 Task: Explore Airbnb accommodation in Dededo Village, Guam from 2nd December, 2023 to 10th December, 2023 for 1 adult.1  bedroom having 1 bed and 1 bathroom. Property type can be hotel. Booking option can be shelf check-in. Look for 3 properties as per requirement.
Action: Mouse moved to (355, 132)
Screenshot: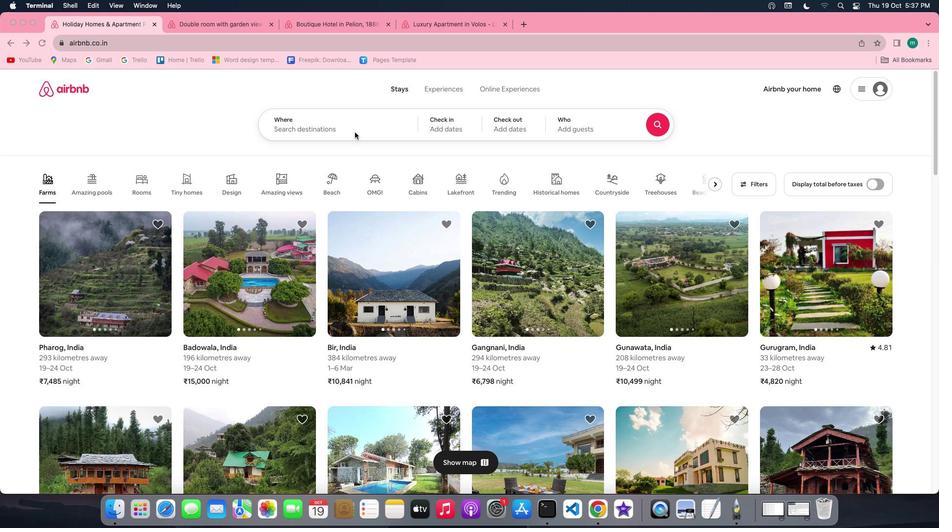 
Action: Mouse pressed left at (355, 132)
Screenshot: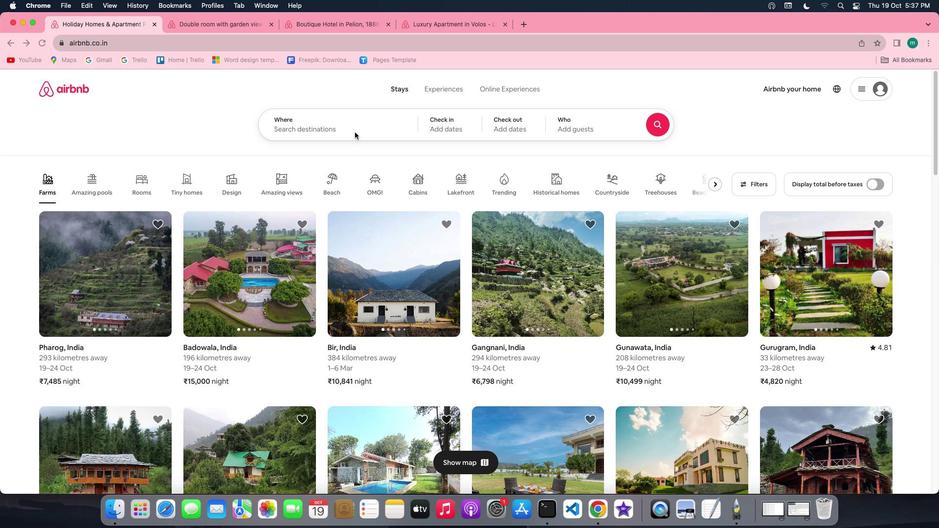 
Action: Mouse moved to (349, 128)
Screenshot: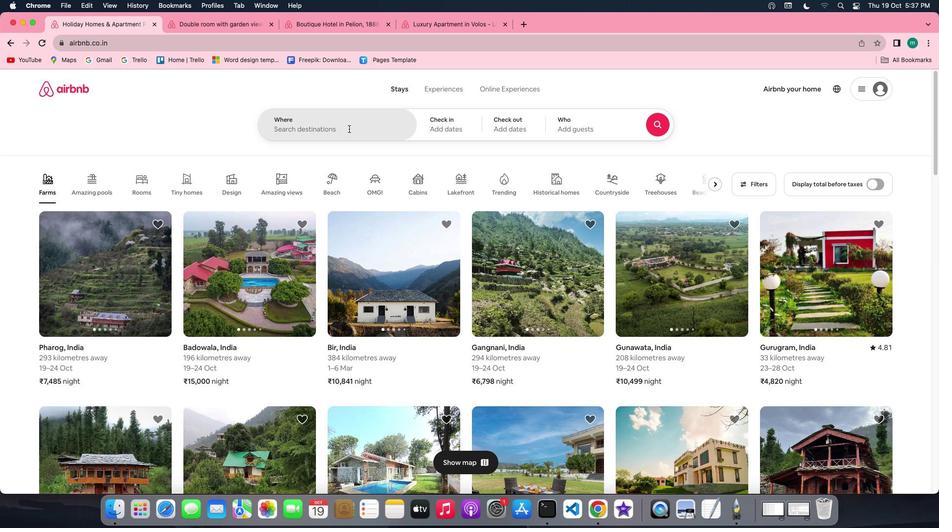 
Action: Mouse pressed left at (349, 128)
Screenshot: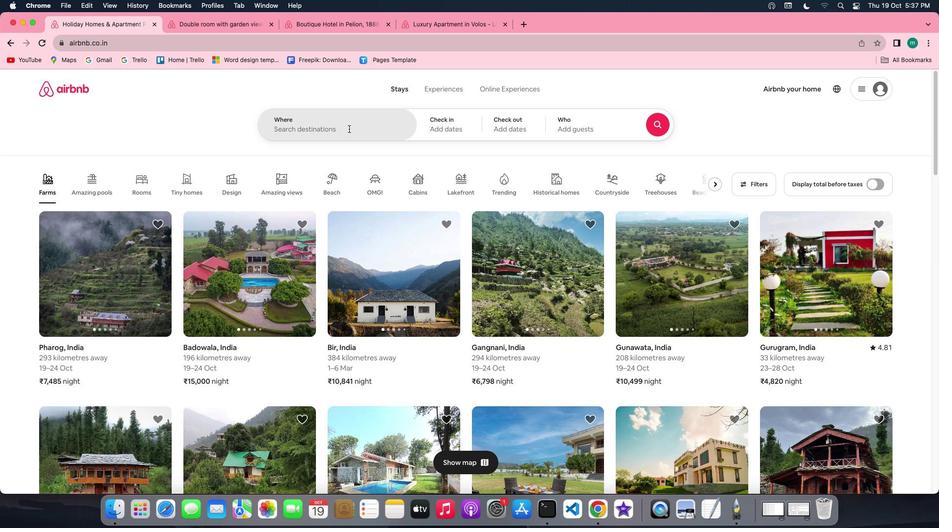
Action: Key pressed Key.shift'D''e''d''e''d''o'Key.spaceKey.shift'V''i''l''l''a''g''e'','Key.shiftKey.space'G''u''a''m'
Screenshot: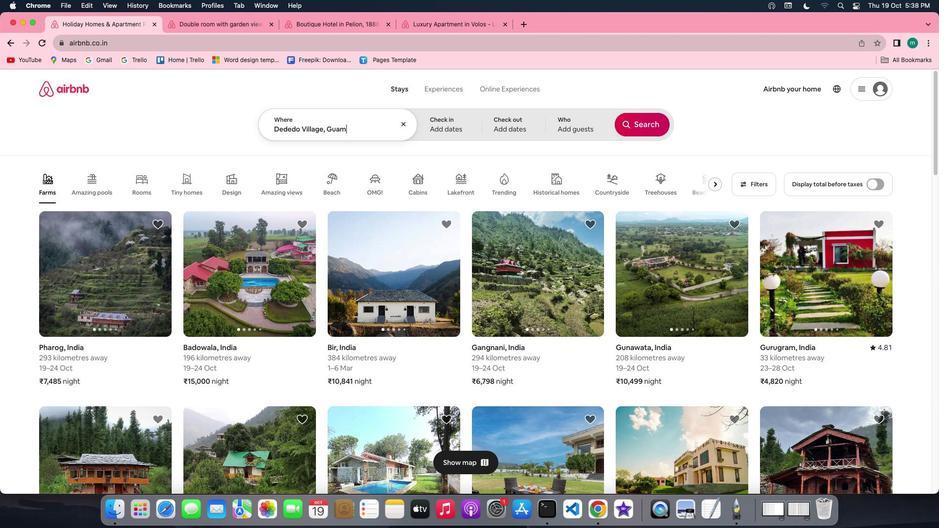 
Action: Mouse moved to (443, 124)
Screenshot: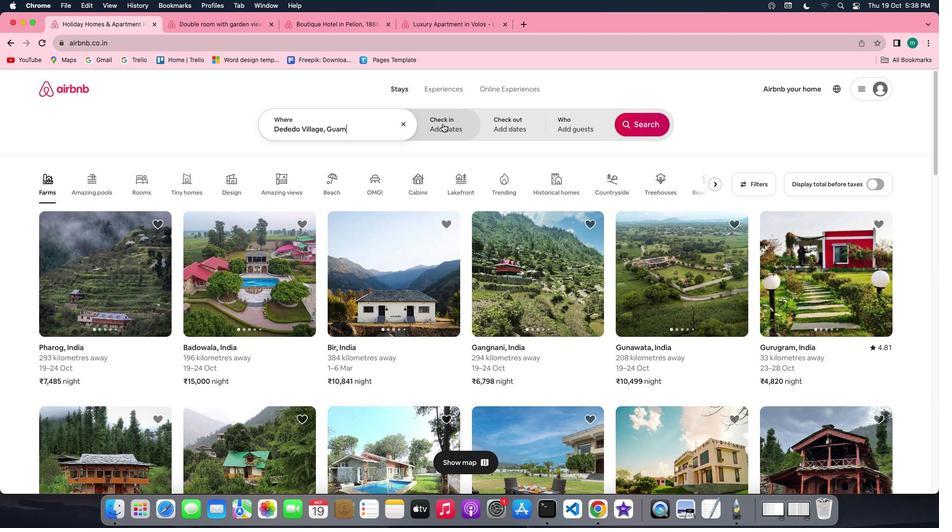 
Action: Mouse pressed left at (443, 124)
Screenshot: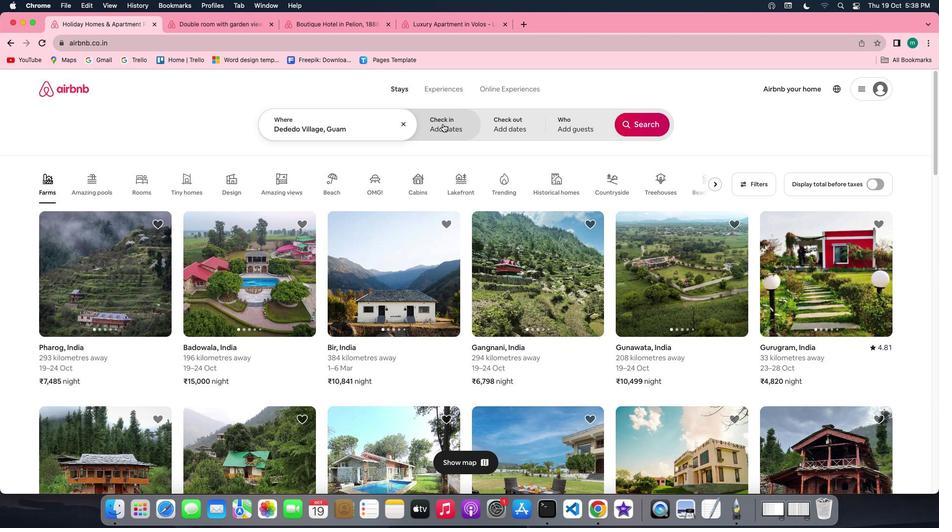 
Action: Mouse moved to (641, 208)
Screenshot: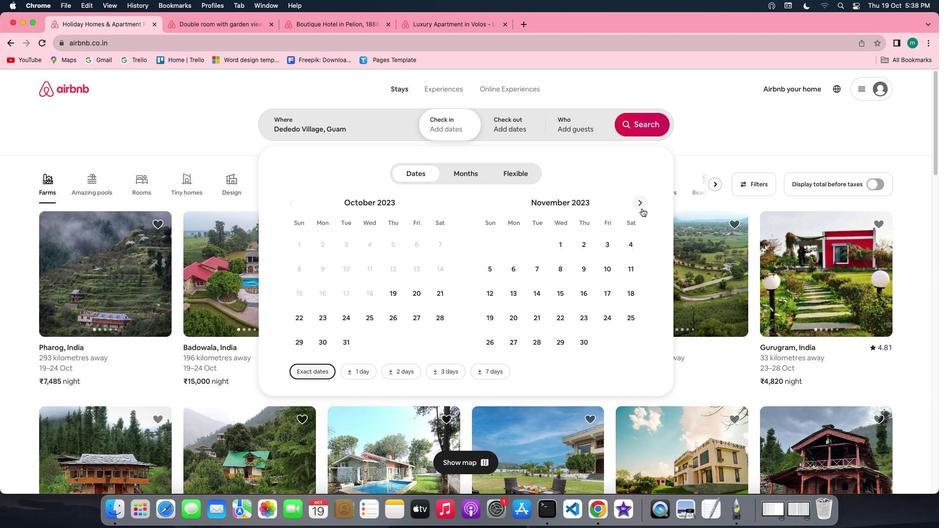 
Action: Mouse pressed left at (641, 208)
Screenshot: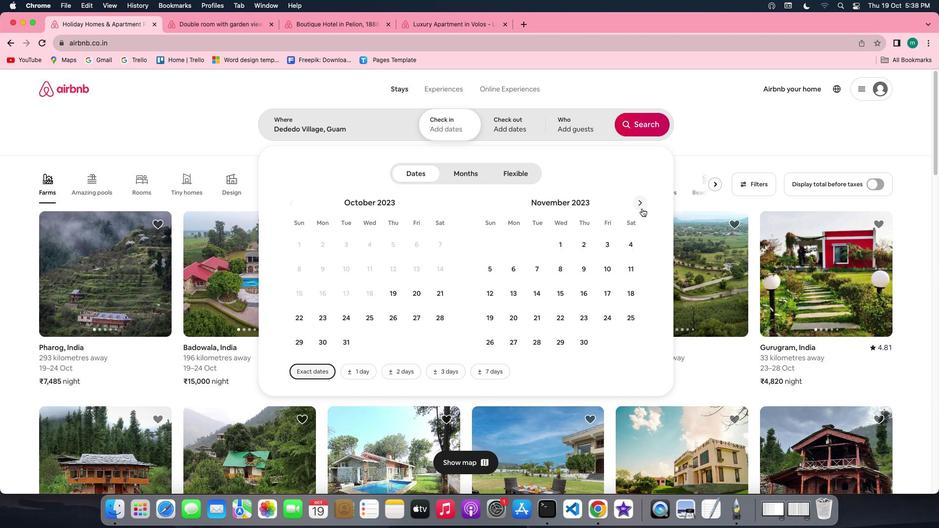 
Action: Mouse moved to (630, 244)
Screenshot: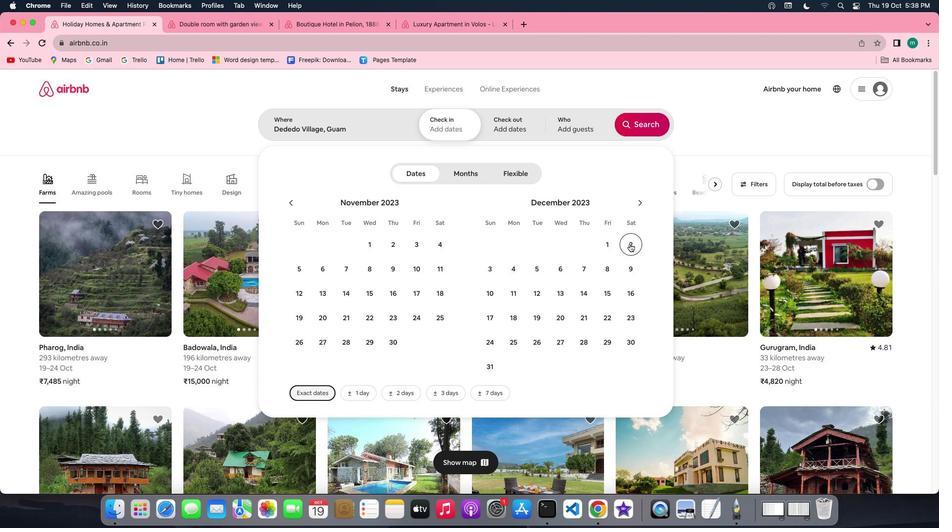
Action: Mouse pressed left at (630, 244)
Screenshot: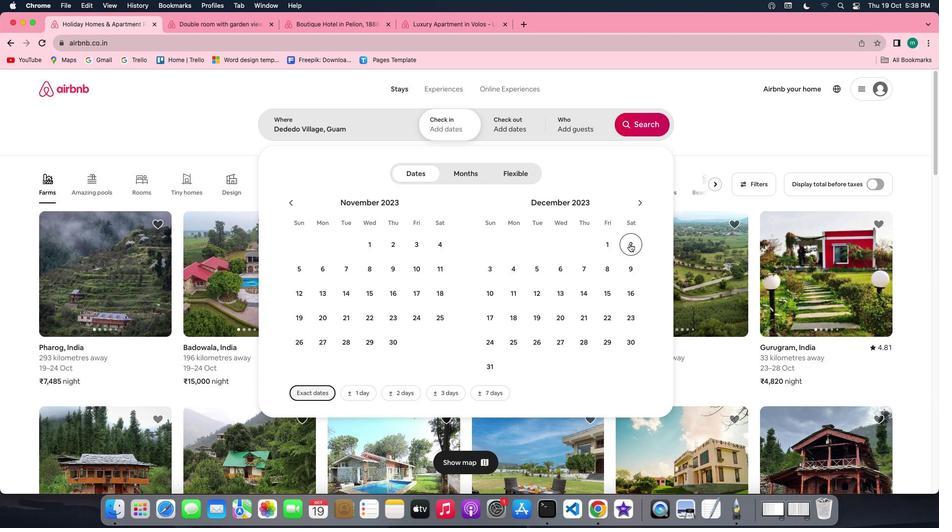 
Action: Mouse moved to (477, 293)
Screenshot: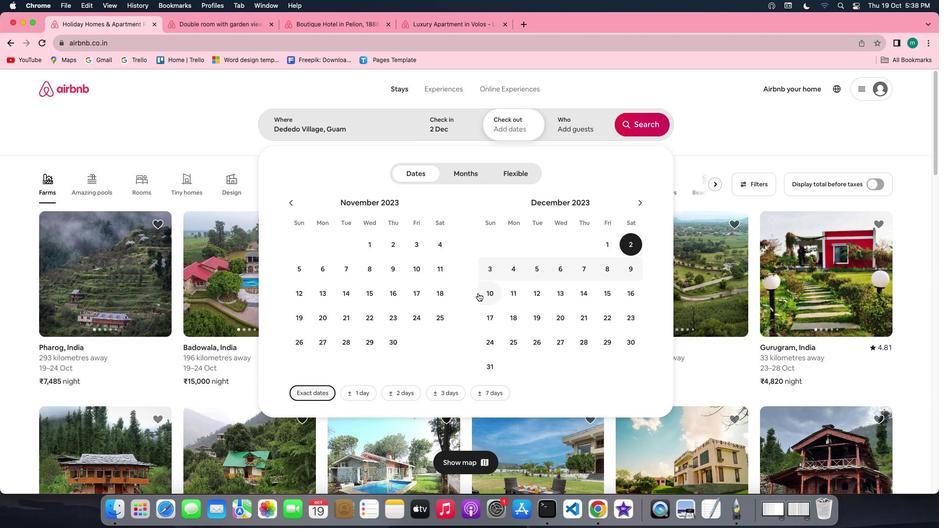
Action: Mouse pressed left at (477, 293)
Screenshot: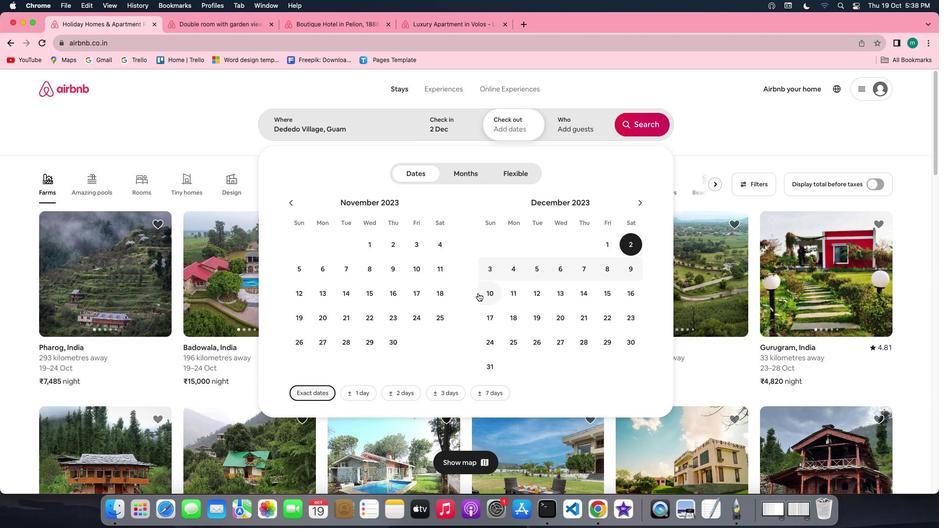 
Action: Mouse moved to (575, 117)
Screenshot: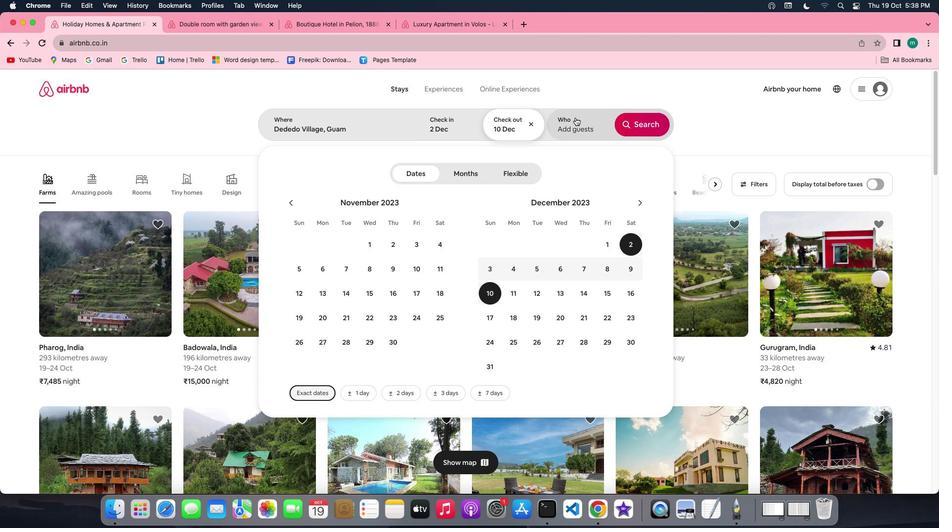 
Action: Mouse pressed left at (575, 117)
Screenshot: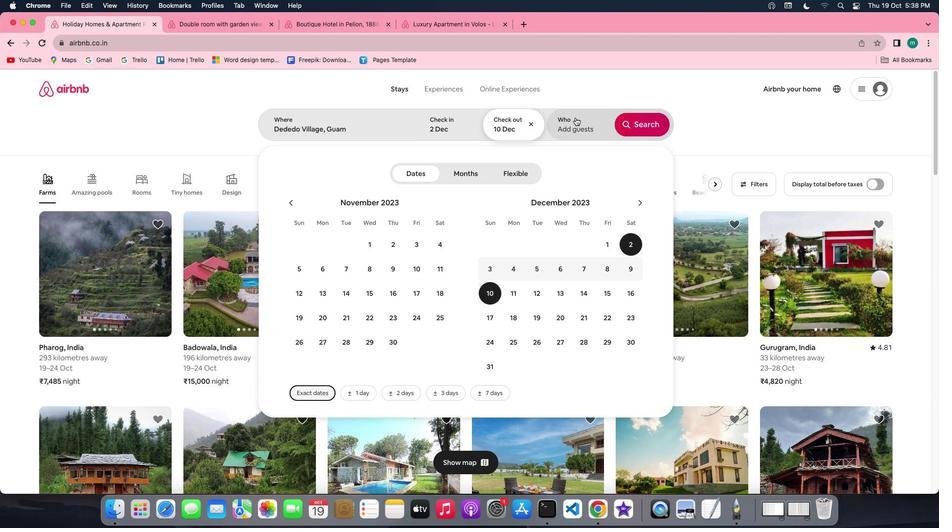 
Action: Mouse moved to (648, 180)
Screenshot: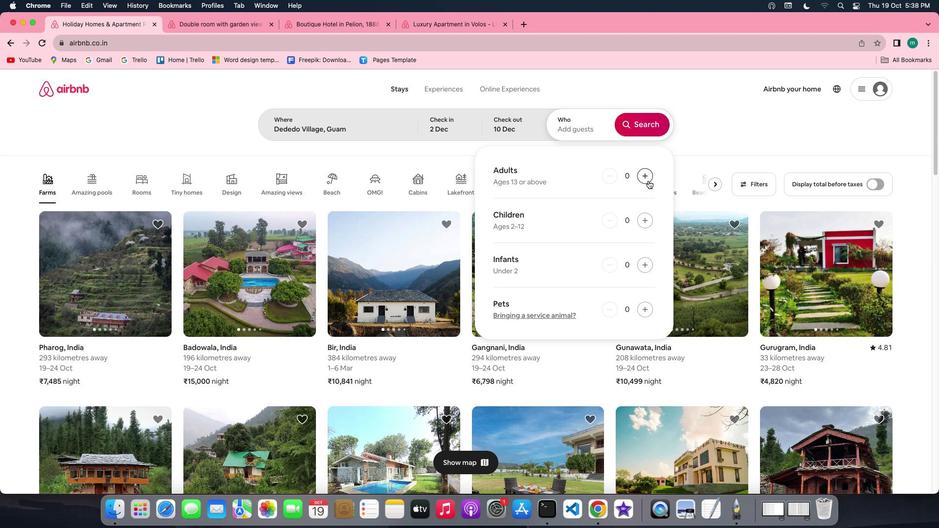
Action: Mouse pressed left at (648, 180)
Screenshot: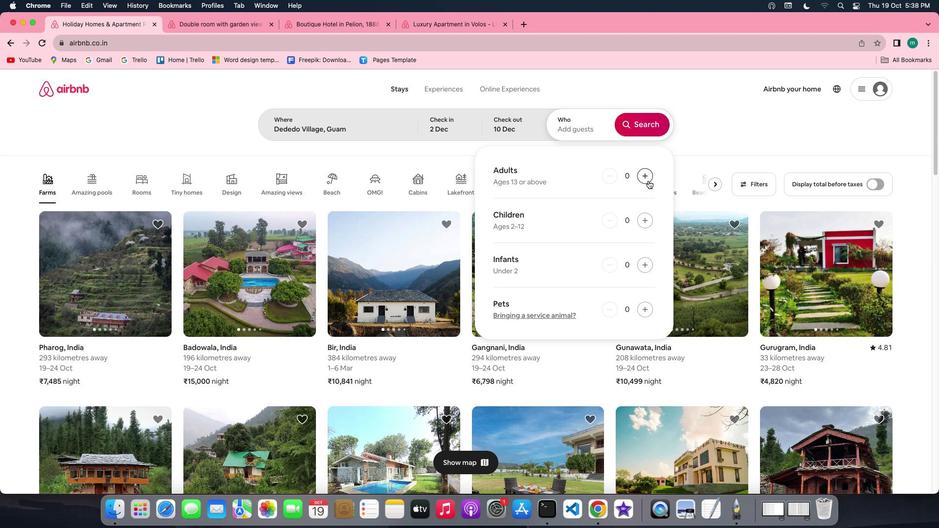 
Action: Mouse moved to (645, 115)
Screenshot: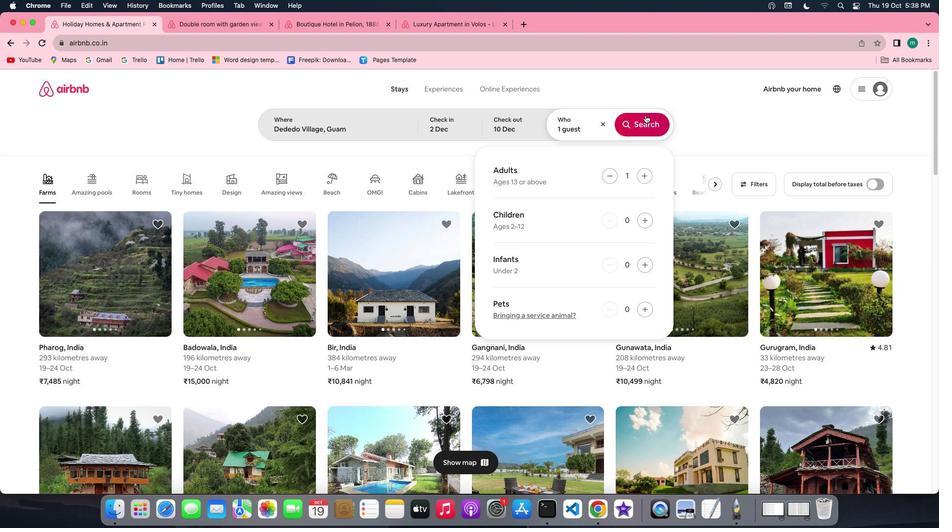 
Action: Mouse pressed left at (645, 115)
Screenshot: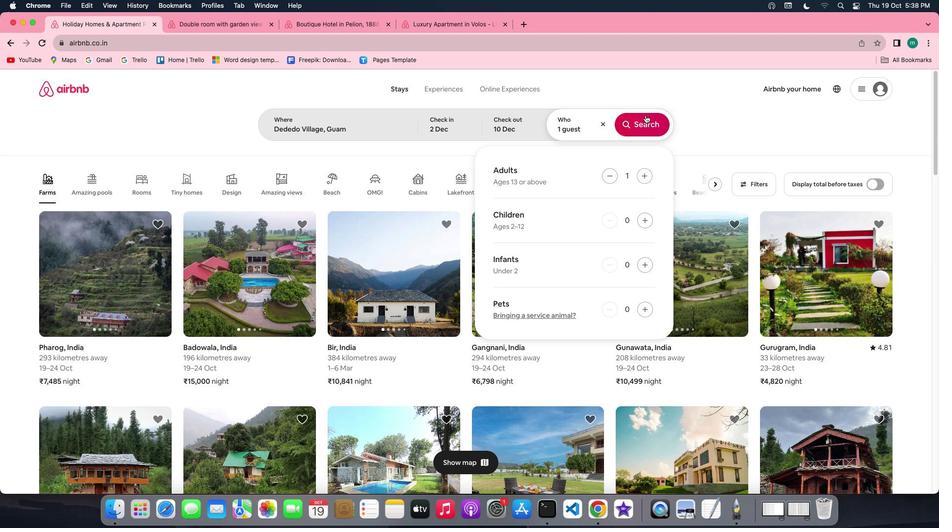 
Action: Mouse moved to (787, 130)
Screenshot: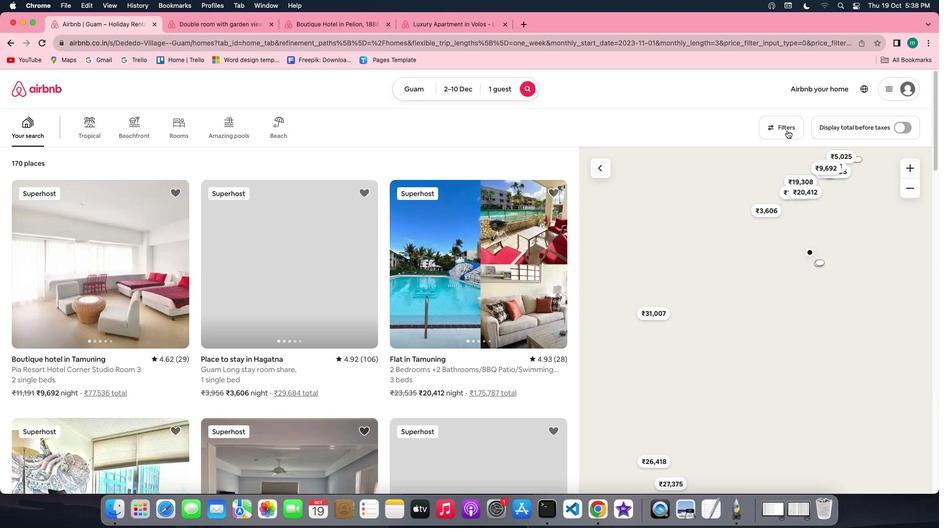 
Action: Mouse pressed left at (787, 130)
Screenshot: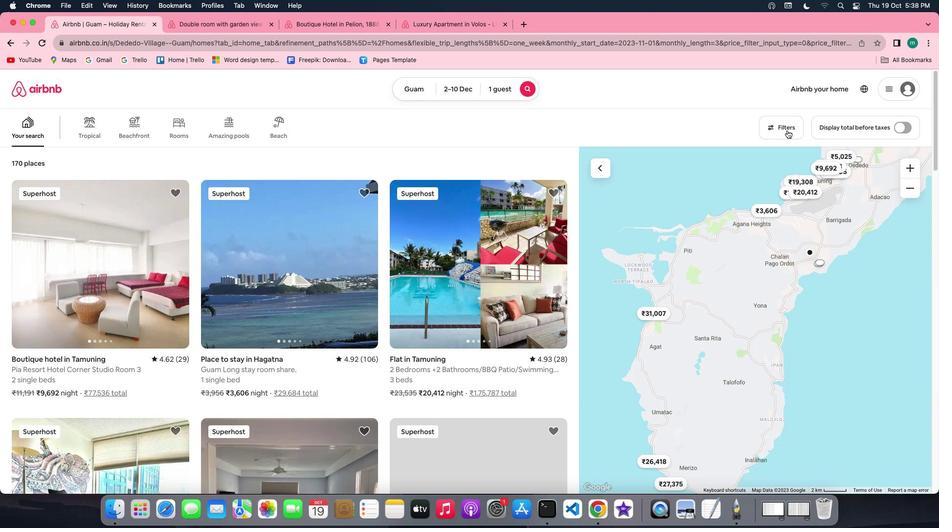 
Action: Mouse moved to (396, 349)
Screenshot: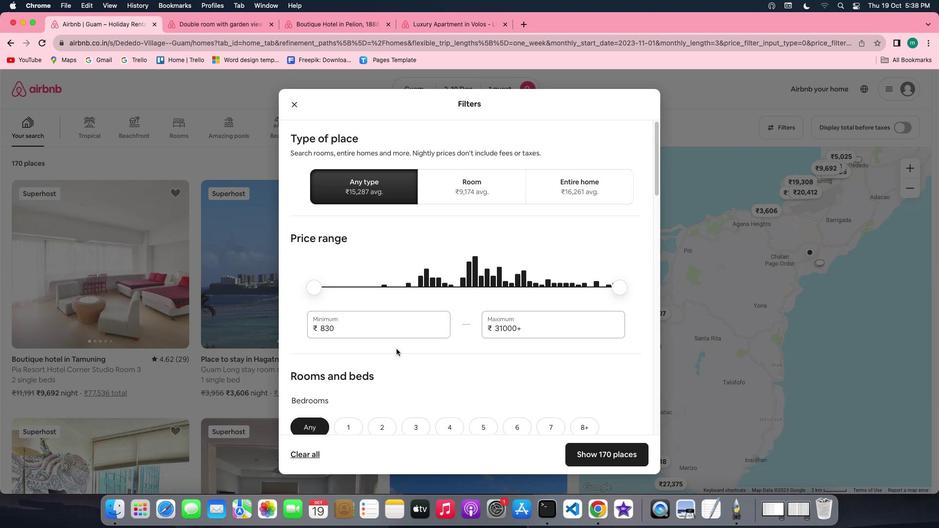
Action: Mouse scrolled (396, 349) with delta (0, 0)
Screenshot: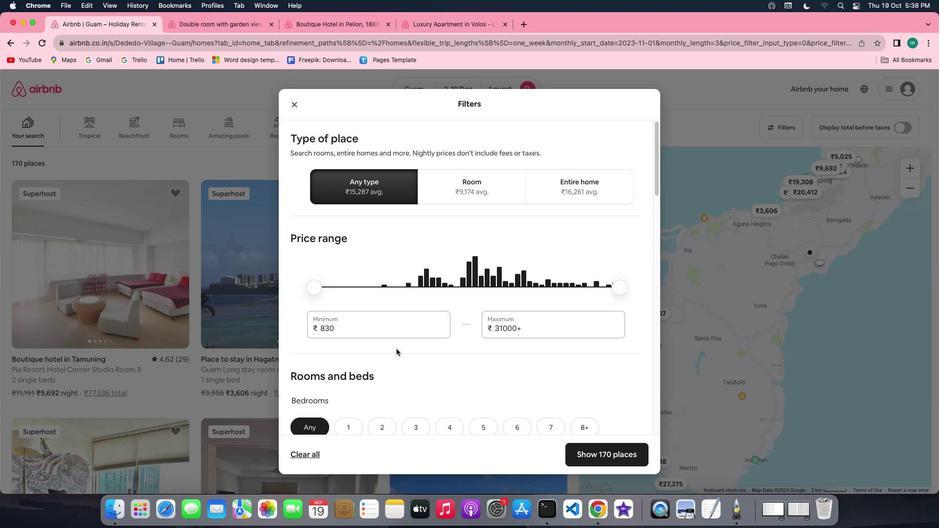 
Action: Mouse scrolled (396, 349) with delta (0, 0)
Screenshot: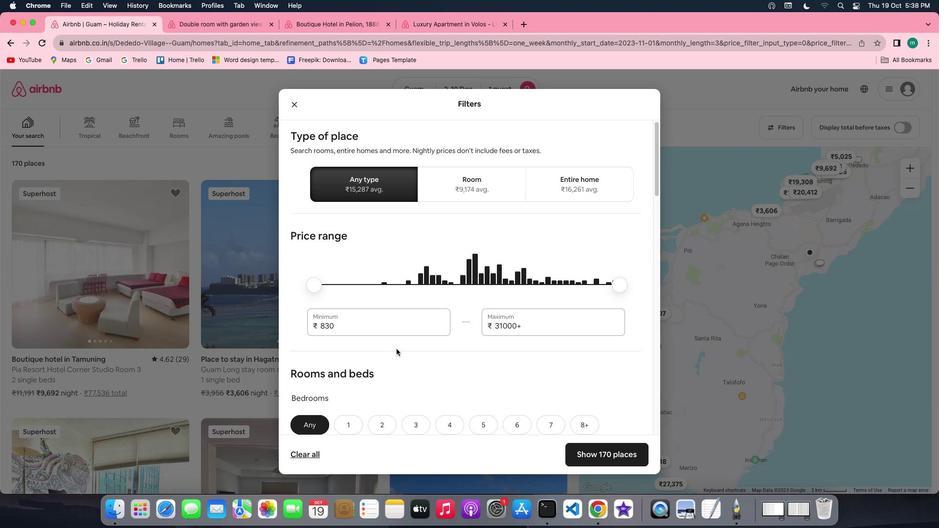 
Action: Mouse scrolled (396, 349) with delta (0, 0)
Screenshot: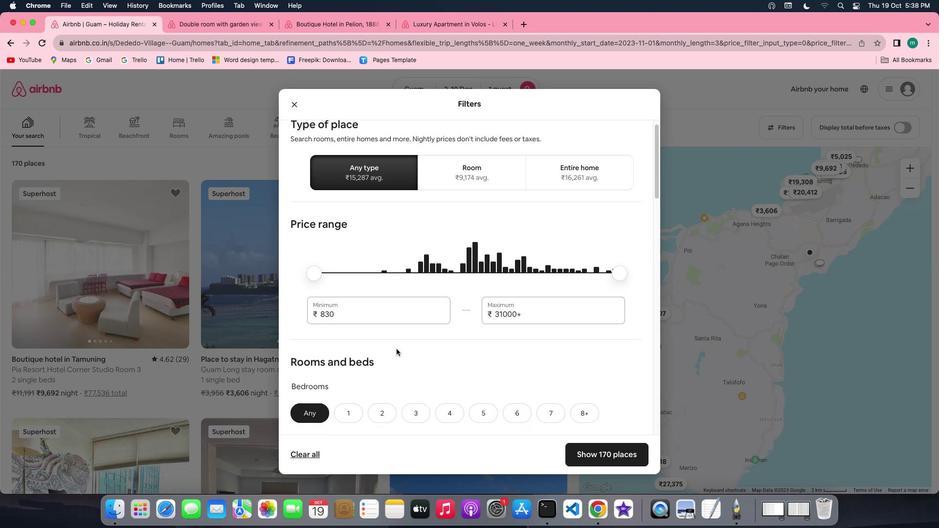 
Action: Mouse moved to (394, 352)
Screenshot: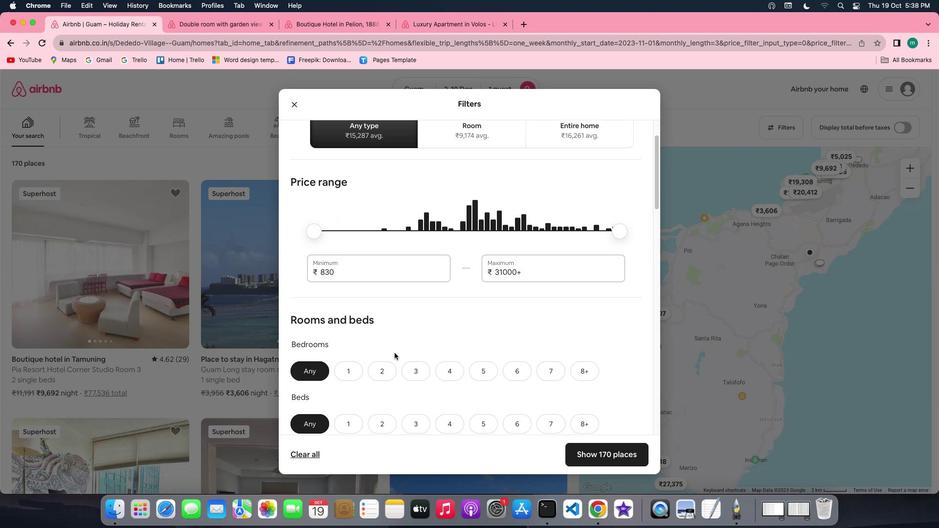 
Action: Mouse scrolled (394, 352) with delta (0, 0)
Screenshot: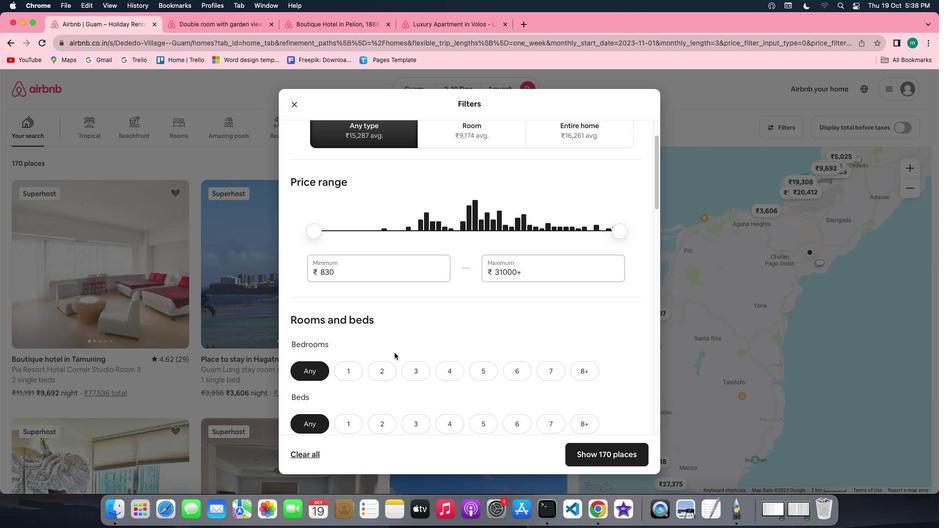 
Action: Mouse scrolled (394, 352) with delta (0, 0)
Screenshot: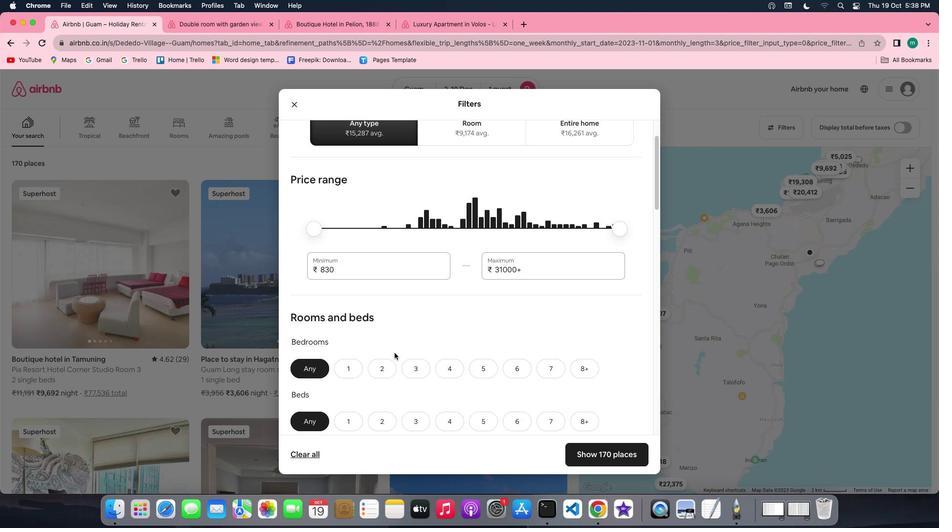 
Action: Mouse scrolled (394, 352) with delta (0, 0)
Screenshot: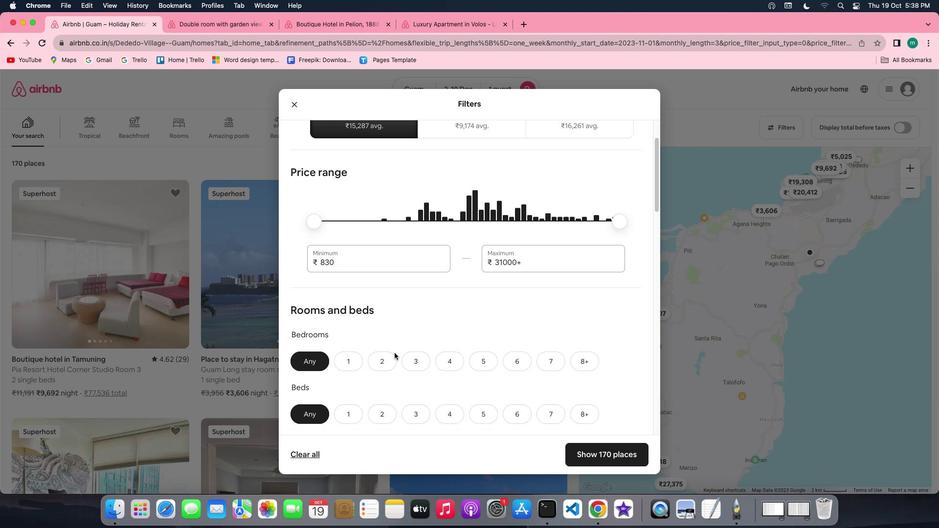 
Action: Mouse moved to (394, 352)
Screenshot: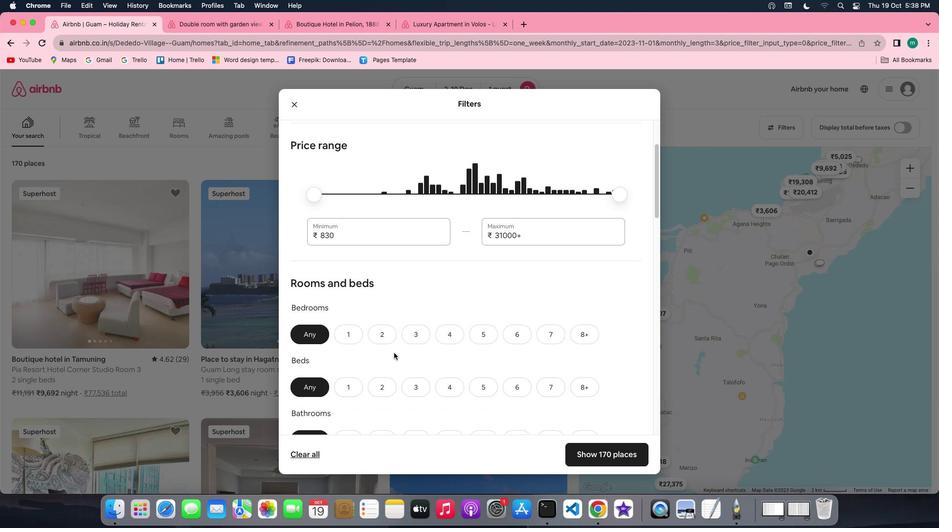 
Action: Mouse scrolled (394, 352) with delta (0, 0)
Screenshot: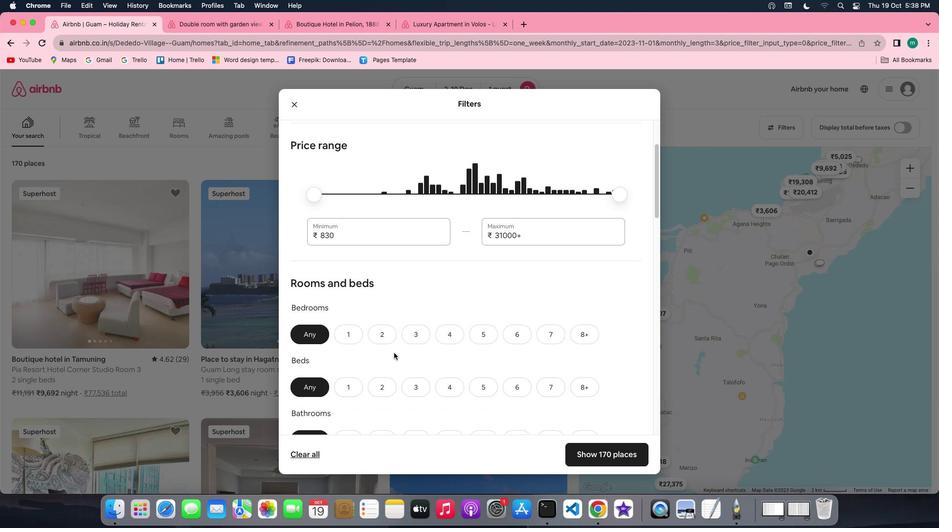 
Action: Mouse moved to (402, 357)
Screenshot: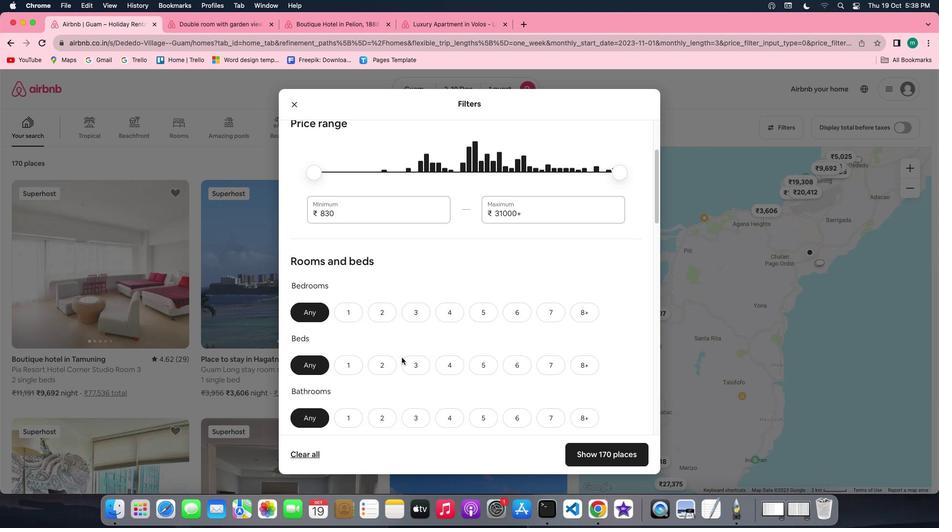 
Action: Mouse scrolled (402, 357) with delta (0, 0)
Screenshot: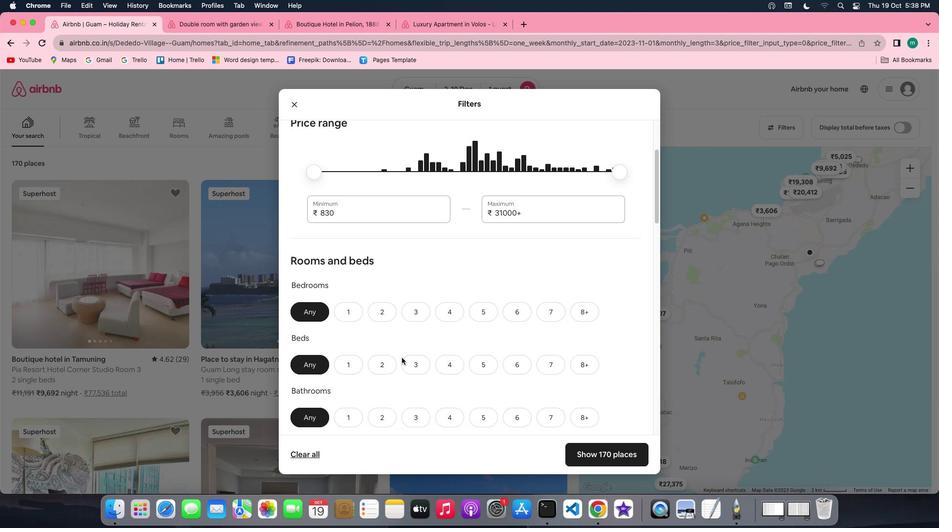 
Action: Mouse scrolled (402, 357) with delta (0, 0)
Screenshot: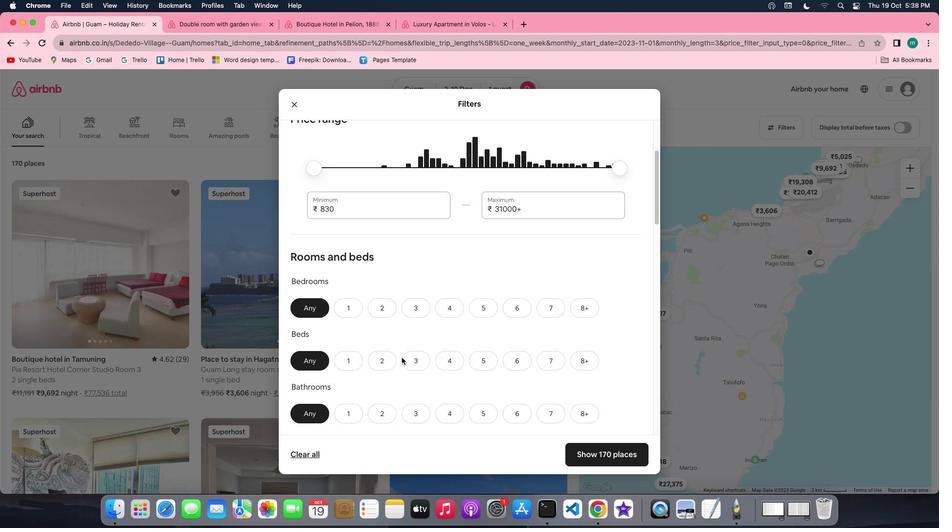 
Action: Mouse scrolled (402, 357) with delta (0, -1)
Screenshot: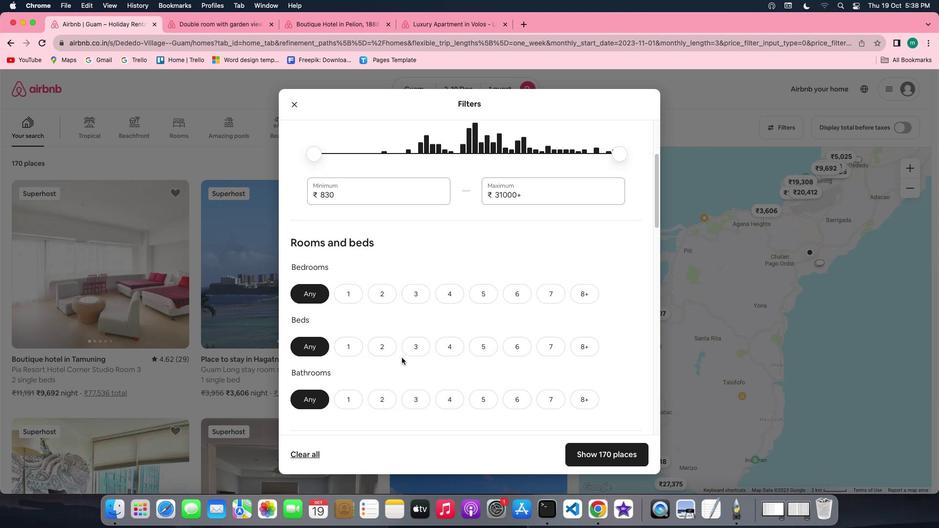 
Action: Mouse scrolled (402, 357) with delta (0, 0)
Screenshot: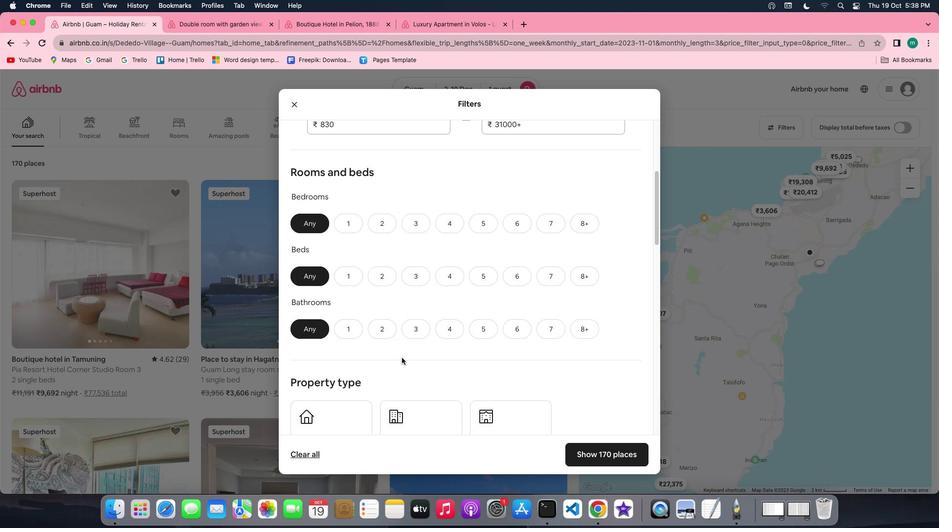 
Action: Mouse moved to (345, 170)
Screenshot: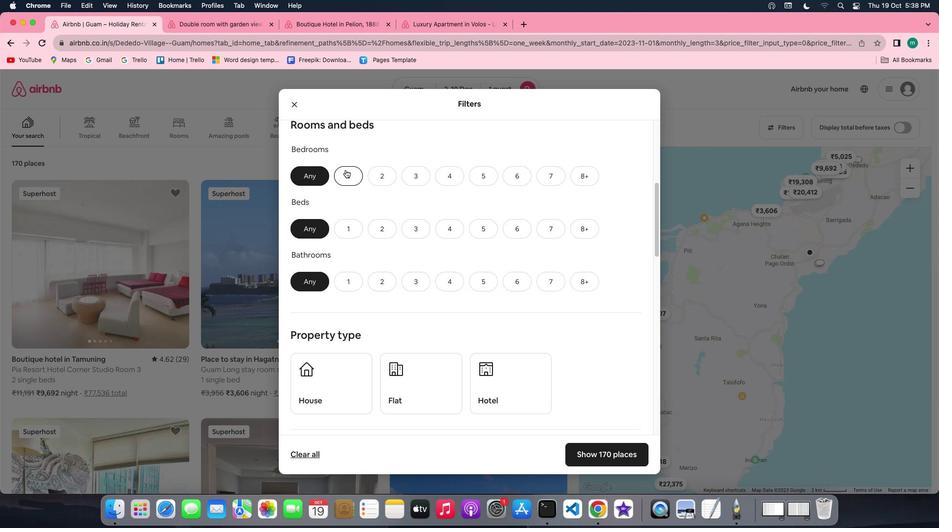 
Action: Mouse pressed left at (345, 170)
Screenshot: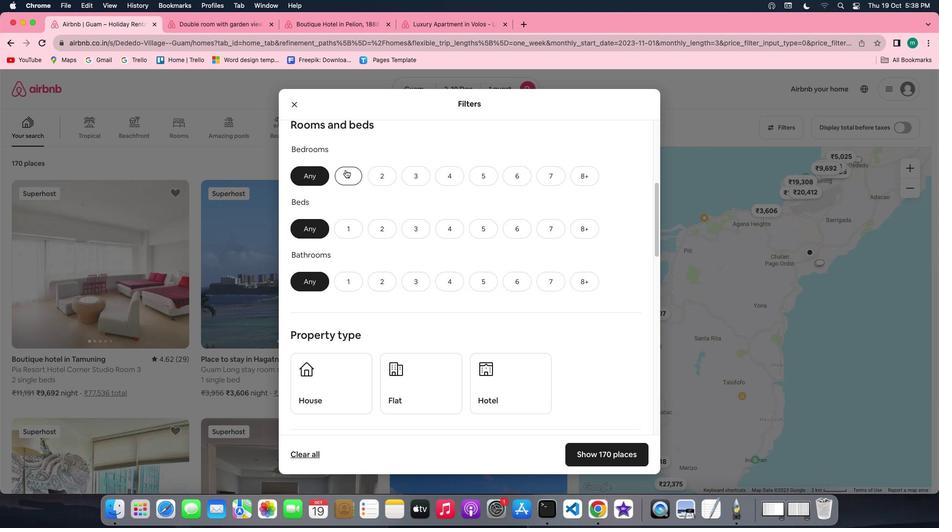 
Action: Mouse moved to (338, 227)
Screenshot: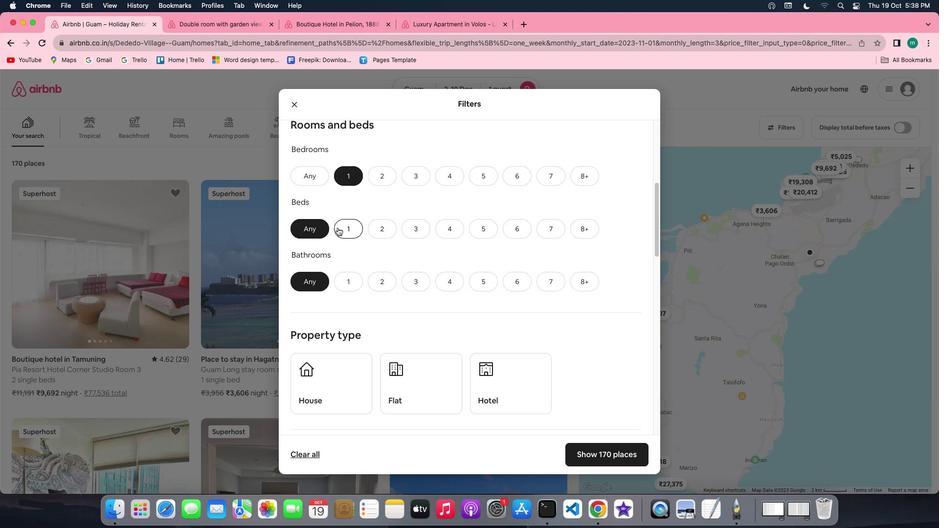 
Action: Mouse pressed left at (338, 227)
Screenshot: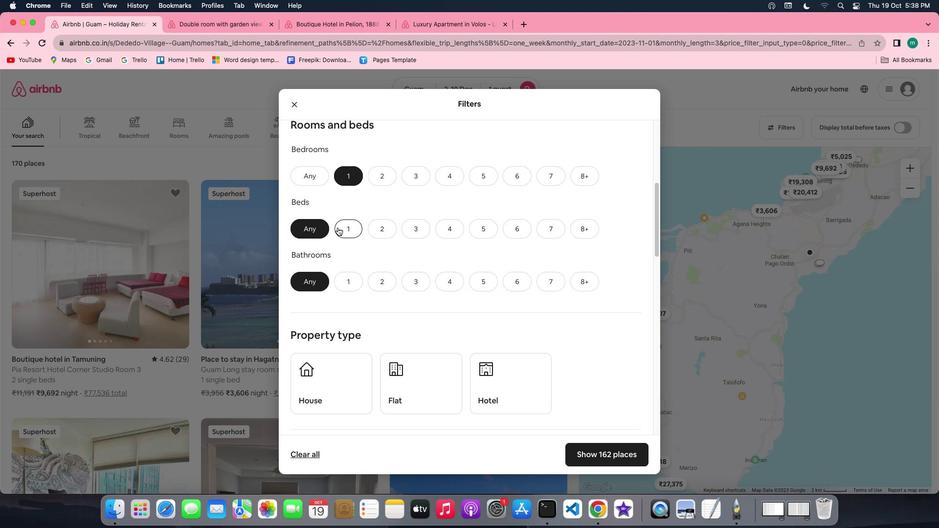 
Action: Mouse moved to (346, 277)
Screenshot: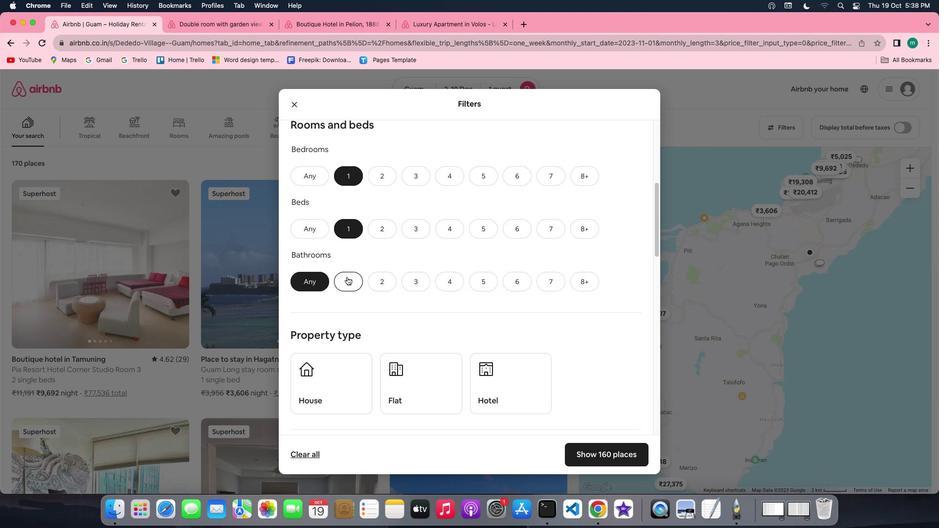 
Action: Mouse pressed left at (346, 277)
Screenshot: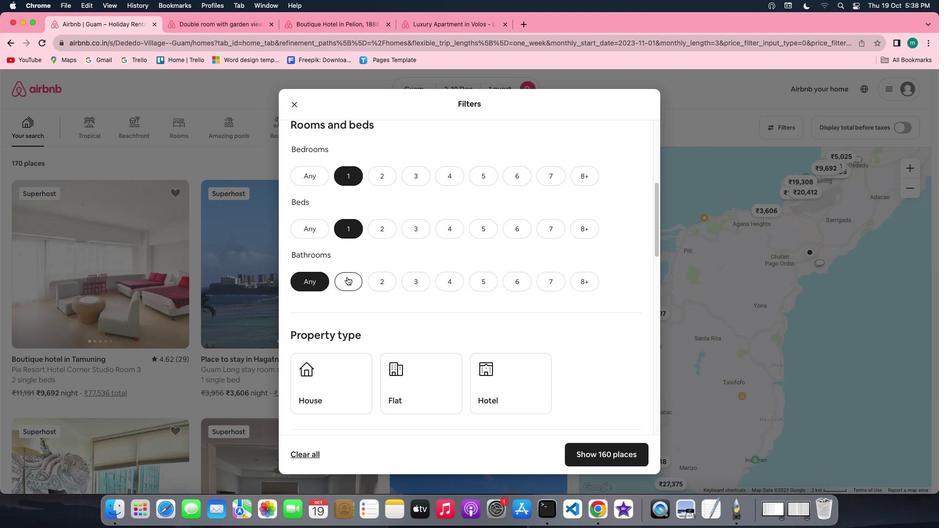 
Action: Mouse moved to (418, 303)
Screenshot: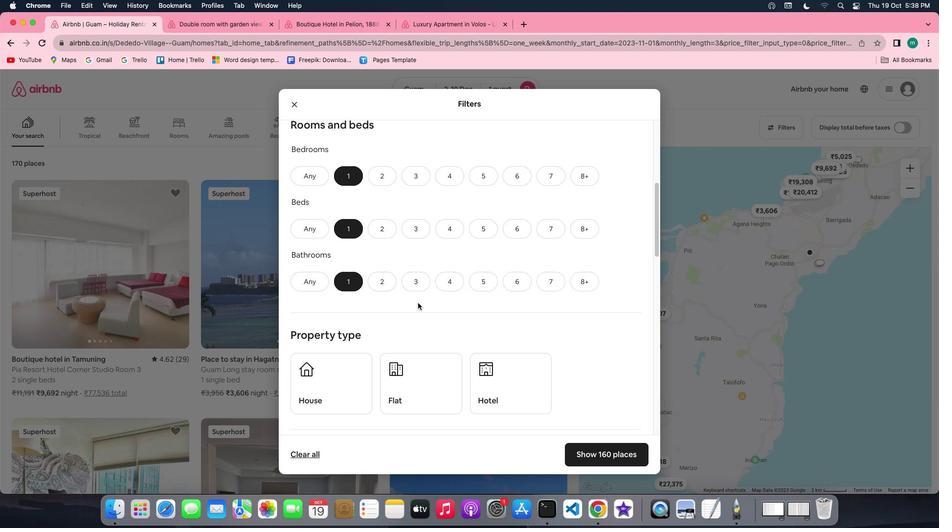 
Action: Mouse scrolled (418, 303) with delta (0, 0)
Screenshot: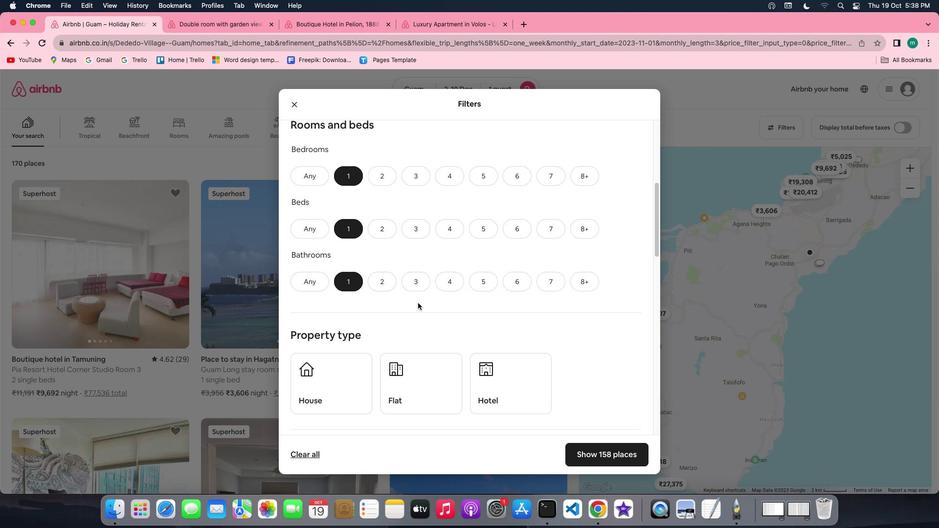 
Action: Mouse scrolled (418, 303) with delta (0, 0)
Screenshot: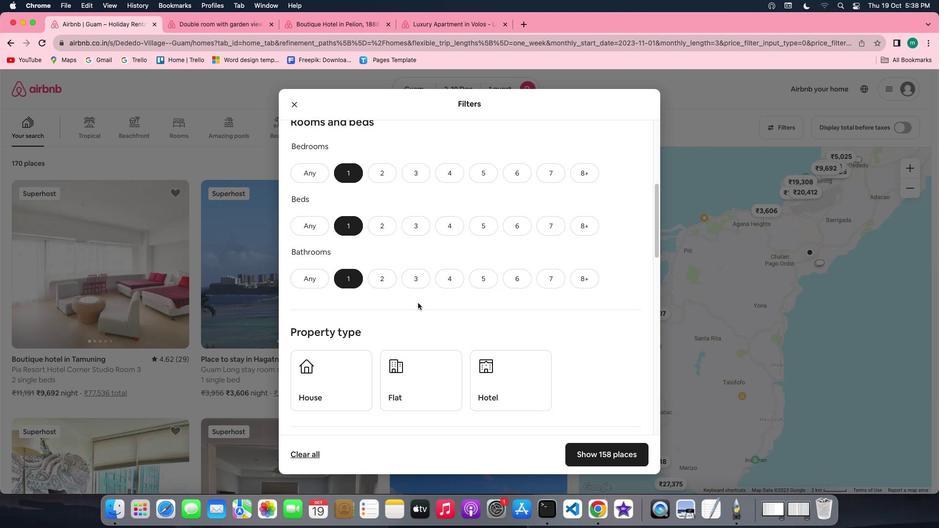 
Action: Mouse scrolled (418, 303) with delta (0, 0)
Screenshot: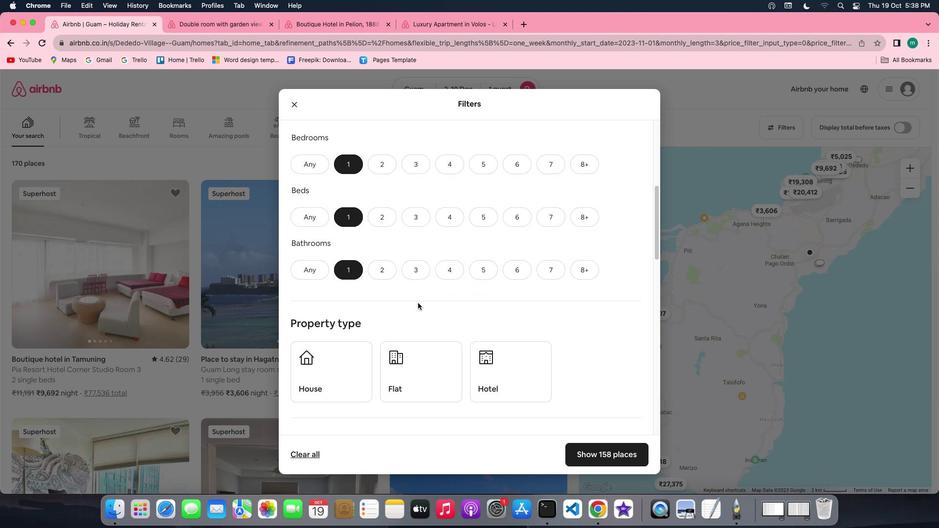 
Action: Mouse scrolled (418, 303) with delta (0, 0)
Screenshot: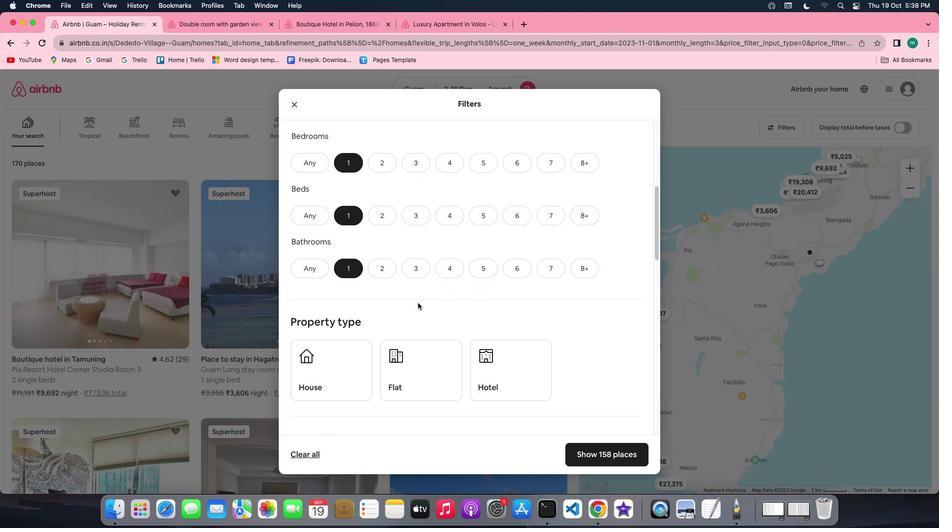 
Action: Mouse scrolled (418, 303) with delta (0, 0)
Screenshot: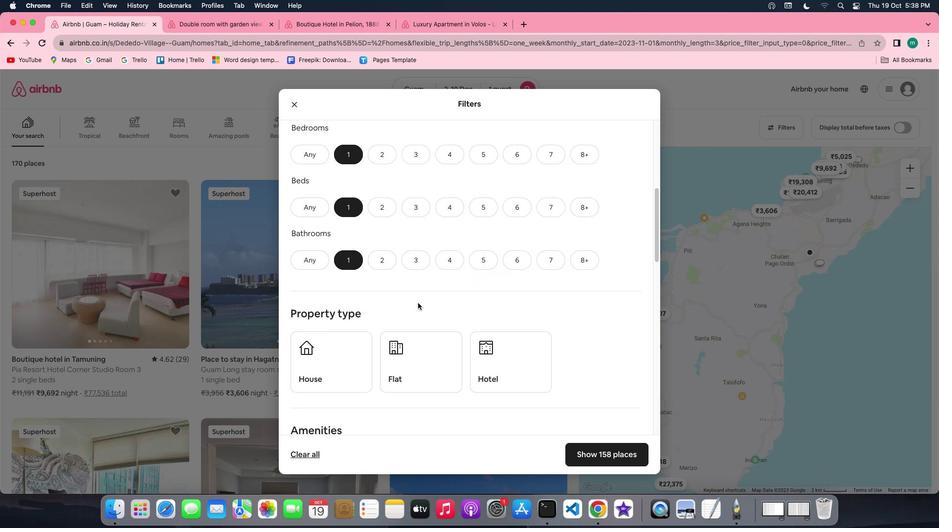 
Action: Mouse scrolled (418, 303) with delta (0, 0)
Screenshot: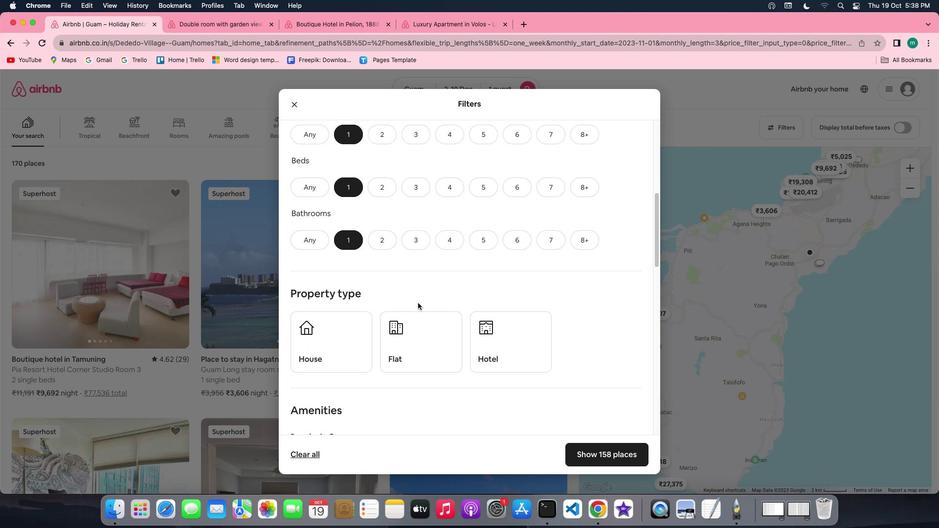
Action: Mouse scrolled (418, 303) with delta (0, 0)
Screenshot: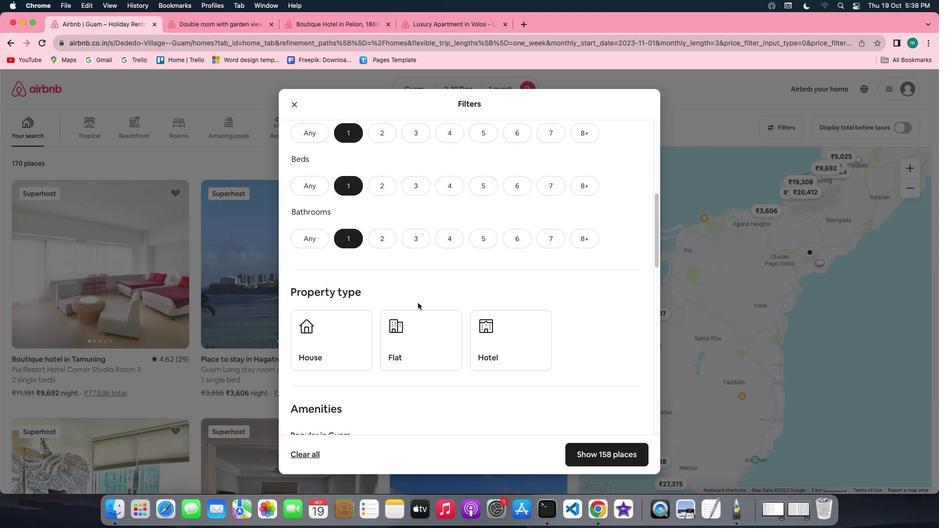 
Action: Mouse scrolled (418, 303) with delta (0, 0)
Screenshot: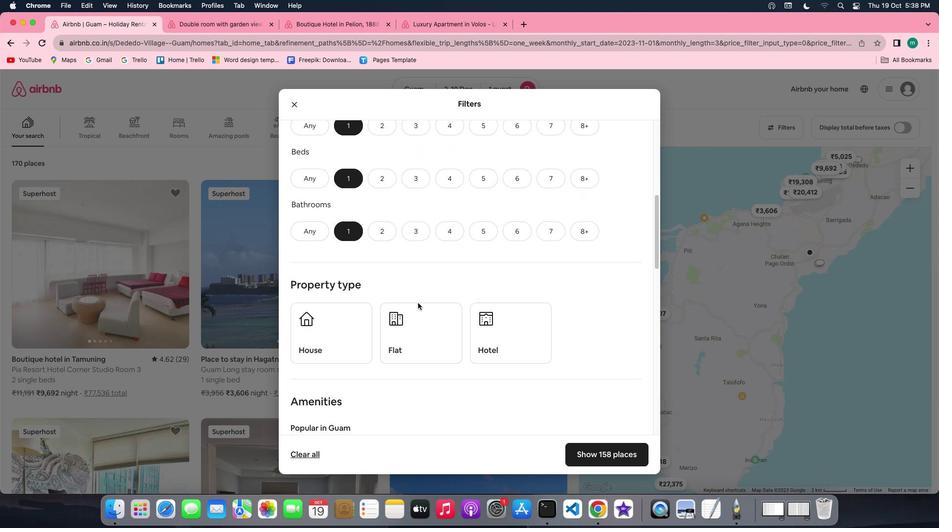 
Action: Mouse scrolled (418, 303) with delta (0, 0)
Screenshot: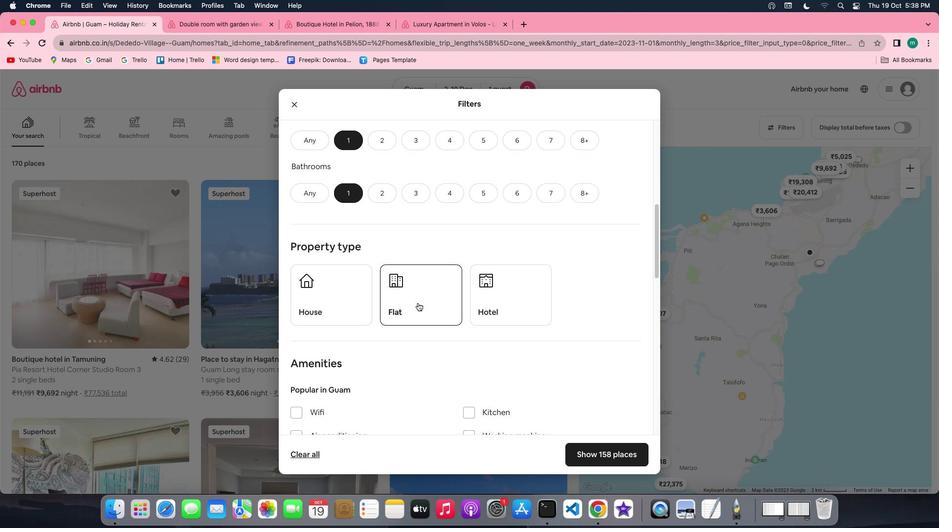 
Action: Mouse scrolled (418, 303) with delta (0, 0)
Screenshot: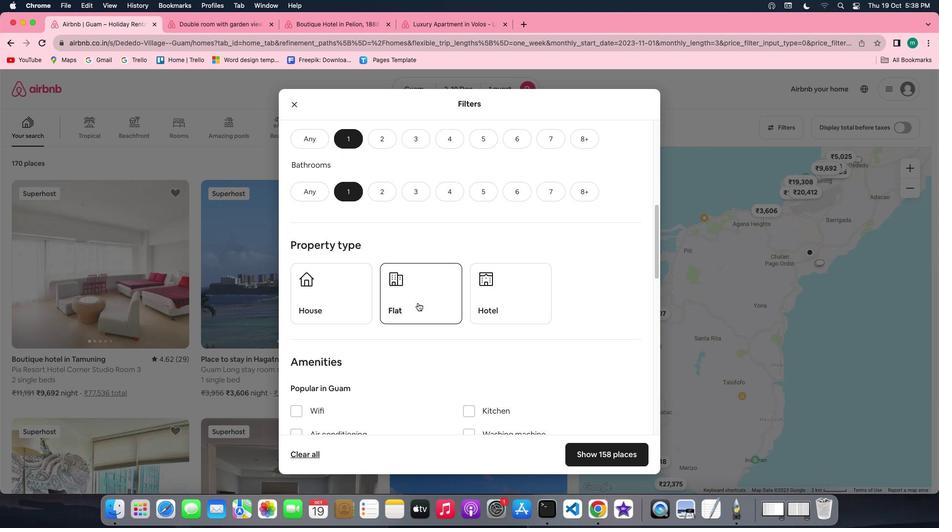 
Action: Mouse scrolled (418, 303) with delta (0, 0)
Screenshot: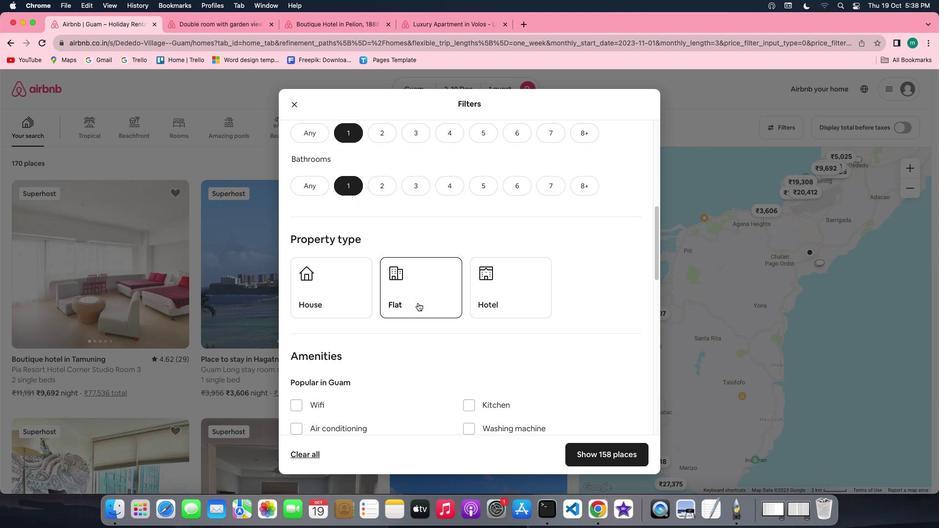 
Action: Mouse scrolled (418, 303) with delta (0, 0)
Screenshot: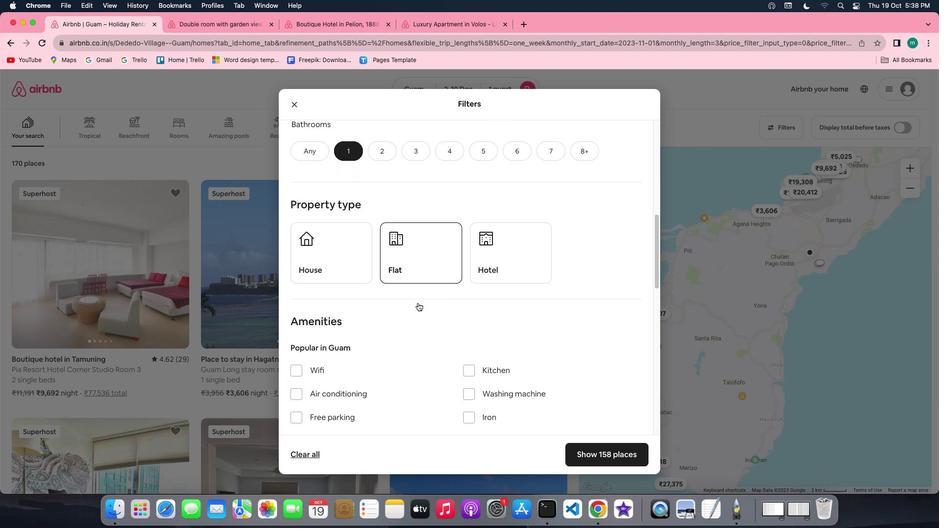 
Action: Mouse moved to (489, 251)
Screenshot: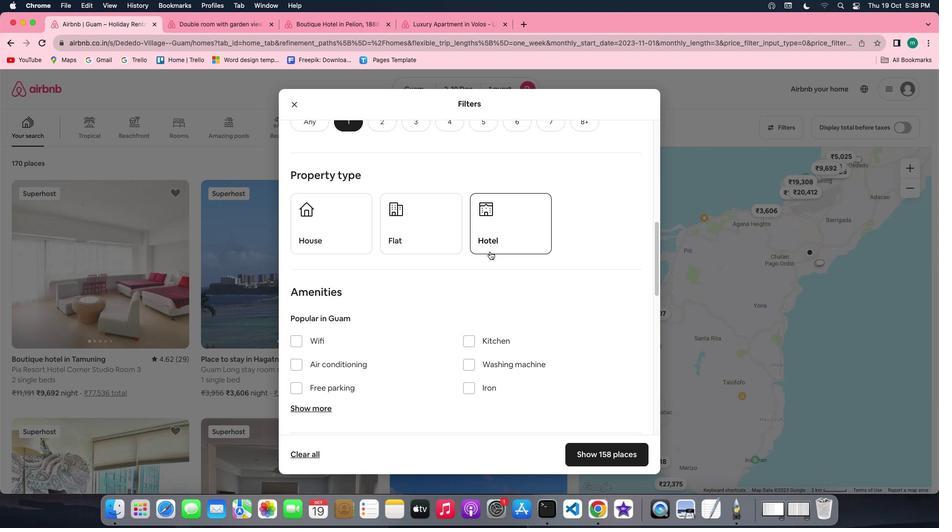 
Action: Mouse pressed left at (489, 251)
Screenshot: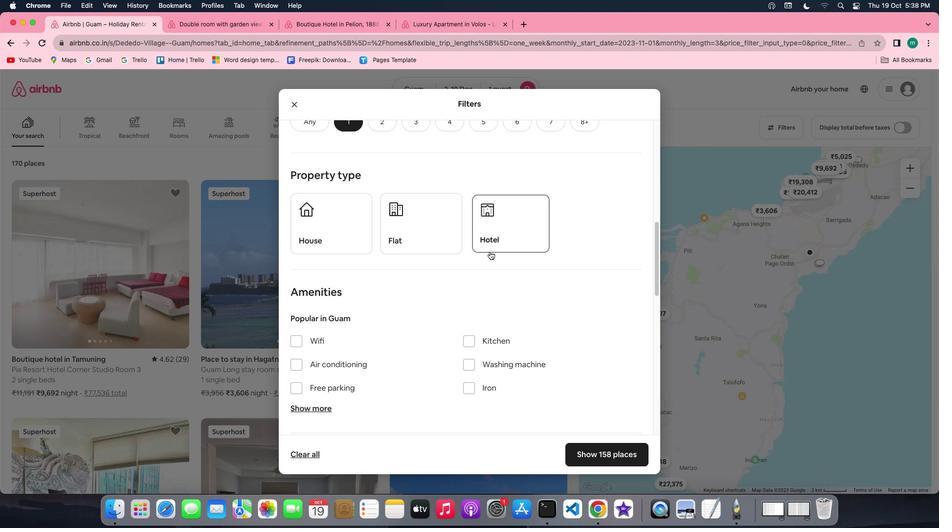 
Action: Mouse moved to (459, 332)
Screenshot: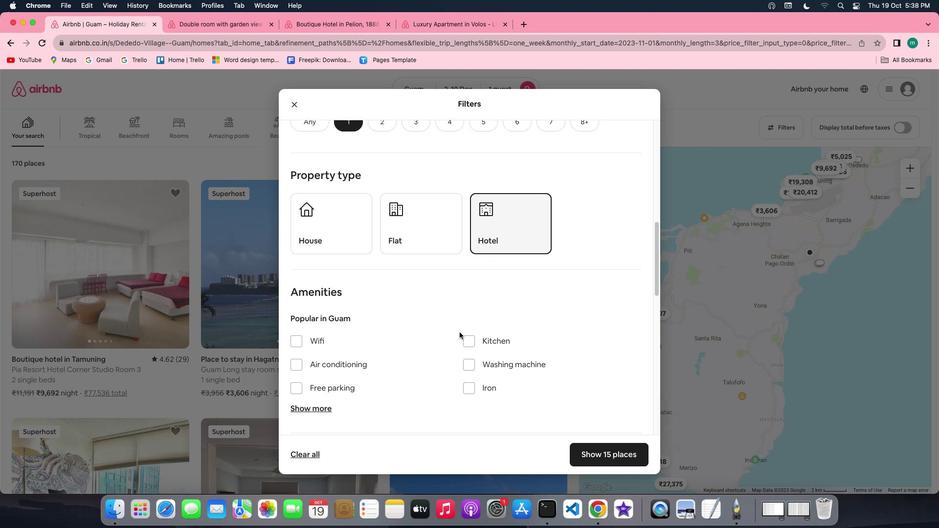 
Action: Mouse scrolled (459, 332) with delta (0, 0)
Screenshot: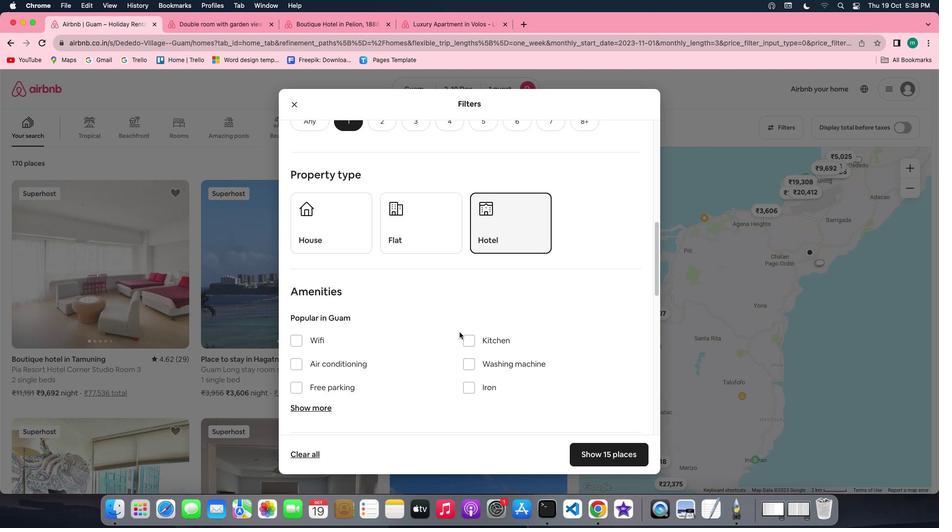 
Action: Mouse scrolled (459, 332) with delta (0, 0)
Screenshot: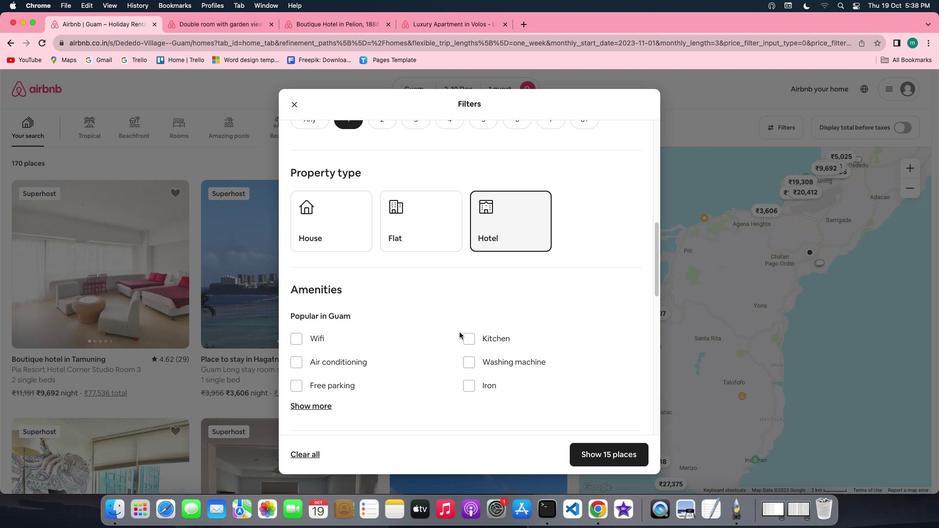 
Action: Mouse scrolled (459, 332) with delta (0, 0)
Screenshot: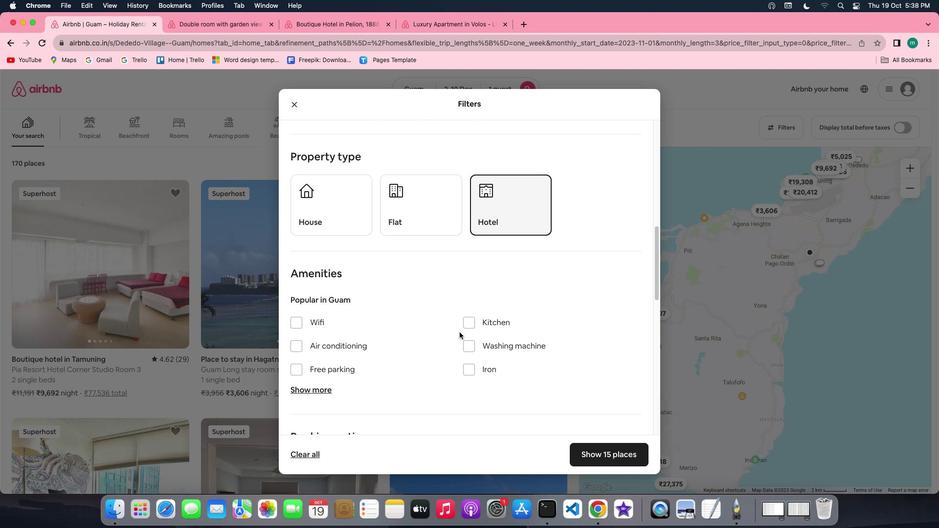 
Action: Mouse scrolled (459, 332) with delta (0, 0)
Screenshot: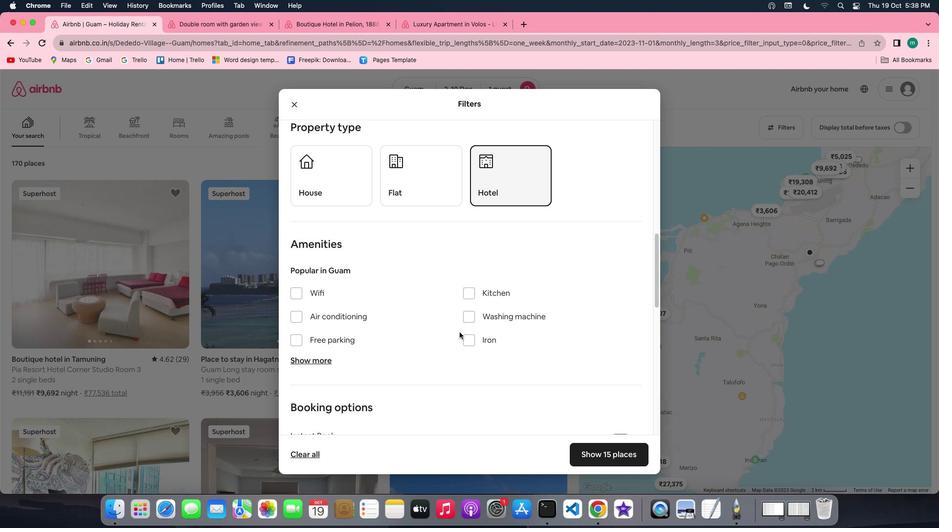 
Action: Mouse scrolled (459, 332) with delta (0, 0)
Screenshot: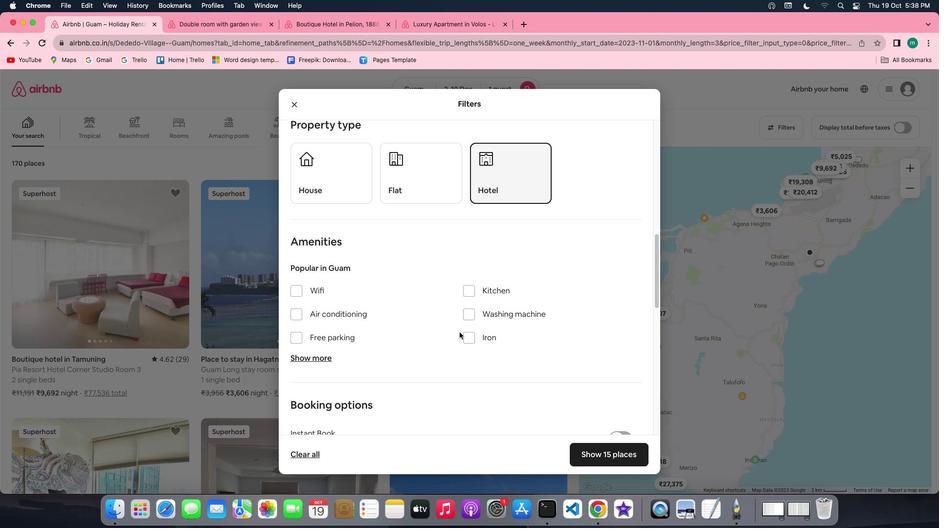 
Action: Mouse scrolled (459, 332) with delta (0, 0)
Screenshot: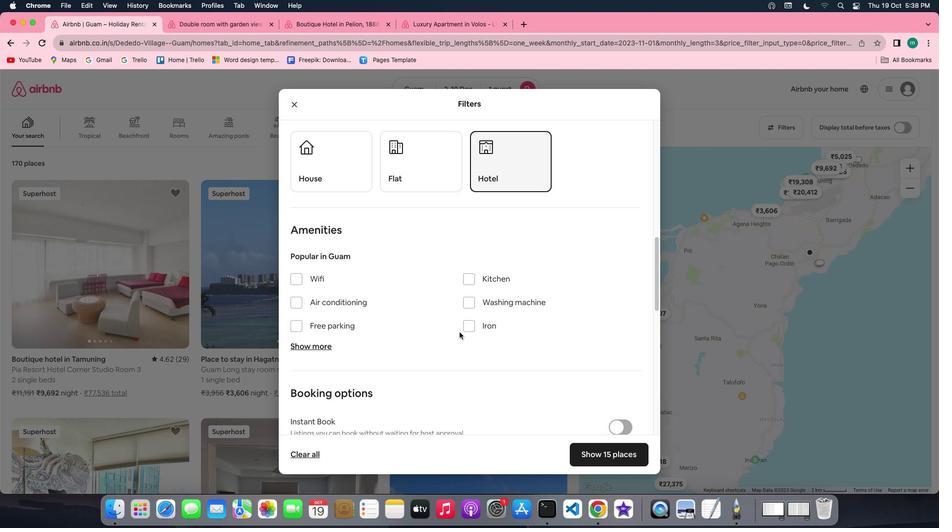 
Action: Mouse scrolled (459, 332) with delta (0, 0)
Screenshot: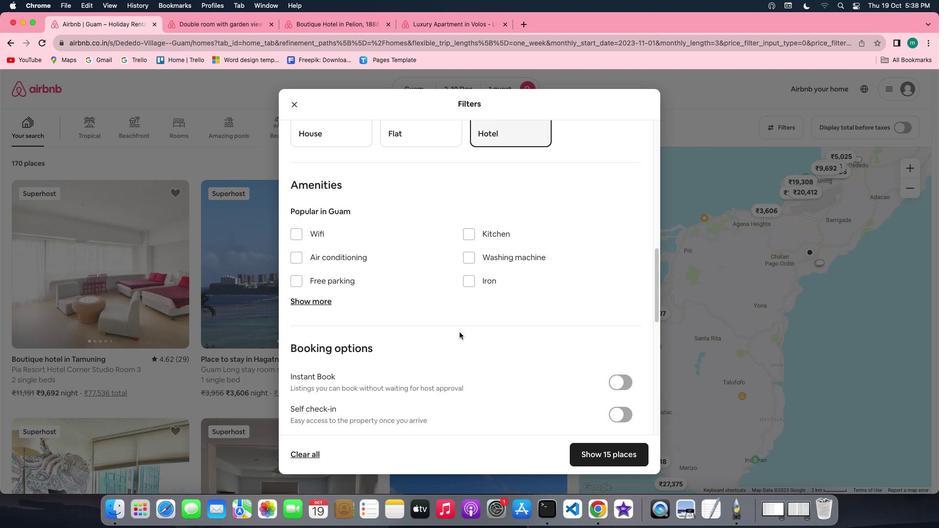 
Action: Mouse scrolled (459, 332) with delta (0, 0)
Screenshot: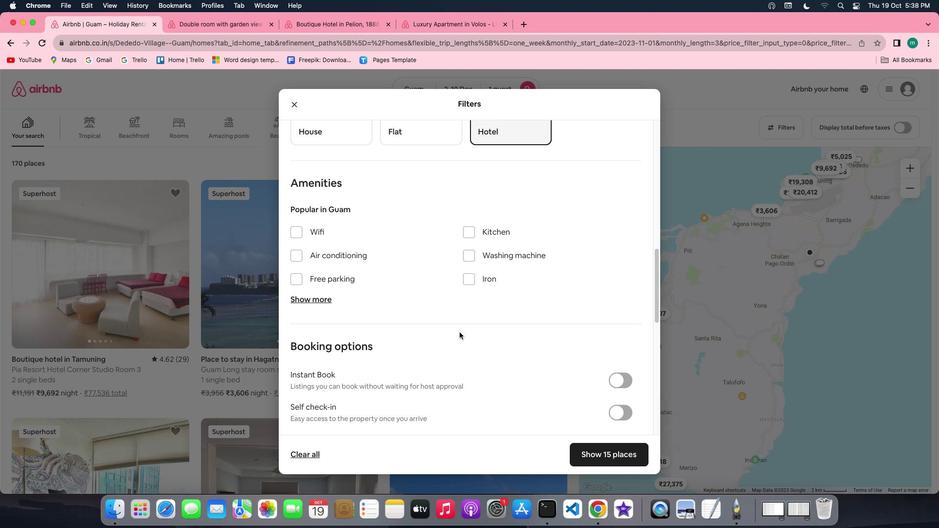 
Action: Mouse scrolled (459, 332) with delta (0, 0)
Screenshot: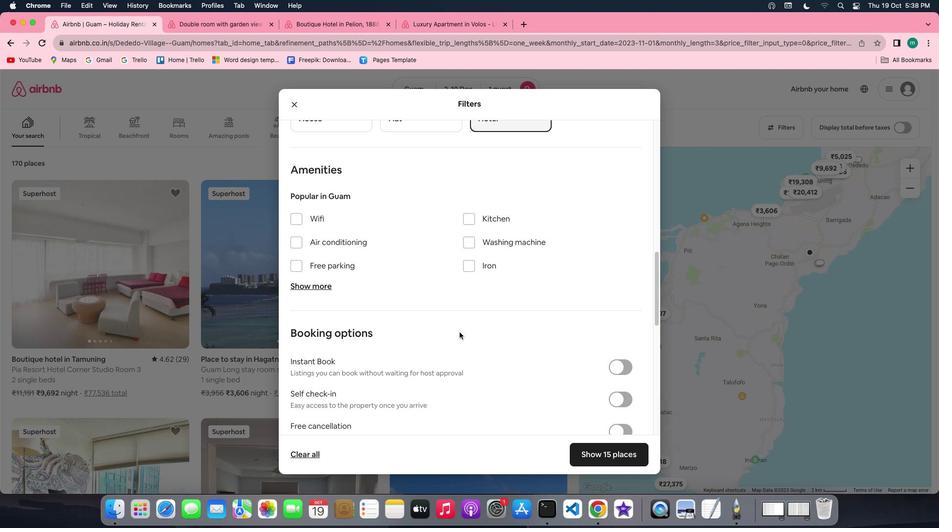 
Action: Mouse moved to (611, 359)
Screenshot: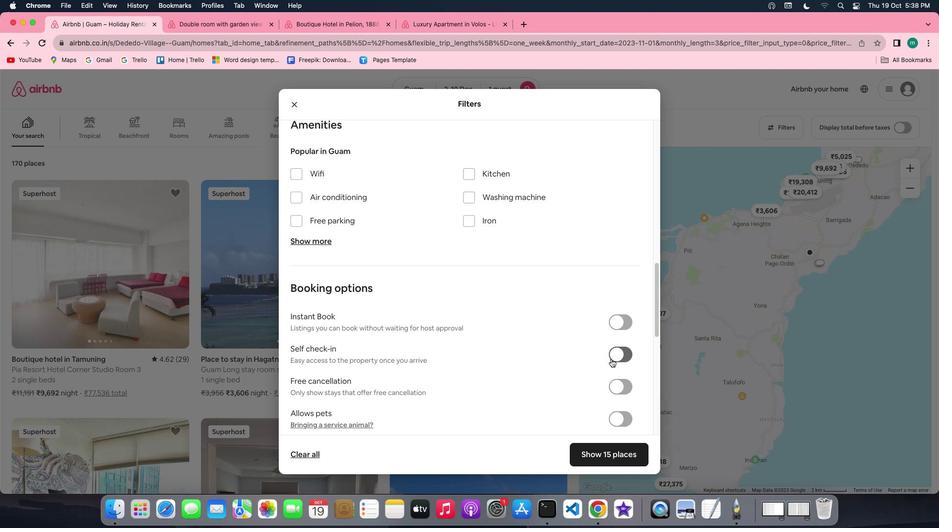 
Action: Mouse pressed left at (611, 359)
Screenshot: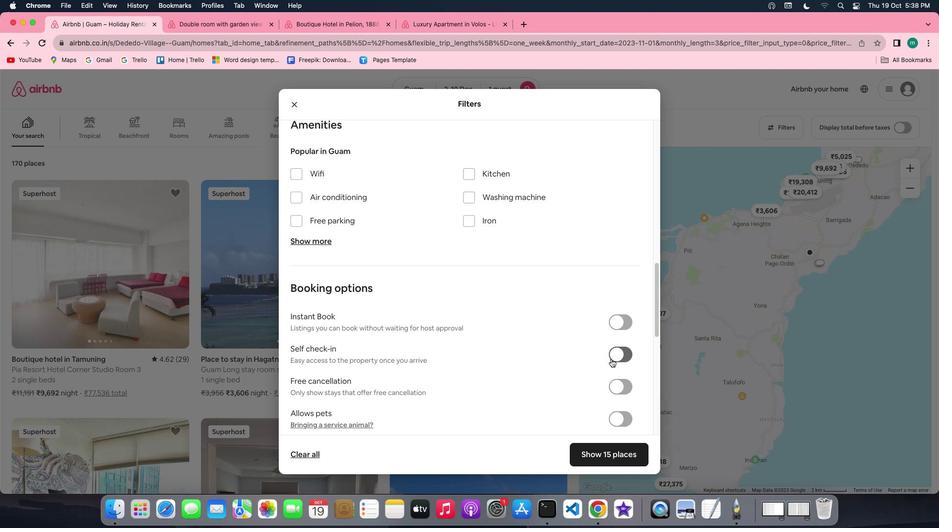 
Action: Mouse moved to (499, 366)
Screenshot: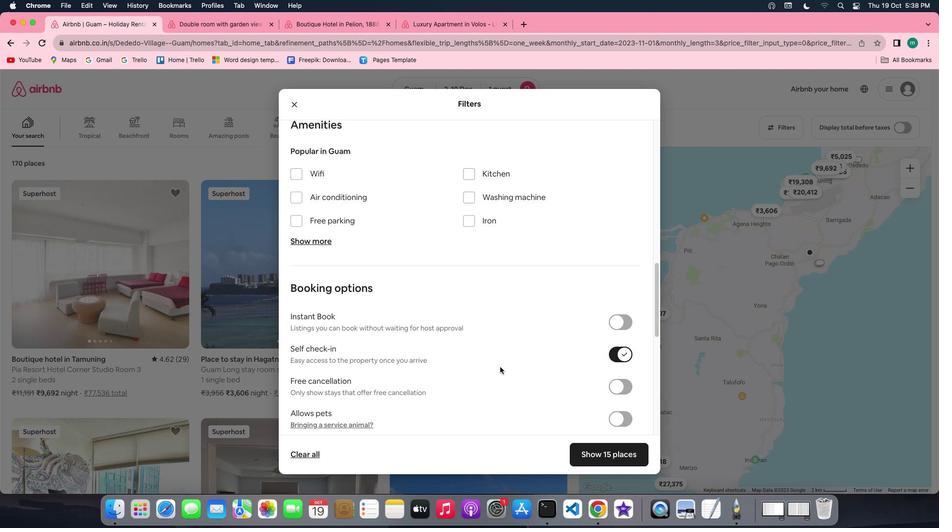 
Action: Mouse scrolled (499, 366) with delta (0, 0)
Screenshot: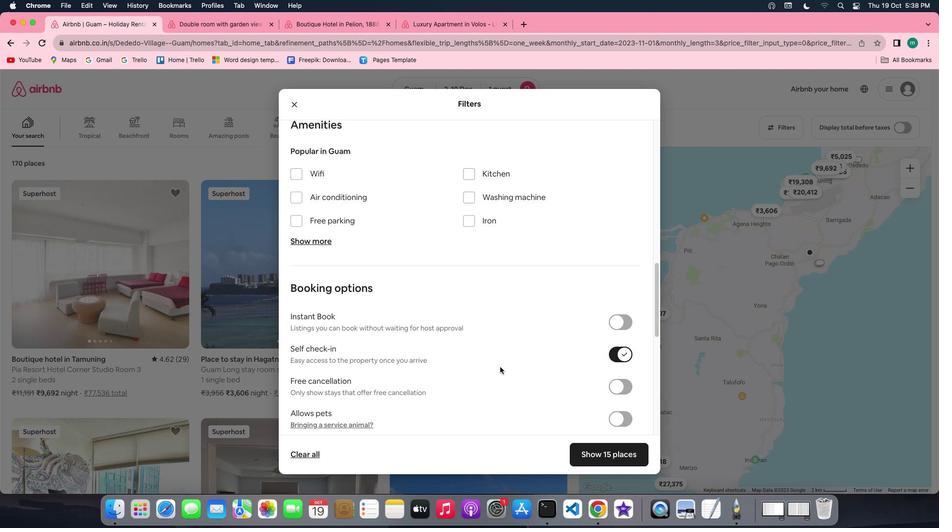 
Action: Mouse scrolled (499, 366) with delta (0, 0)
Screenshot: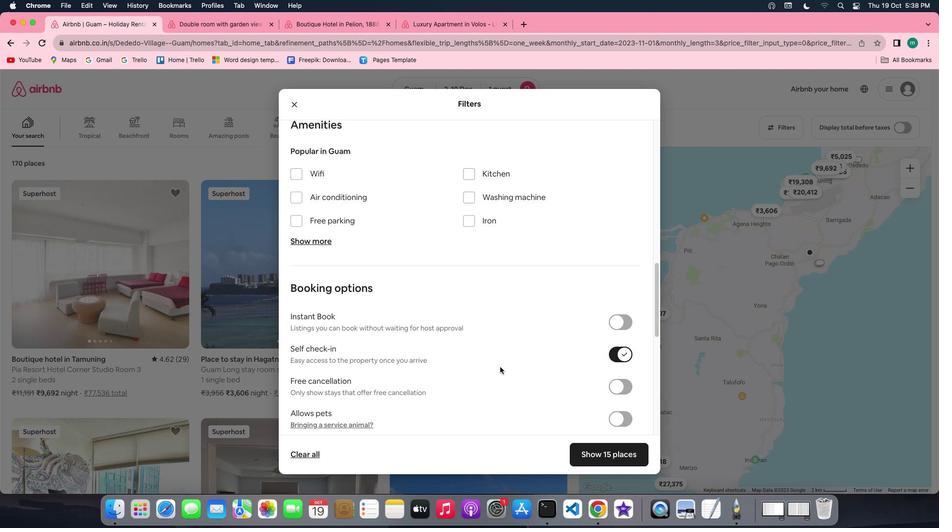 
Action: Mouse scrolled (499, 366) with delta (0, 0)
Screenshot: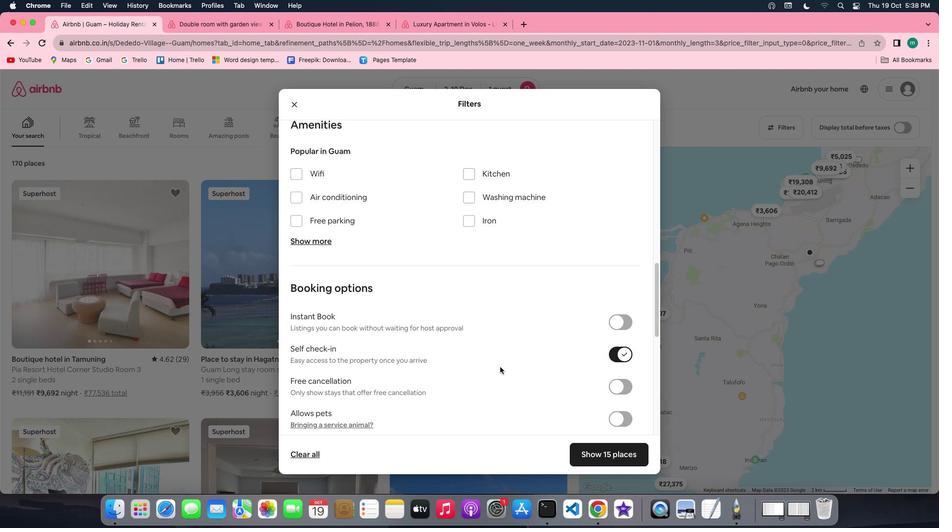 
Action: Mouse scrolled (499, 366) with delta (0, 0)
Screenshot: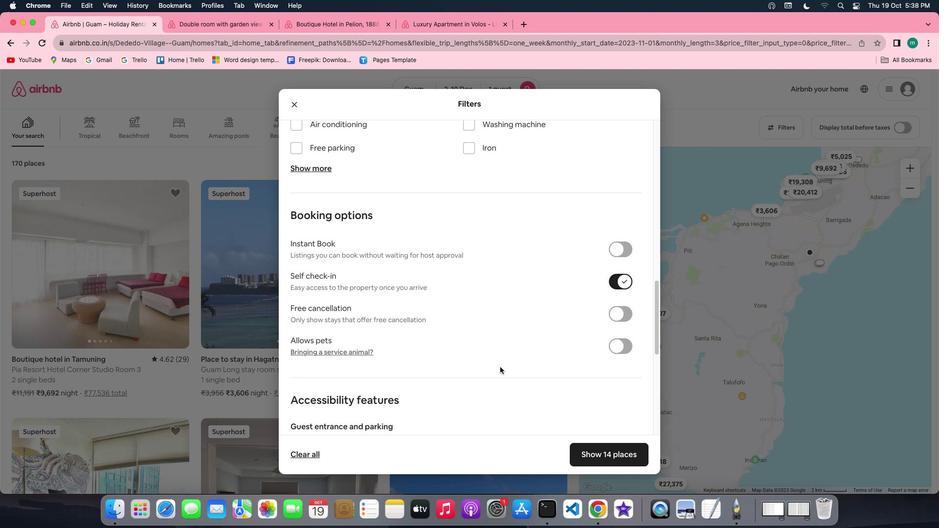 
Action: Mouse scrolled (499, 366) with delta (0, 0)
Screenshot: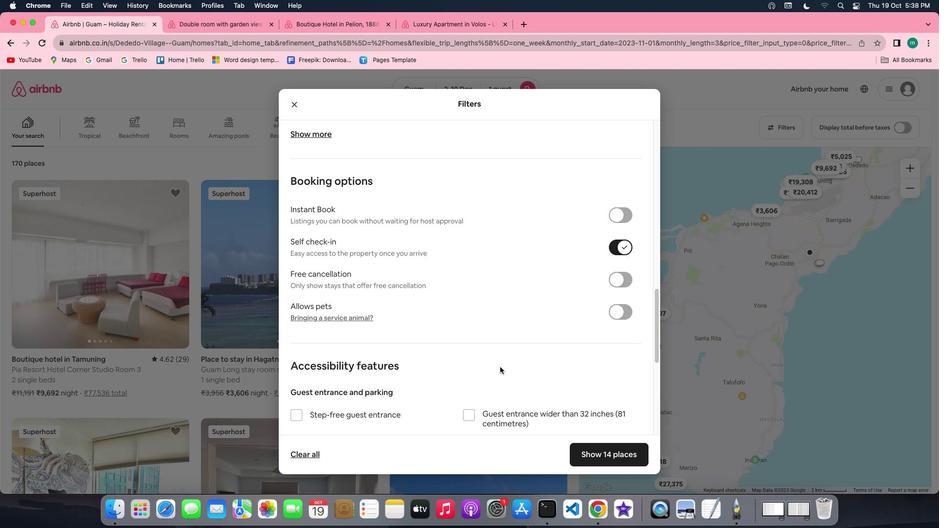 
Action: Mouse scrolled (499, 366) with delta (0, 0)
Screenshot: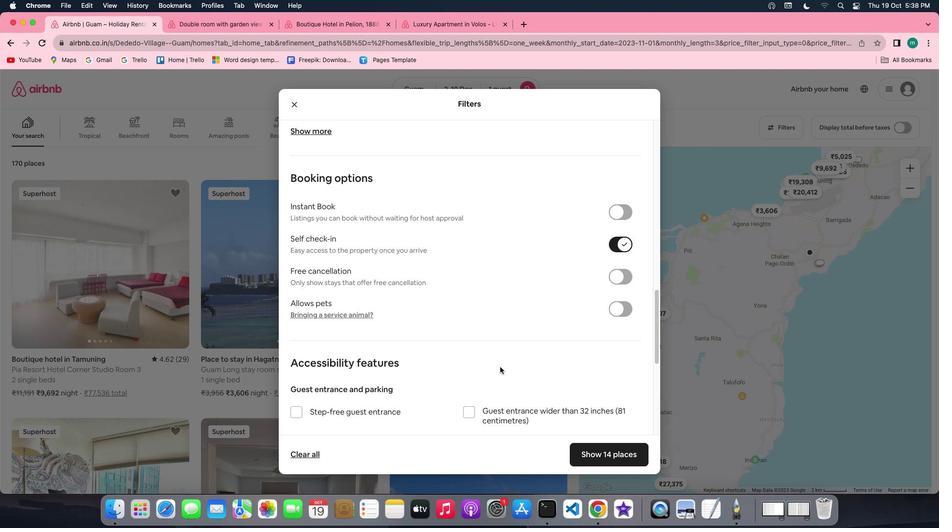 
Action: Mouse scrolled (499, 366) with delta (0, 0)
Screenshot: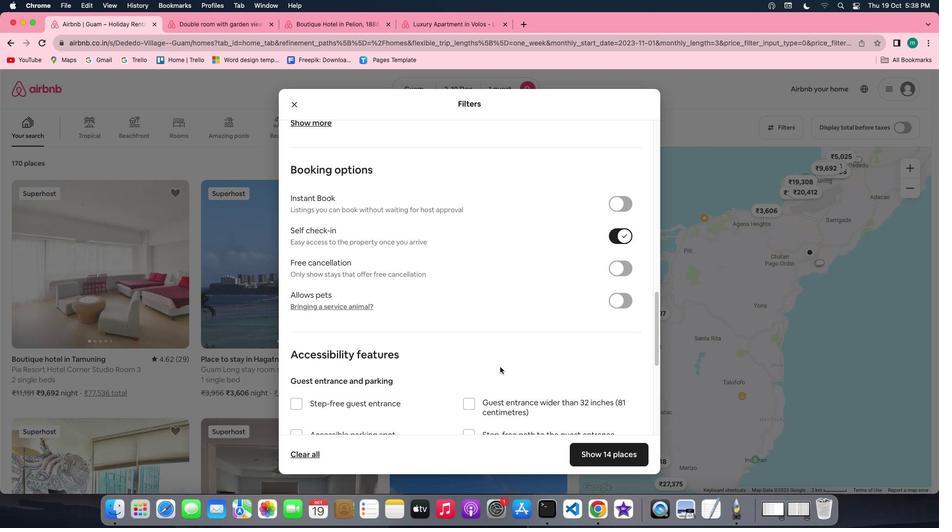 
Action: Mouse scrolled (499, 366) with delta (0, 0)
Screenshot: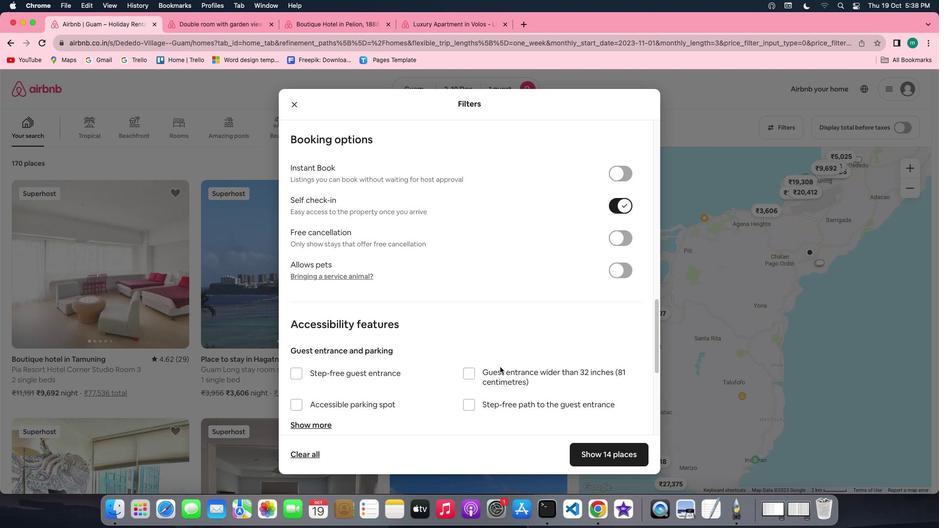 
Action: Mouse scrolled (499, 366) with delta (0, 0)
Screenshot: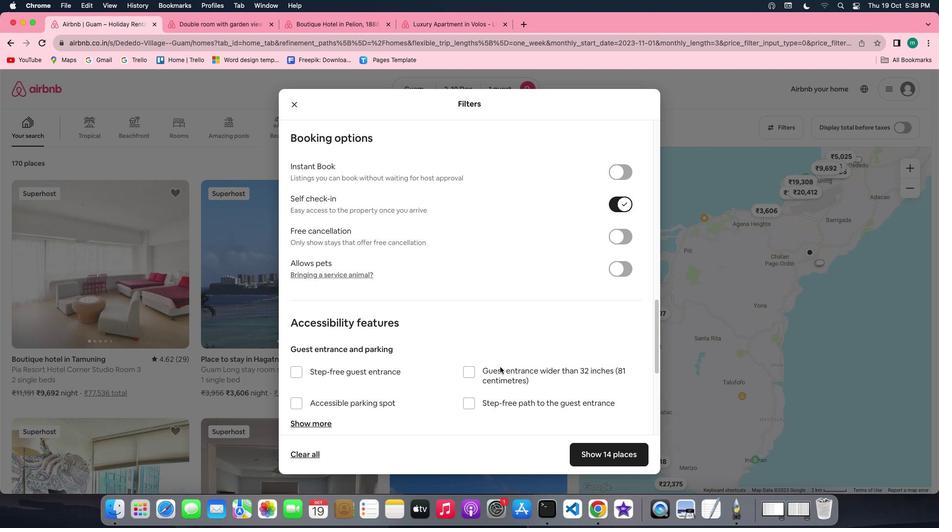 
Action: Mouse scrolled (499, 366) with delta (0, 0)
Screenshot: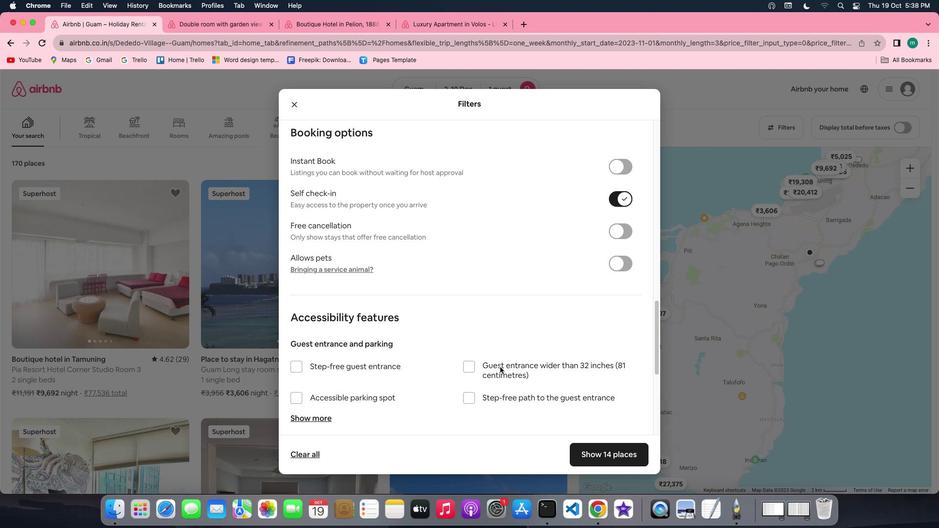 
Action: Mouse scrolled (499, 366) with delta (0, 0)
Screenshot: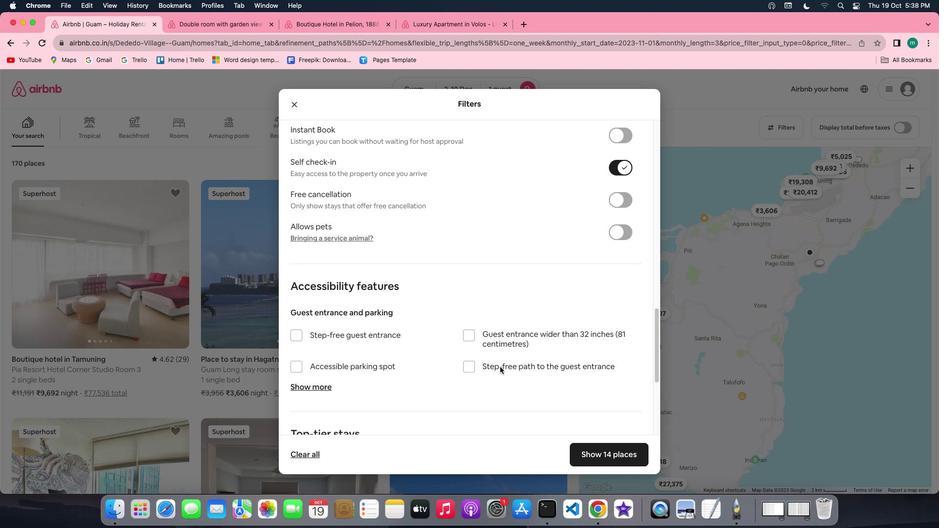 
Action: Mouse moved to (500, 366)
Screenshot: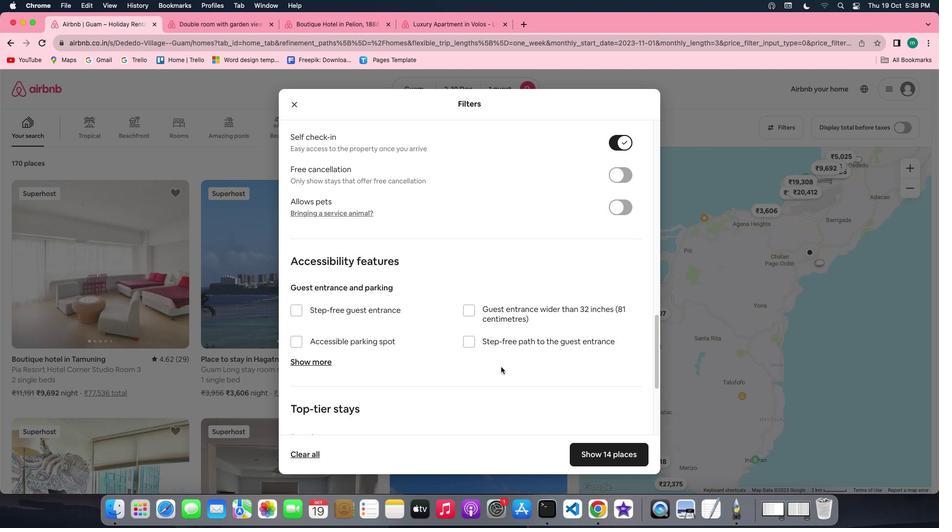 
Action: Mouse scrolled (500, 366) with delta (0, 0)
Screenshot: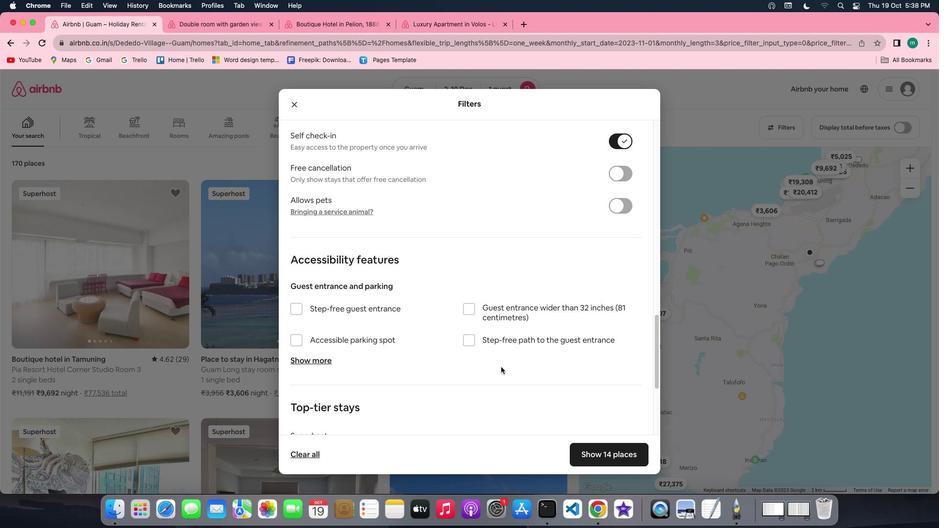 
Action: Mouse scrolled (500, 366) with delta (0, 0)
Screenshot: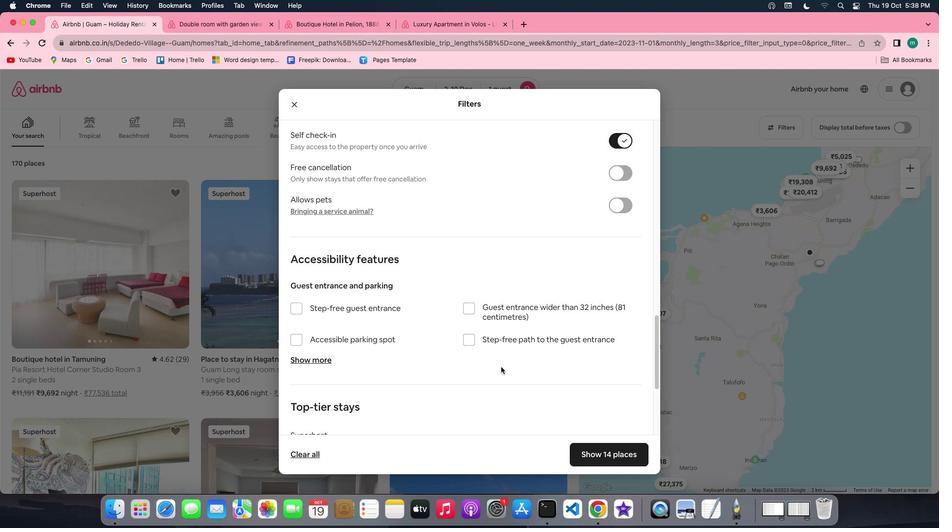 
Action: Mouse scrolled (500, 366) with delta (0, 0)
Screenshot: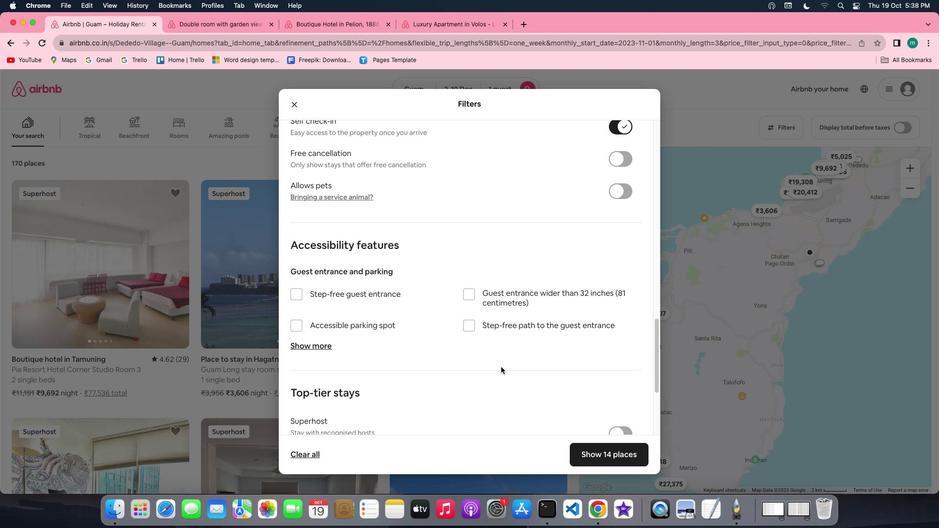 
Action: Mouse scrolled (500, 366) with delta (0, 0)
Screenshot: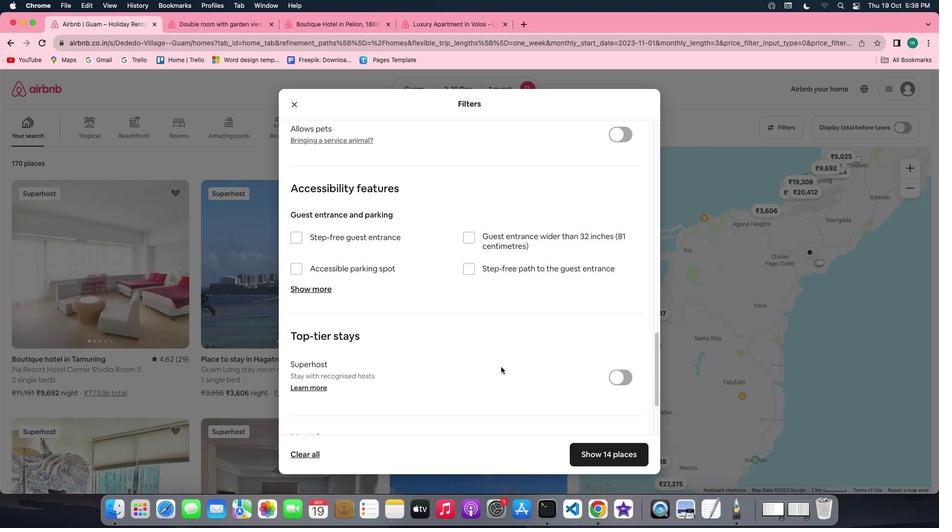 
Action: Mouse moved to (537, 381)
Screenshot: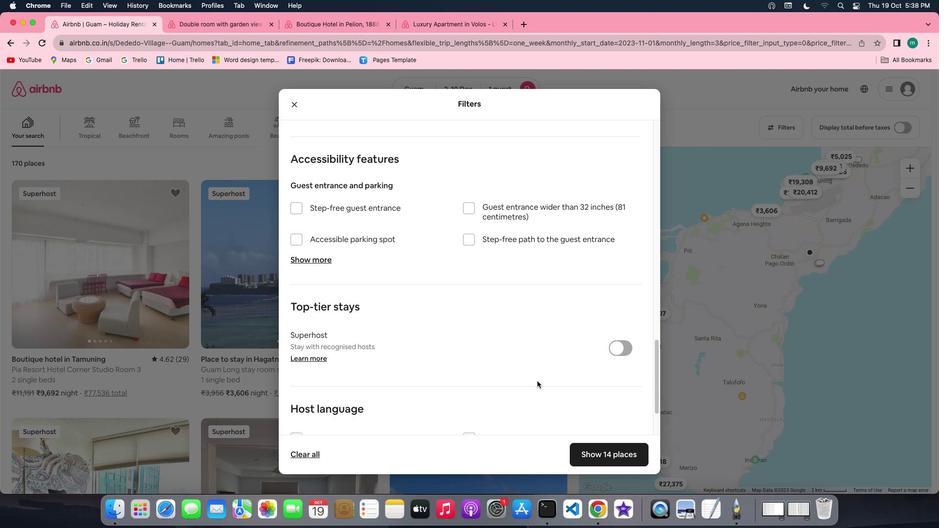 
Action: Mouse scrolled (537, 381) with delta (0, 0)
Screenshot: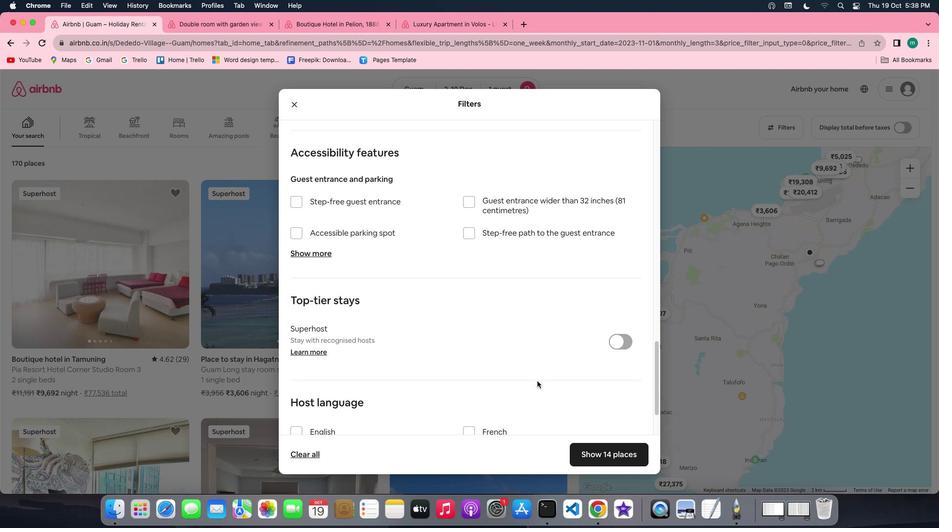 
Action: Mouse scrolled (537, 381) with delta (0, 0)
Screenshot: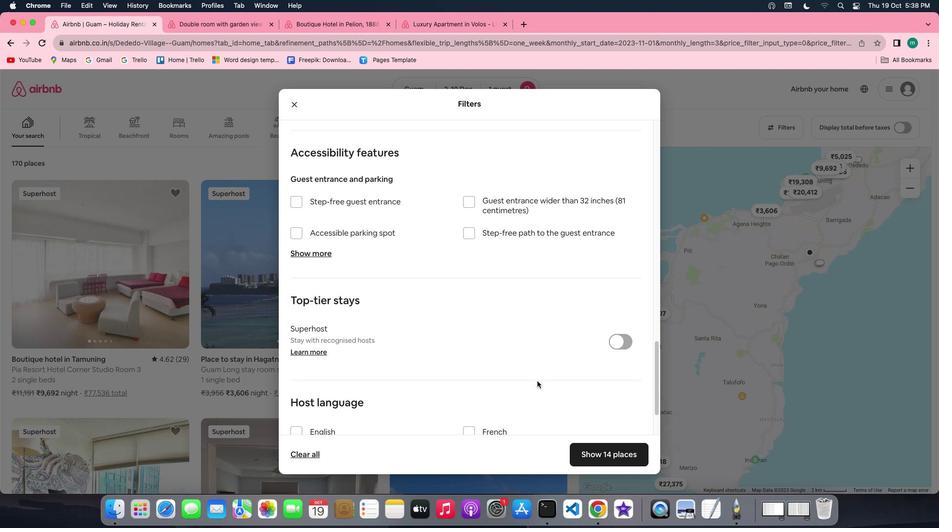 
Action: Mouse scrolled (537, 381) with delta (0, -1)
Screenshot: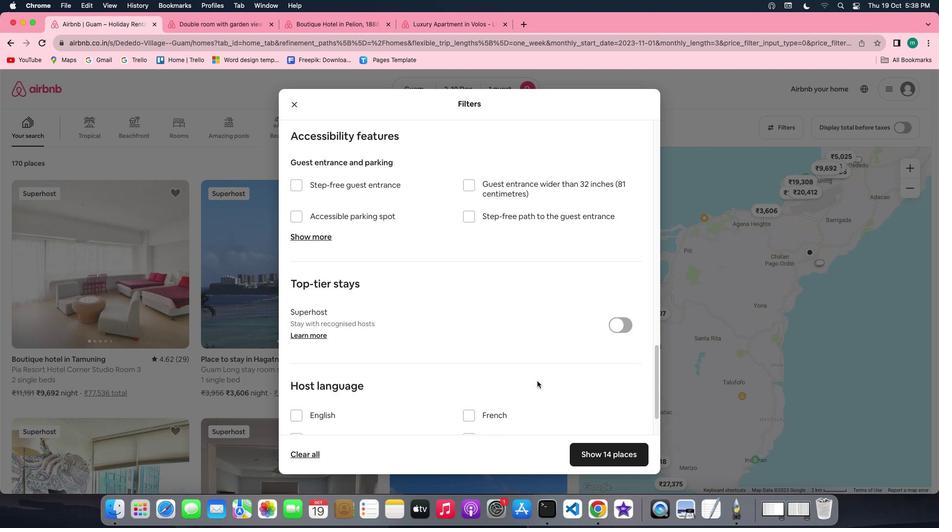 
Action: Mouse scrolled (537, 381) with delta (0, -2)
Screenshot: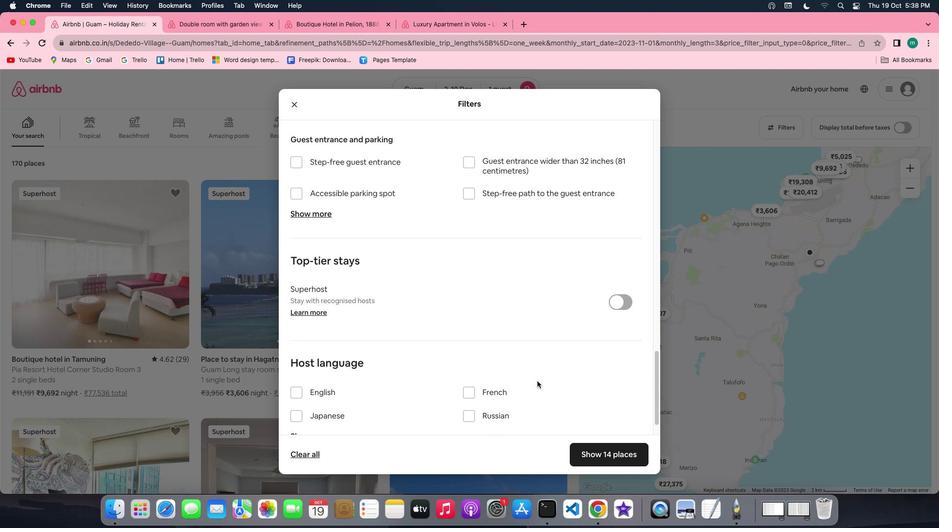 
Action: Mouse scrolled (537, 381) with delta (0, -2)
Screenshot: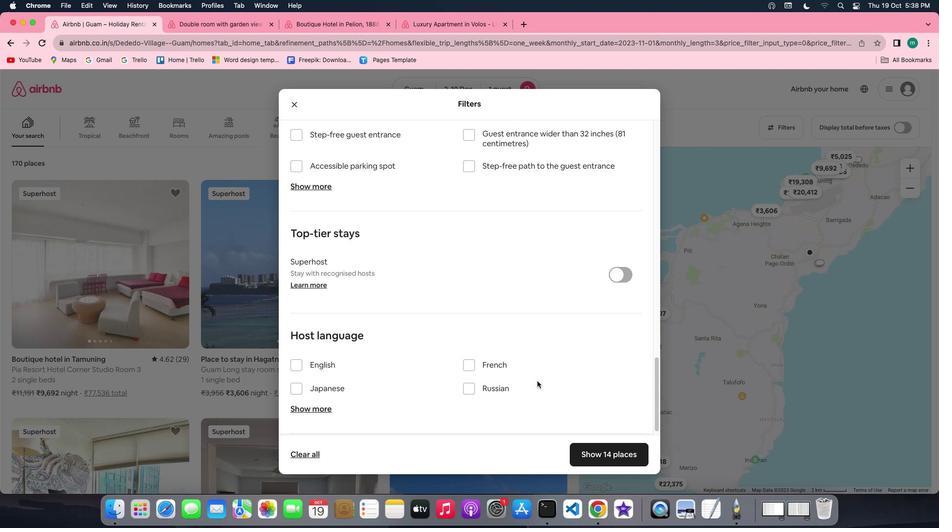 
Action: Mouse scrolled (537, 381) with delta (0, 0)
Screenshot: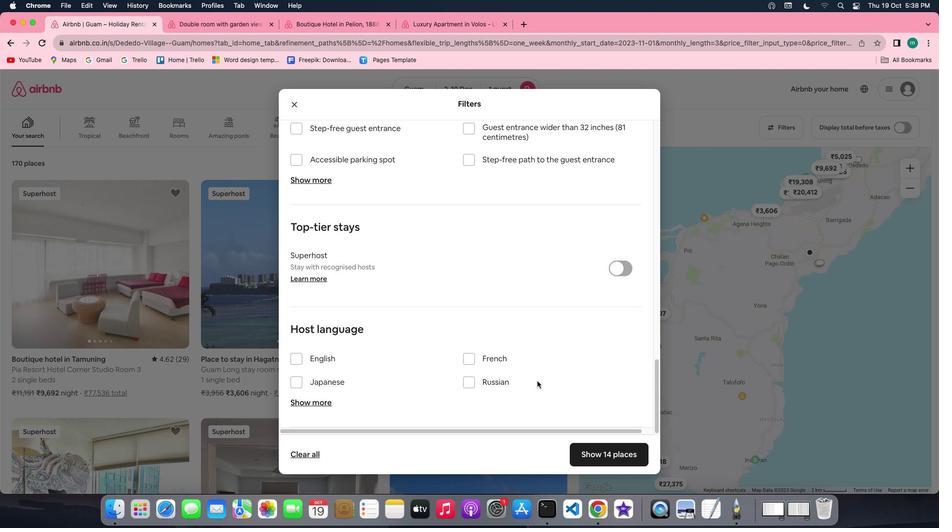 
Action: Mouse scrolled (537, 381) with delta (0, 0)
Screenshot: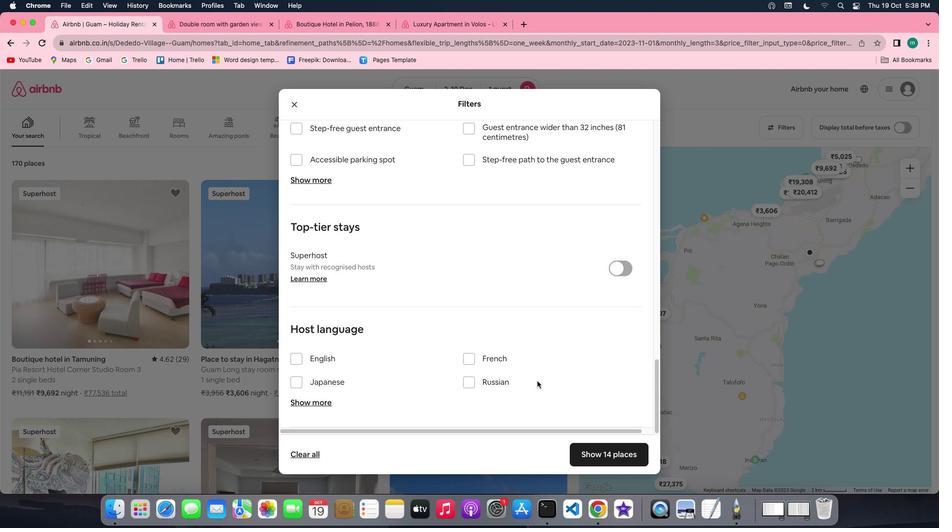 
Action: Mouse scrolled (537, 381) with delta (0, -1)
Screenshot: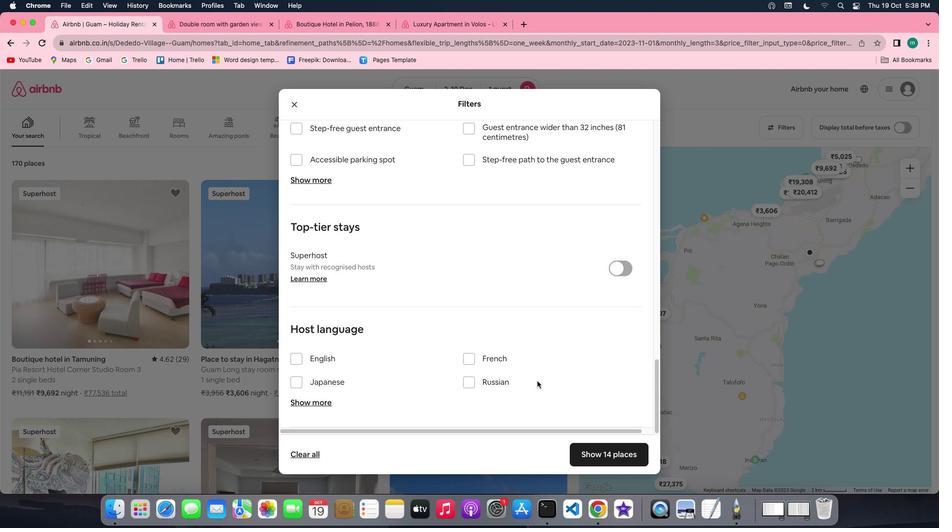 
Action: Mouse scrolled (537, 381) with delta (0, -2)
Screenshot: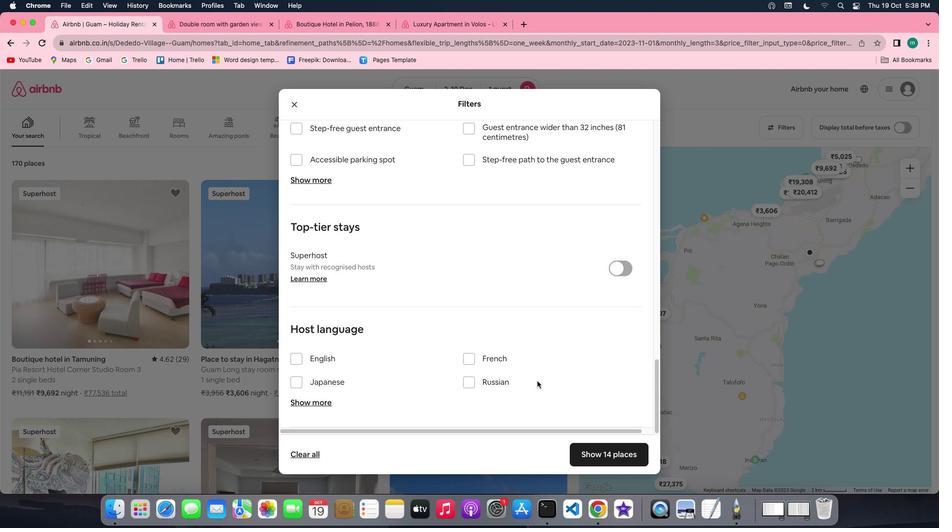 
Action: Mouse moved to (624, 456)
Screenshot: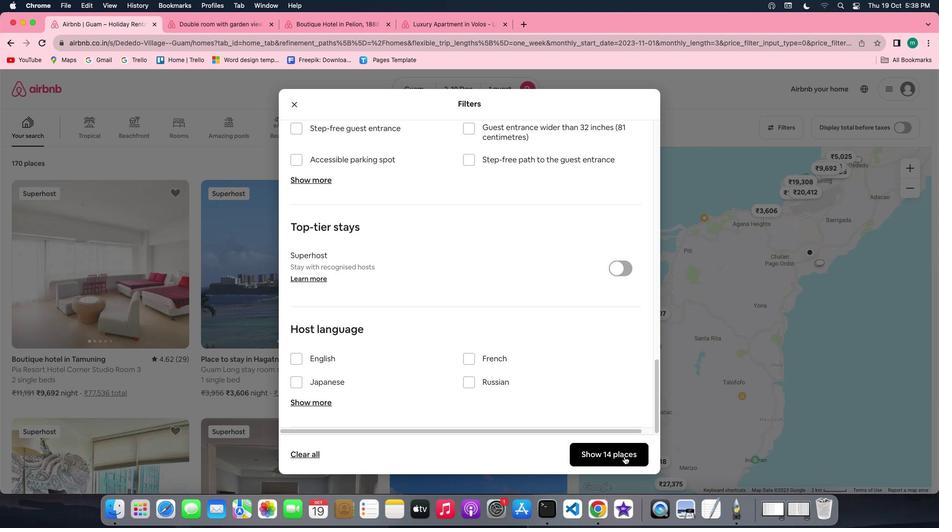 
Action: Mouse pressed left at (624, 456)
Screenshot: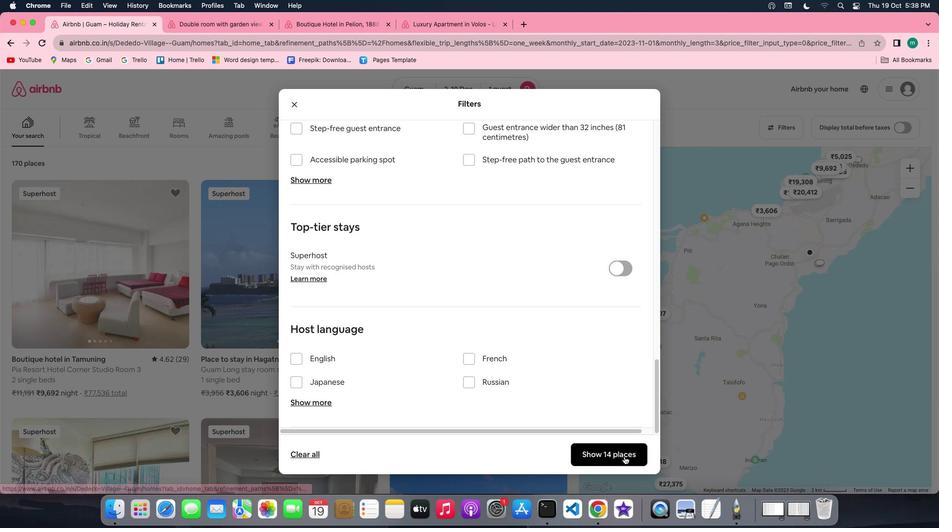 
Action: Mouse moved to (156, 295)
Screenshot: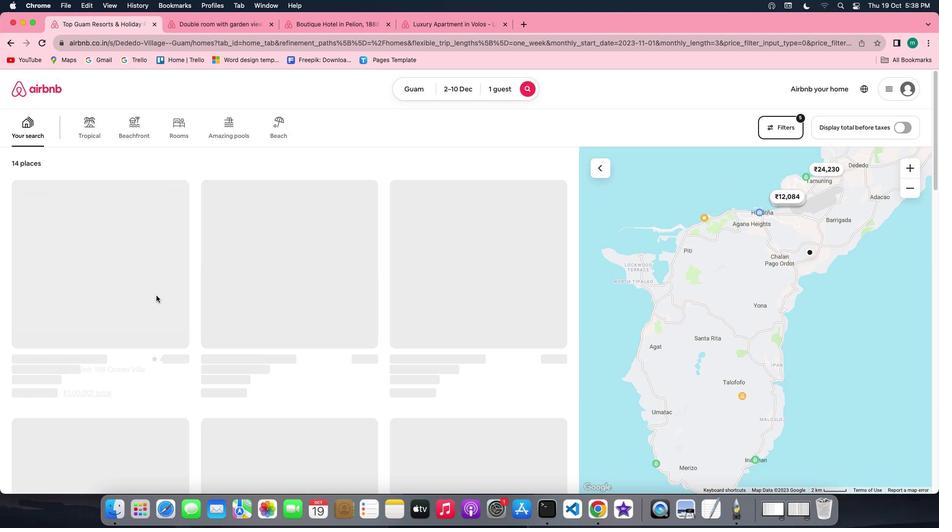 
Action: Mouse pressed left at (156, 295)
Screenshot: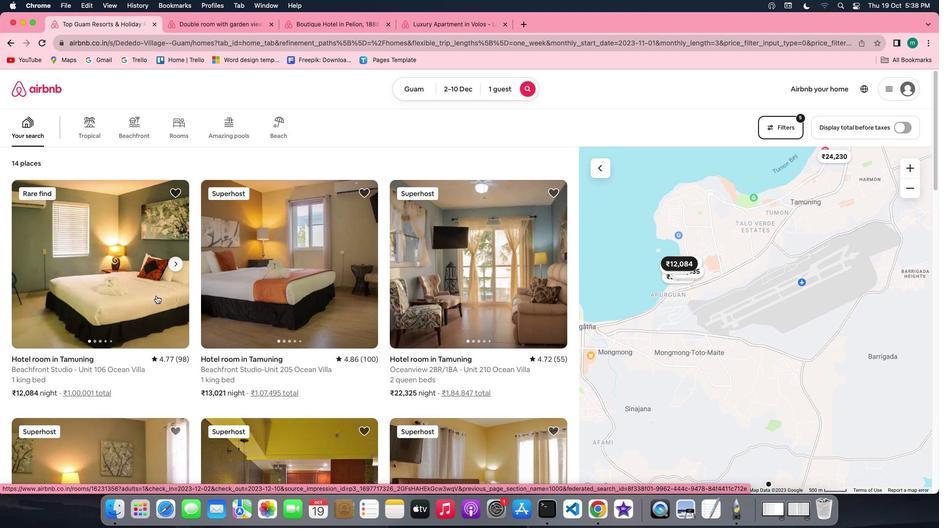 
Action: Mouse moved to (671, 365)
Screenshot: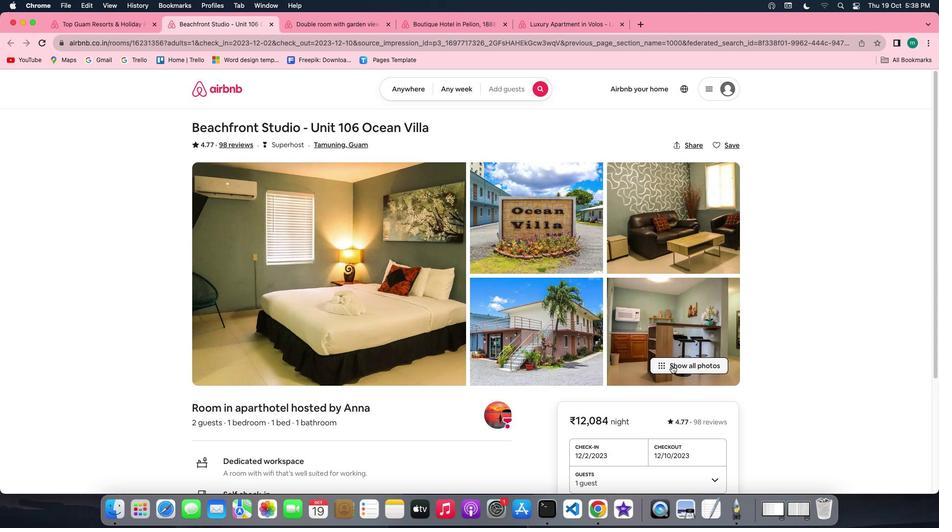 
Action: Mouse pressed left at (671, 365)
Screenshot: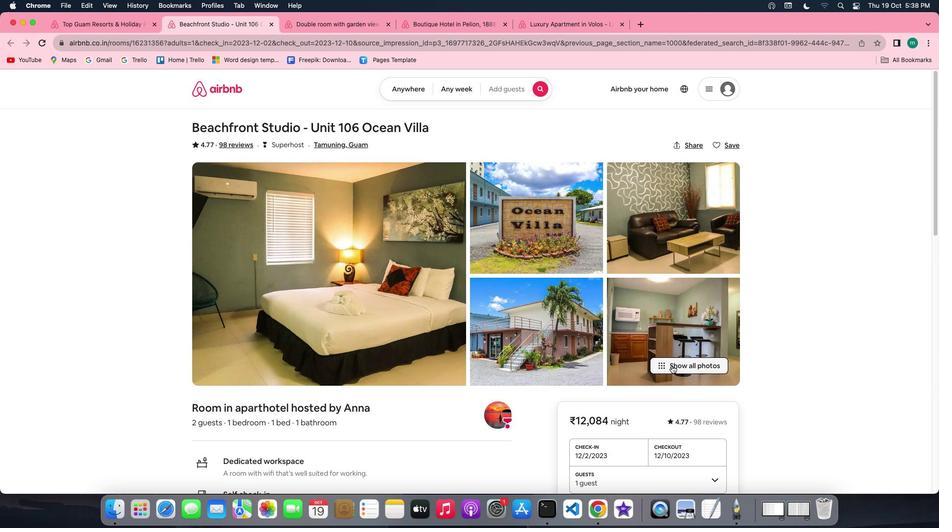 
Action: Mouse moved to (624, 26)
Screenshot: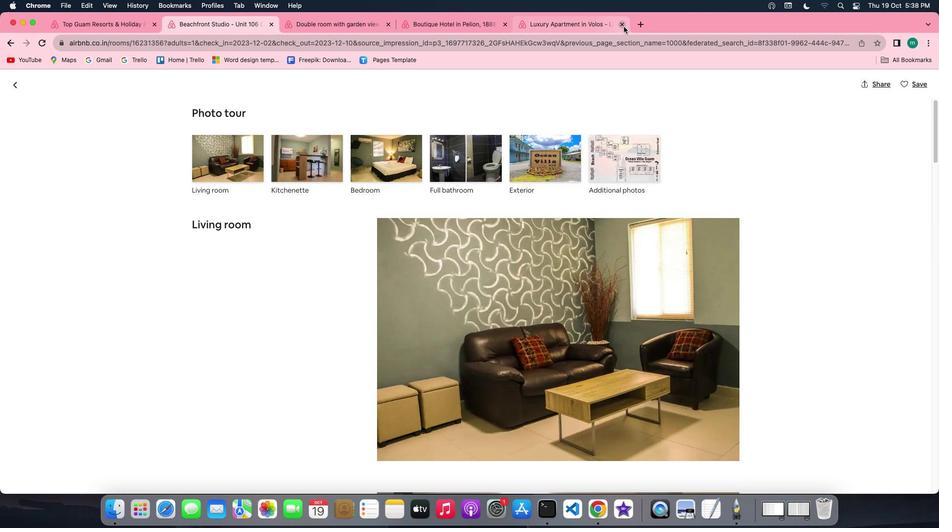 
Action: Mouse pressed left at (624, 26)
Screenshot: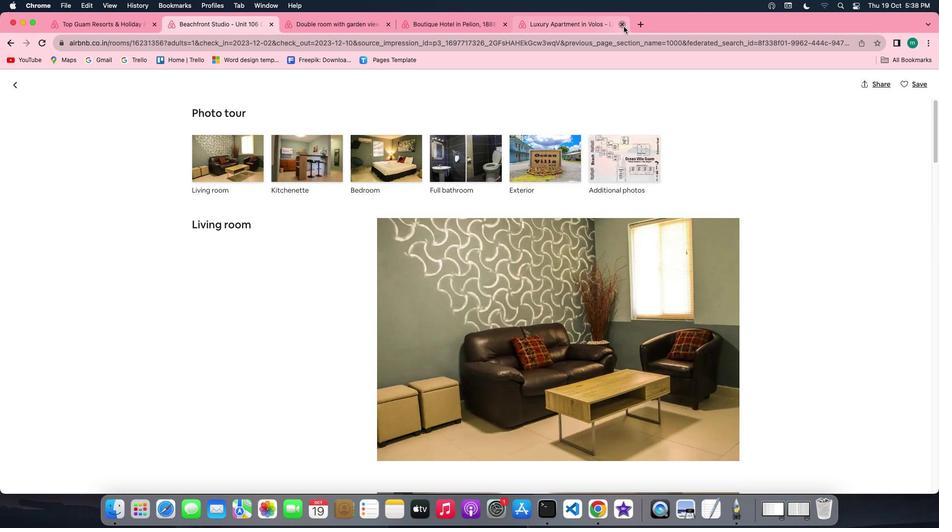 
Action: Mouse moved to (506, 24)
Screenshot: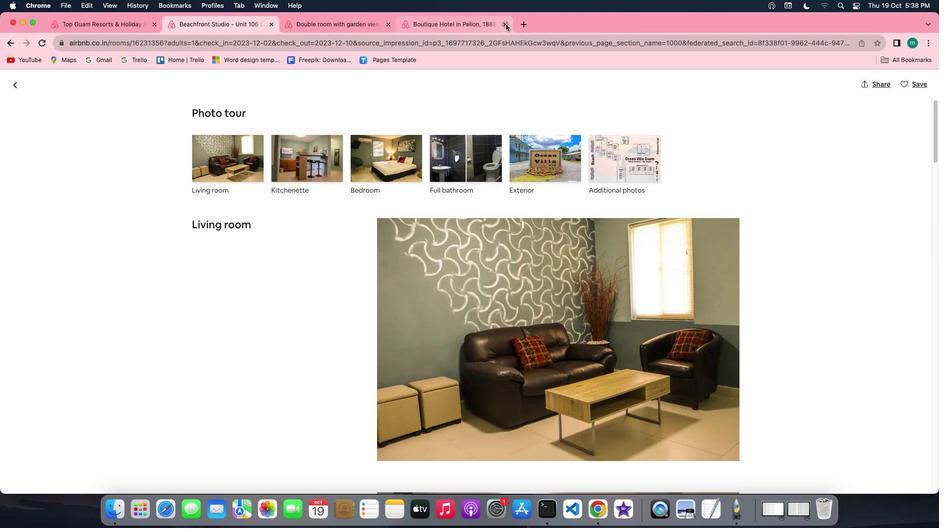 
Action: Mouse pressed left at (506, 24)
Screenshot: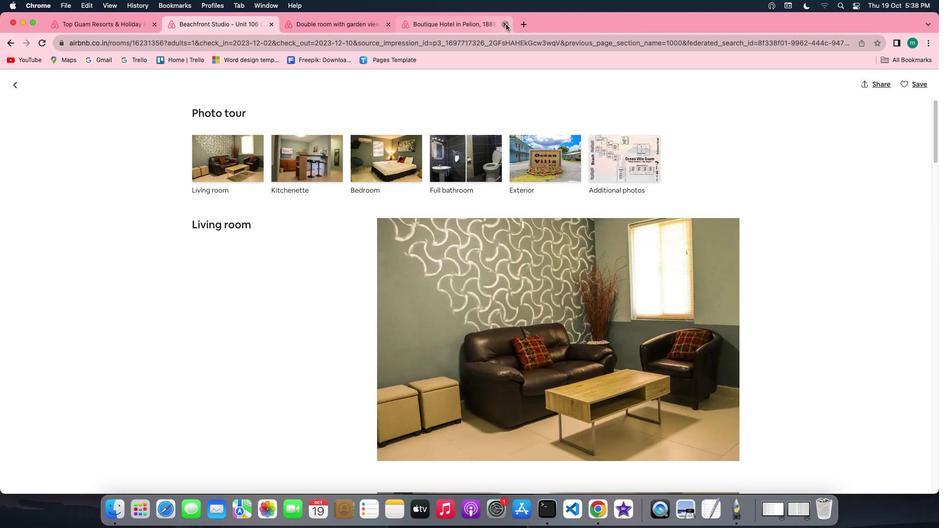 
Action: Mouse moved to (388, 26)
Screenshot: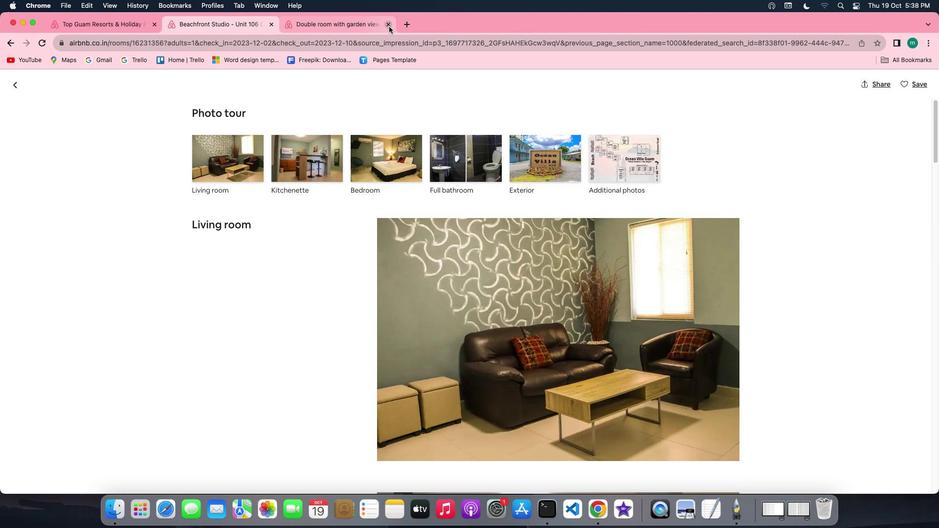 
Action: Mouse pressed left at (388, 26)
Screenshot: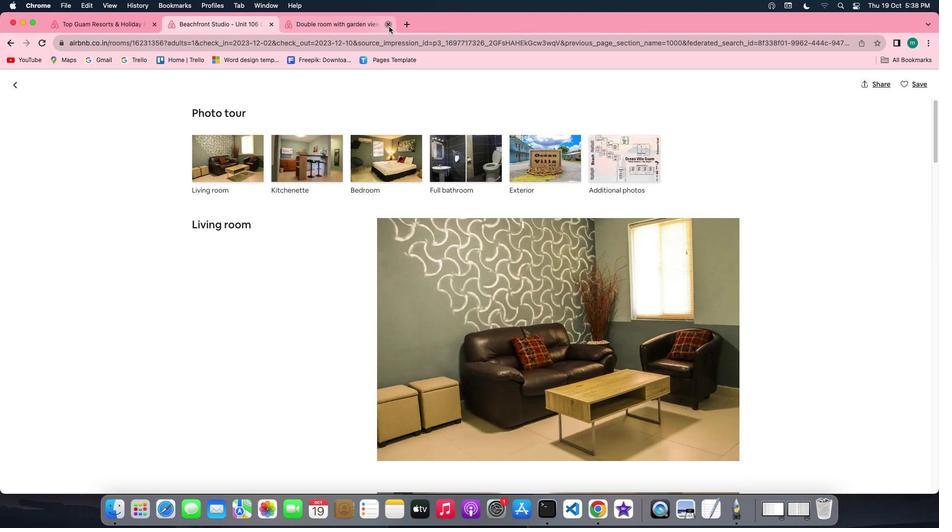 
Action: Mouse moved to (373, 217)
Screenshot: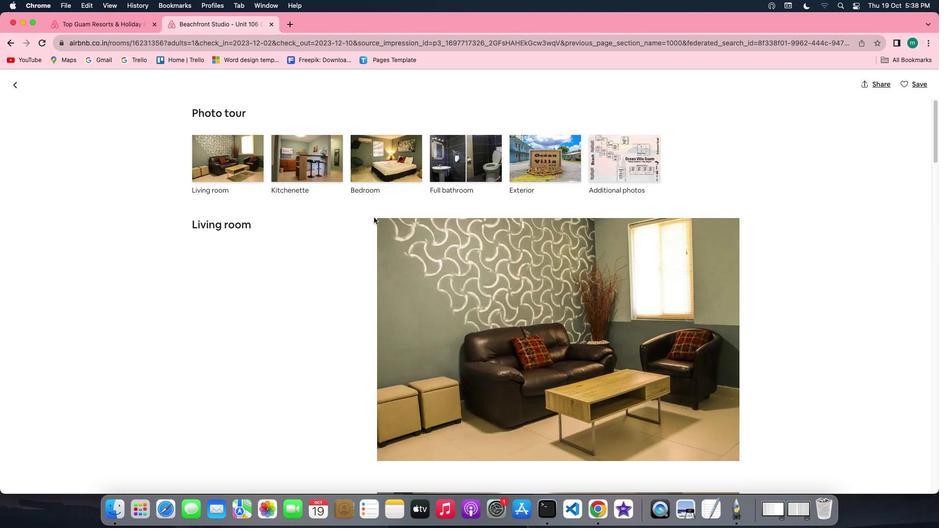 
Action: Mouse scrolled (373, 217) with delta (0, 0)
Screenshot: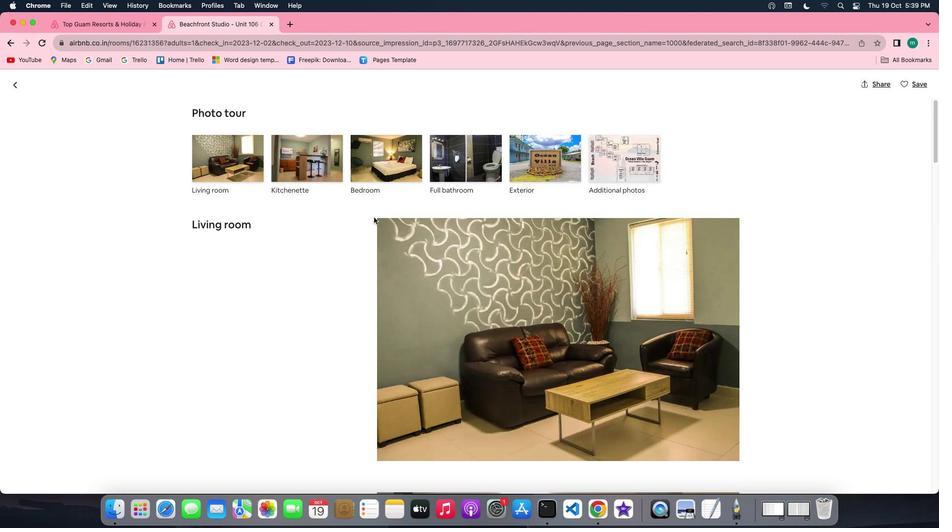 
Action: Mouse scrolled (373, 217) with delta (0, 0)
Screenshot: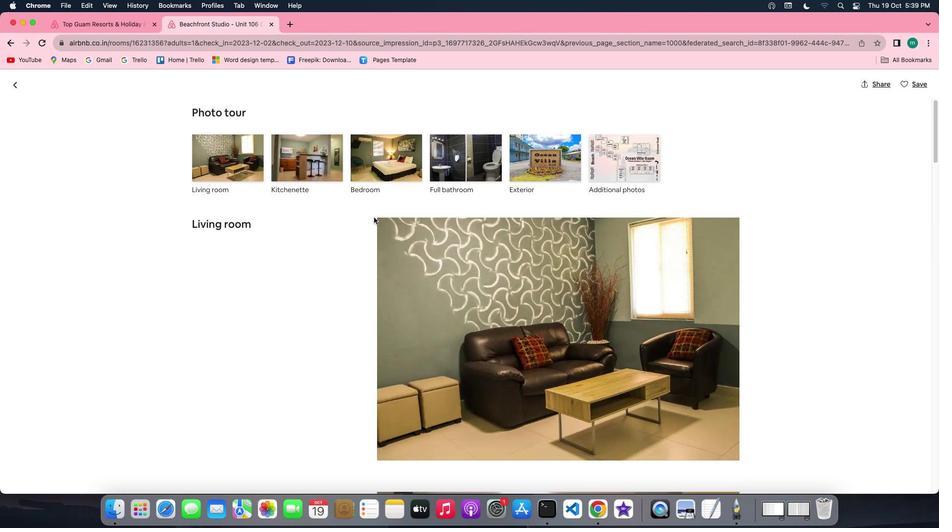 
Action: Mouse scrolled (373, 217) with delta (0, 0)
Screenshot: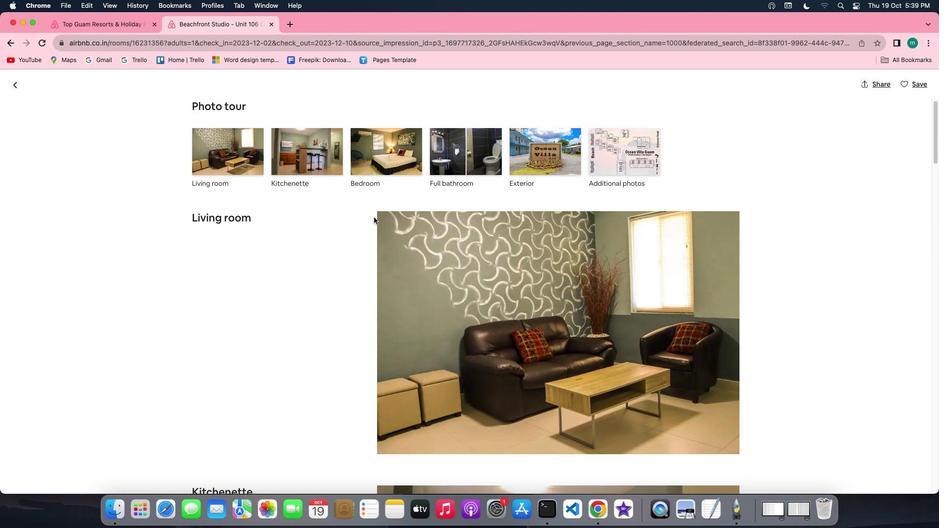
Action: Mouse scrolled (373, 217) with delta (0, -1)
Screenshot: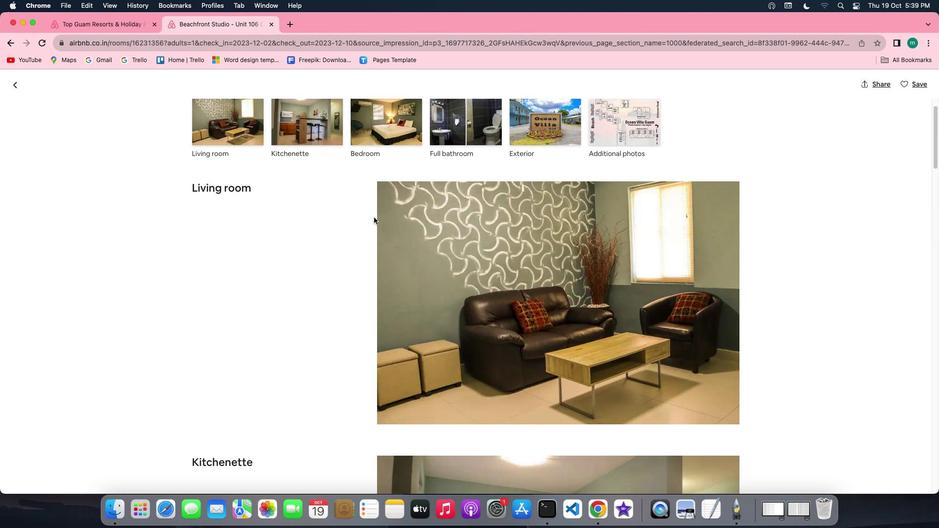 
Action: Mouse scrolled (373, 217) with delta (0, 0)
Screenshot: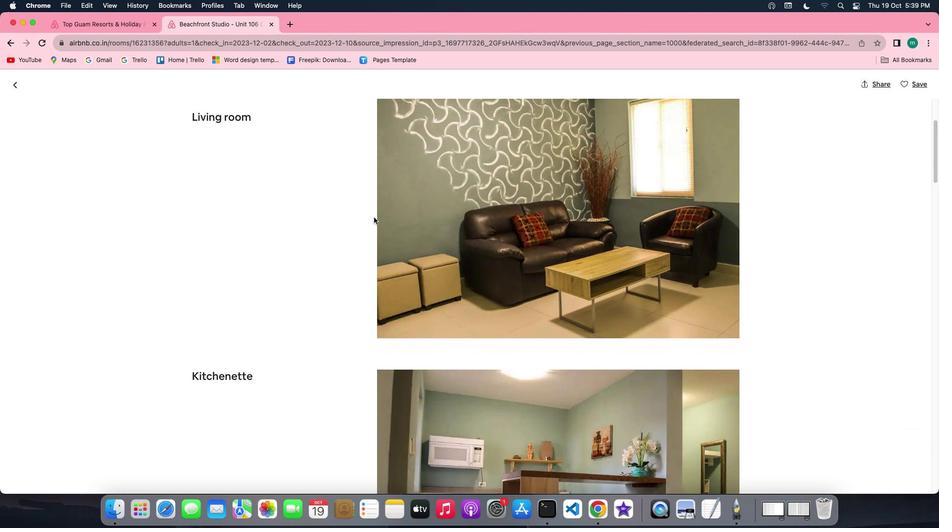 
Action: Mouse scrolled (373, 217) with delta (0, 0)
Screenshot: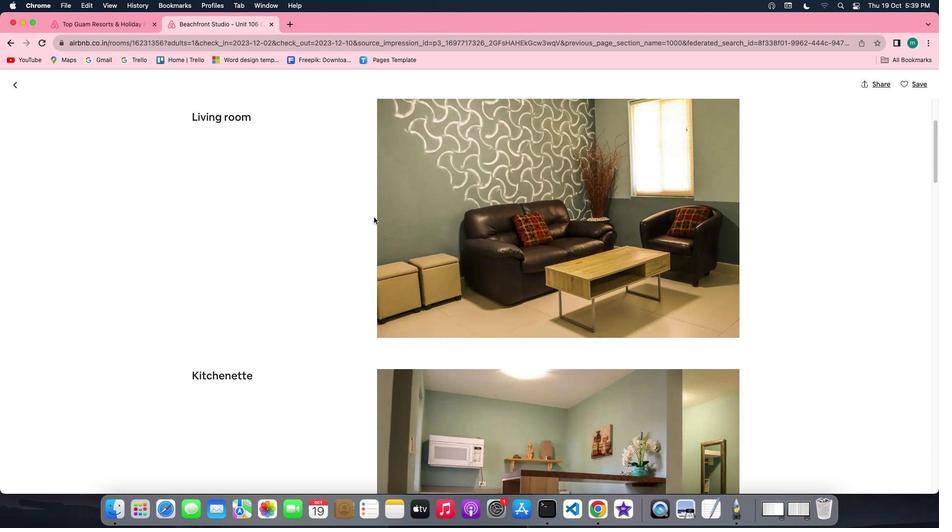 
Action: Mouse scrolled (373, 217) with delta (0, 0)
Screenshot: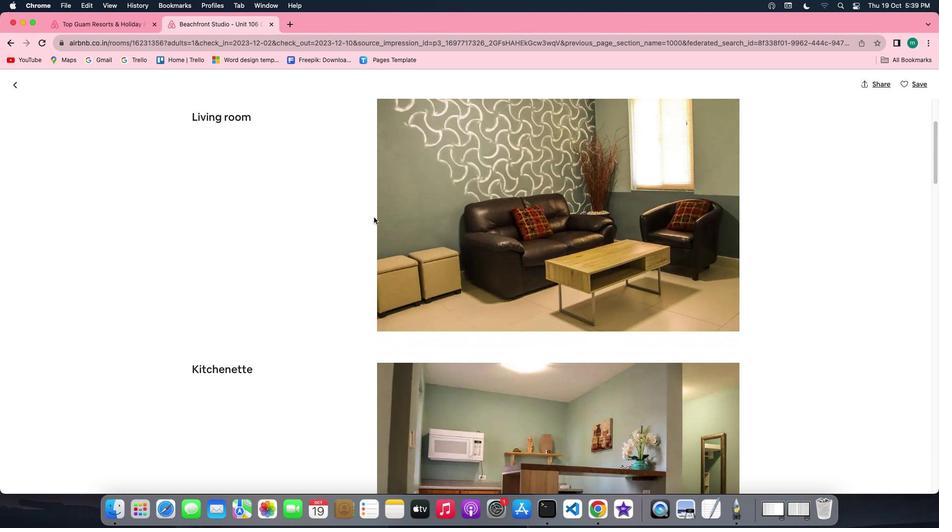 
Action: Mouse moved to (373, 217)
Screenshot: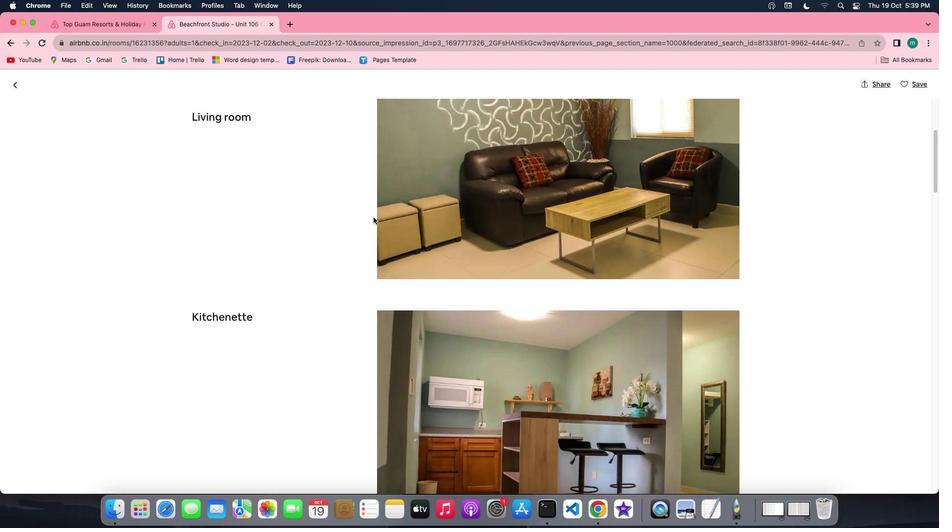 
Action: Mouse scrolled (373, 217) with delta (0, 0)
Screenshot: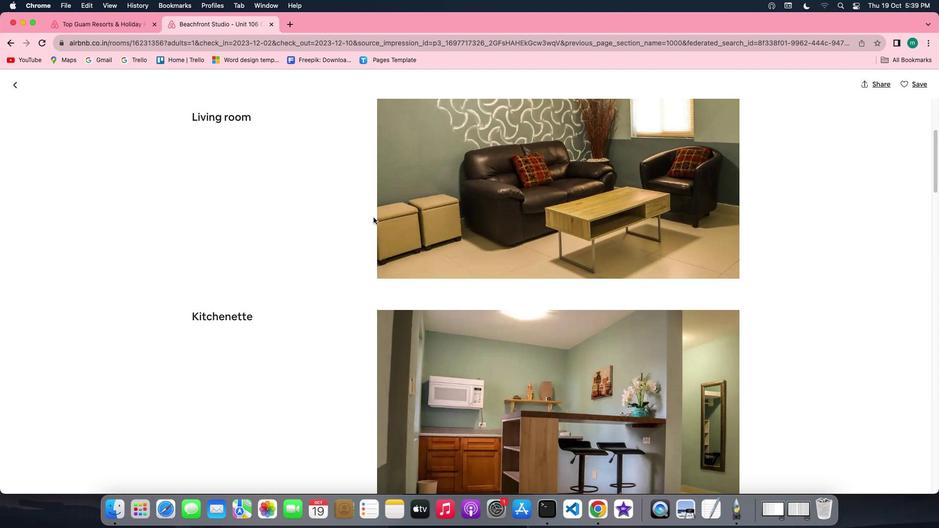 
Action: Mouse scrolled (373, 217) with delta (0, 0)
Screenshot: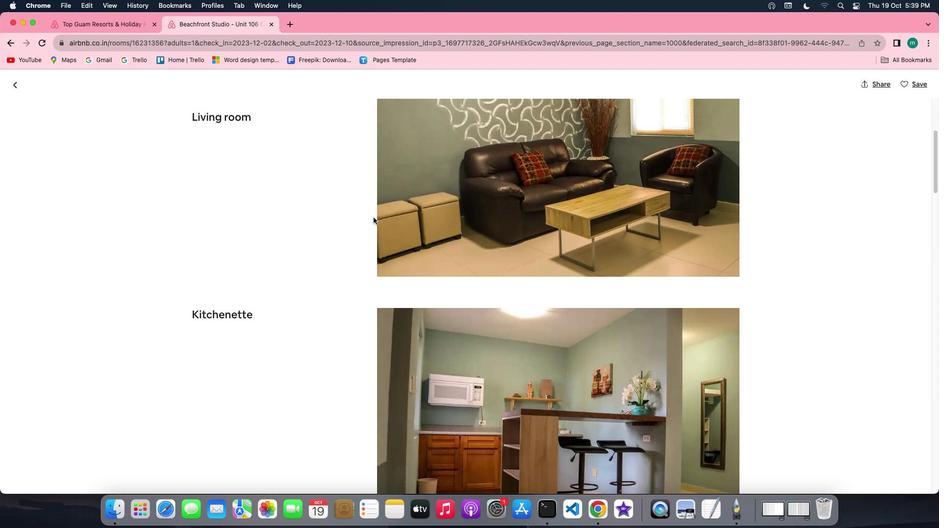 
Action: Mouse scrolled (373, 217) with delta (0, 0)
Screenshot: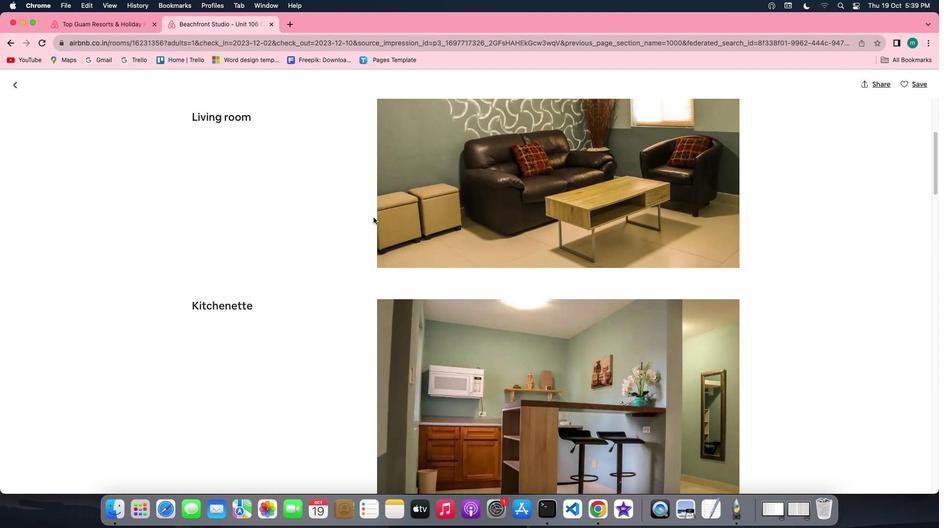 
Action: Mouse scrolled (373, 217) with delta (0, 0)
Screenshot: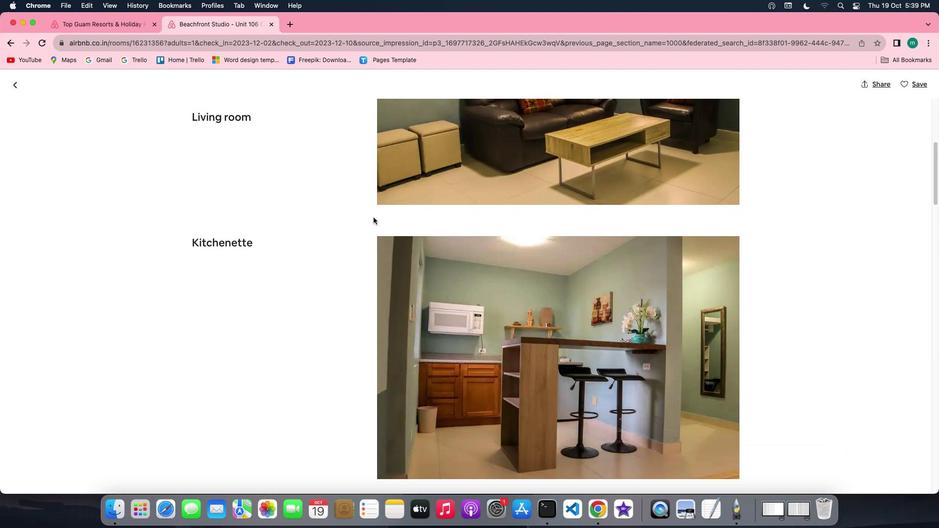 
Action: Mouse moved to (451, 269)
Screenshot: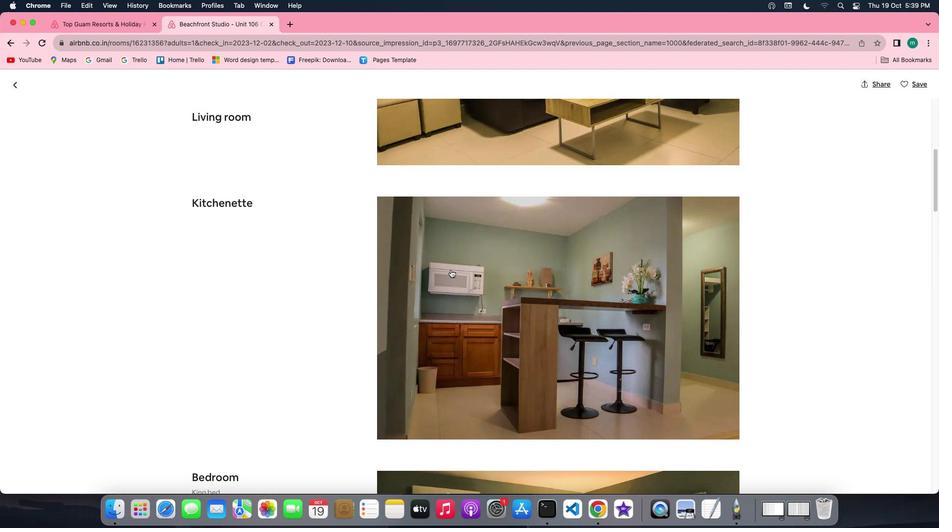 
Action: Mouse scrolled (451, 269) with delta (0, 0)
Screenshot: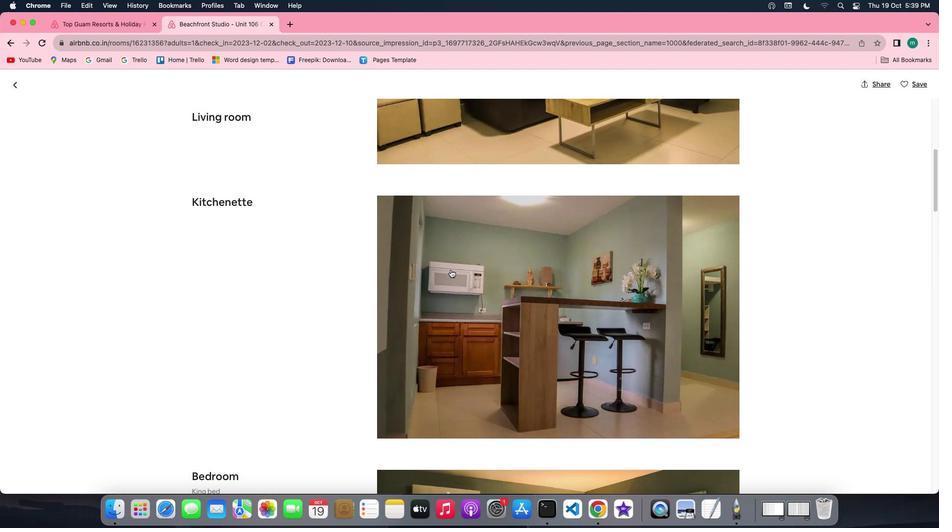 
Action: Mouse scrolled (451, 269) with delta (0, 0)
Screenshot: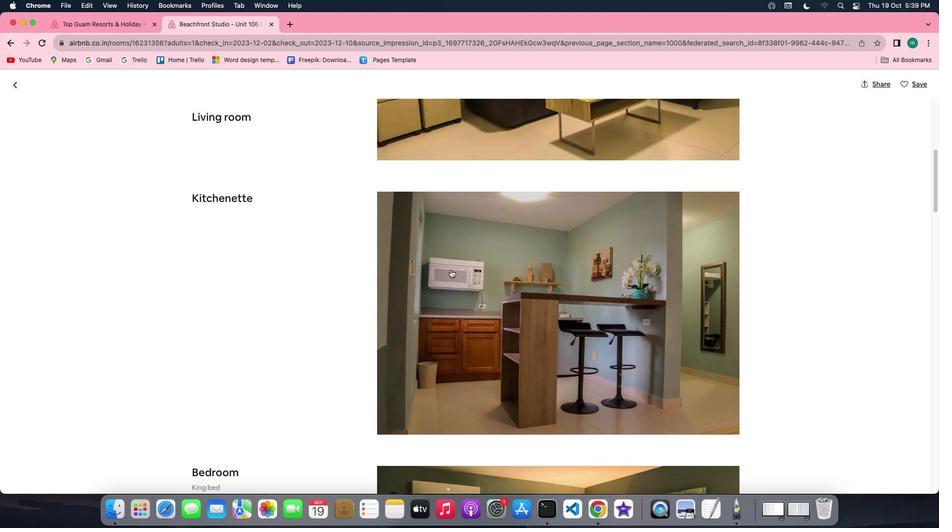 
Action: Mouse scrolled (451, 269) with delta (0, 0)
Screenshot: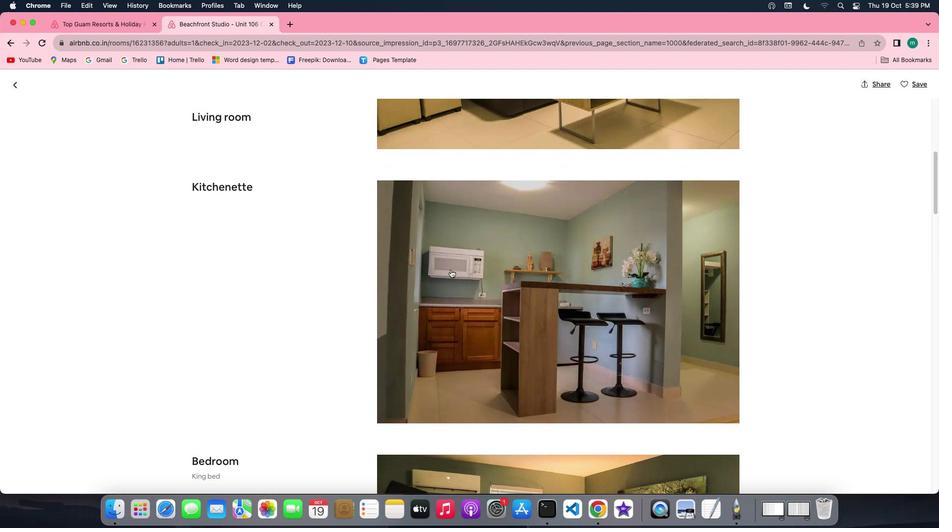 
Action: Mouse scrolled (451, 269) with delta (0, -1)
Screenshot: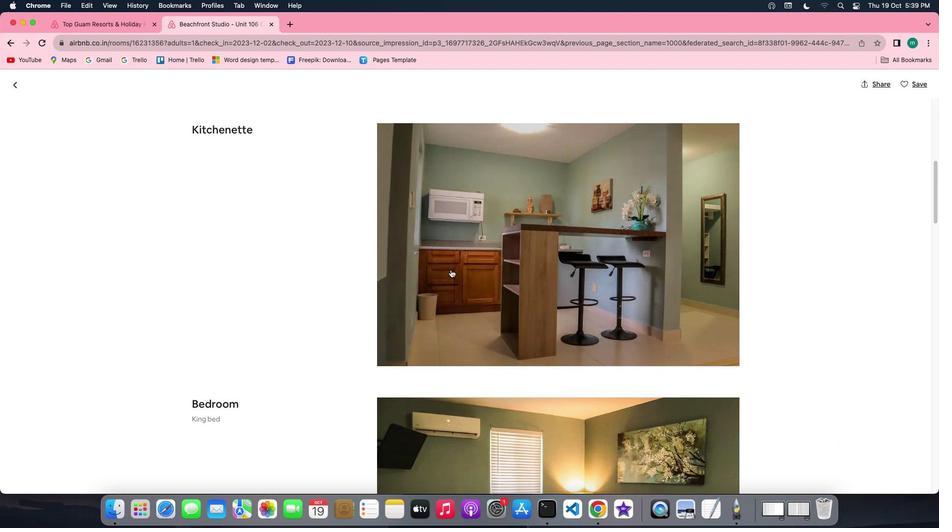 
Action: Mouse moved to (451, 270)
Screenshot: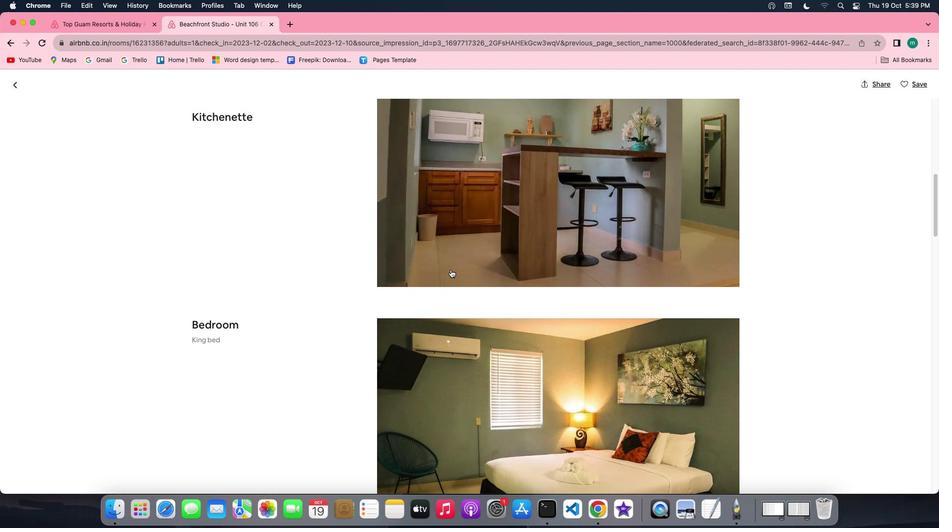 
Action: Mouse scrolled (451, 270) with delta (0, 0)
Screenshot: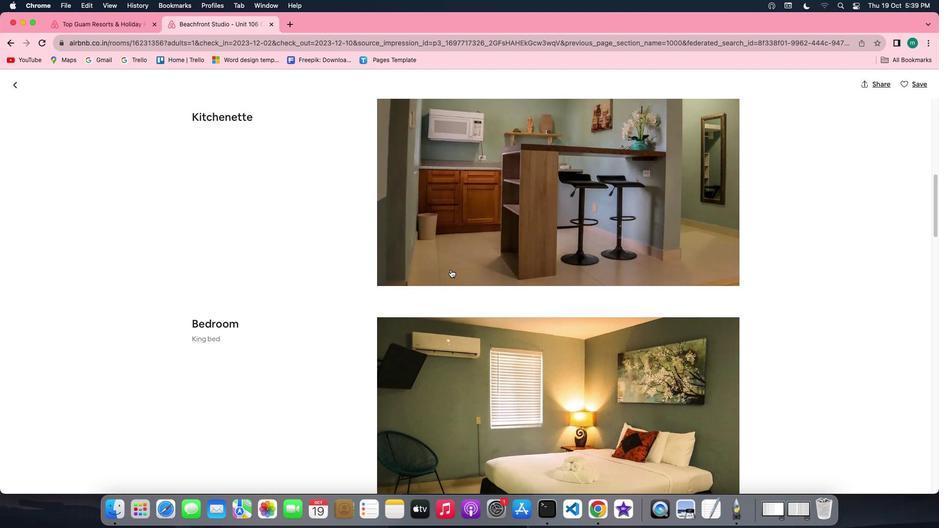 
Action: Mouse scrolled (451, 270) with delta (0, 0)
Screenshot: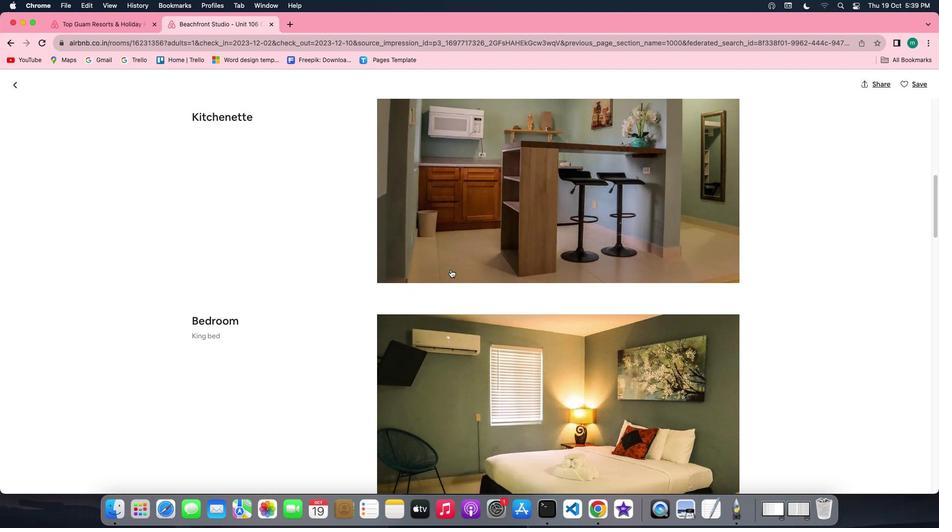 
Action: Mouse scrolled (451, 270) with delta (0, 0)
Screenshot: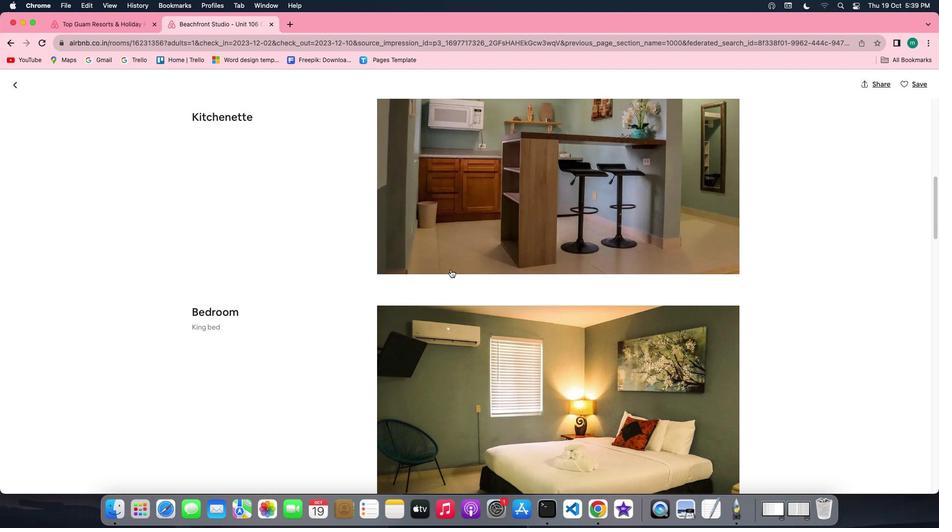 
Action: Mouse scrolled (451, 270) with delta (0, -1)
Screenshot: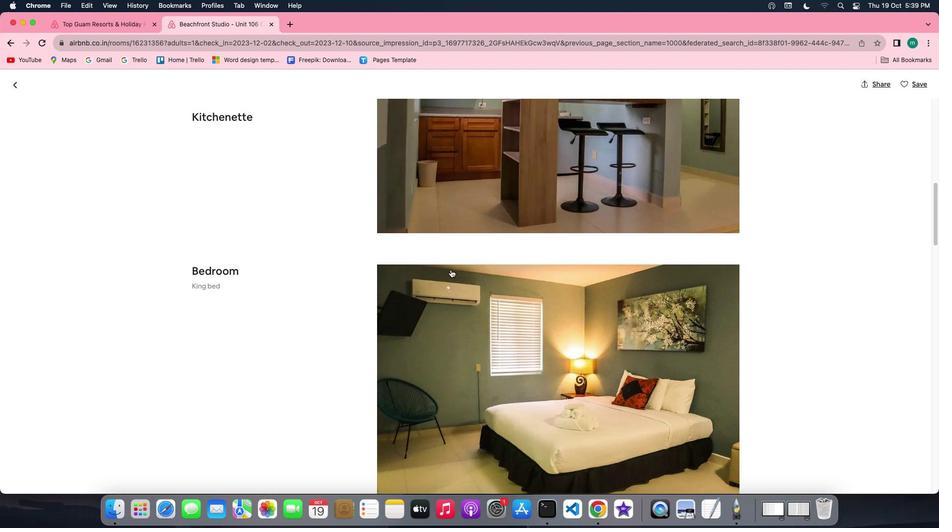 
Action: Mouse scrolled (451, 270) with delta (0, 0)
Screenshot: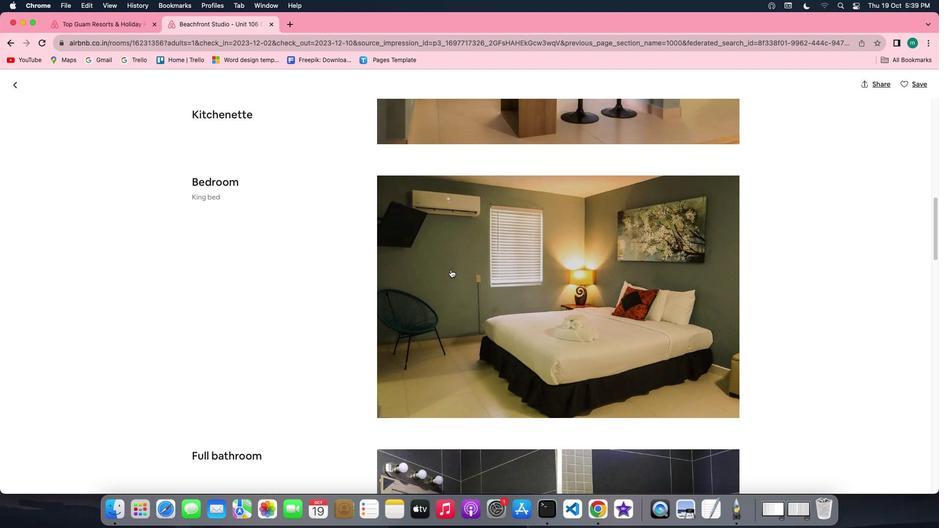 
Action: Mouse scrolled (451, 270) with delta (0, 0)
Screenshot: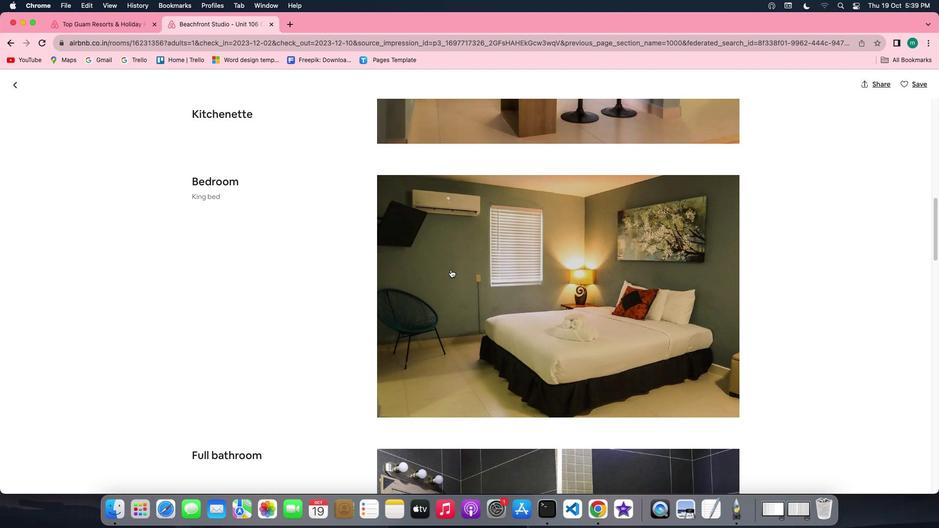 
Action: Mouse scrolled (451, 270) with delta (0, 0)
Screenshot: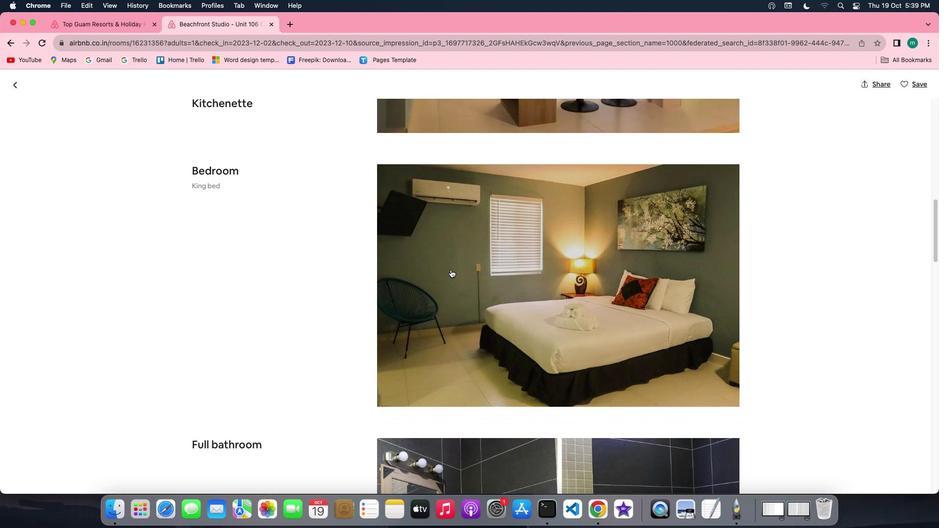 
Action: Mouse scrolled (451, 270) with delta (0, 0)
Screenshot: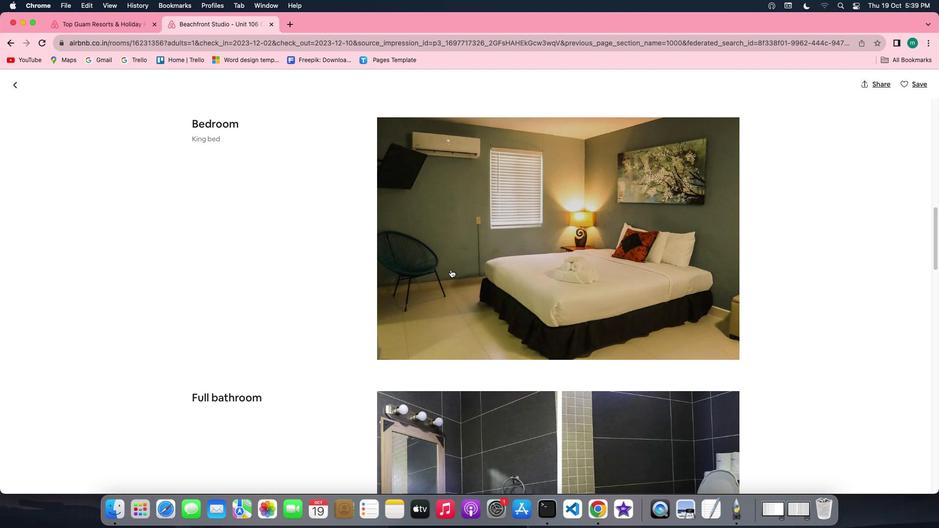 
Action: Mouse scrolled (451, 270) with delta (0, 0)
Screenshot: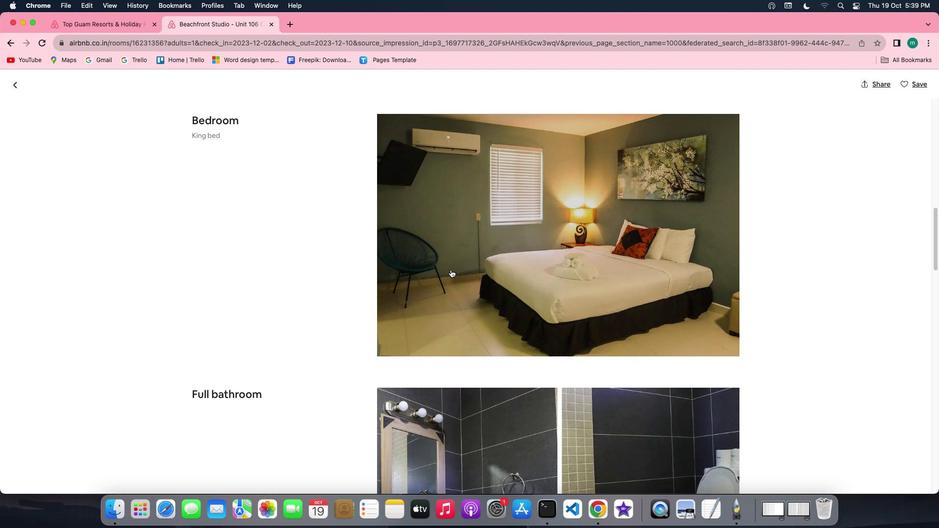 
Action: Mouse scrolled (451, 270) with delta (0, 0)
Screenshot: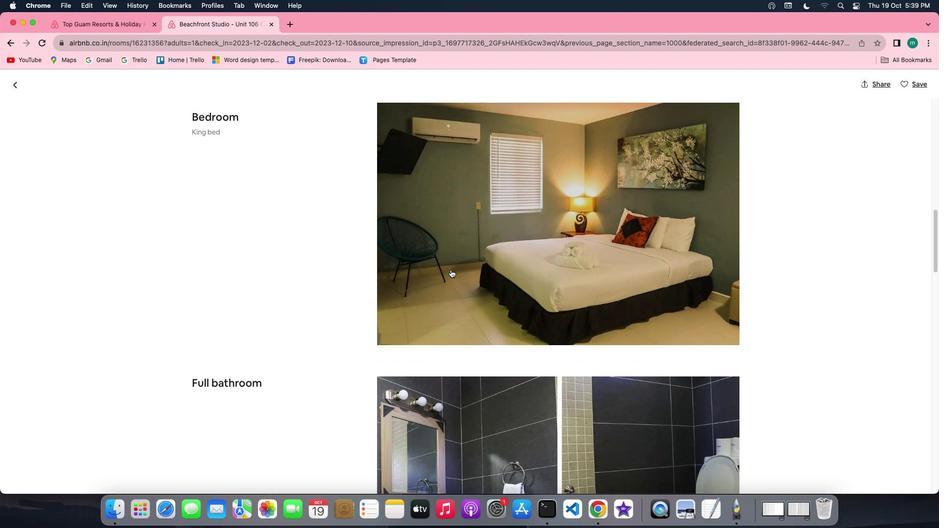 
Action: Mouse scrolled (451, 270) with delta (0, 0)
Screenshot: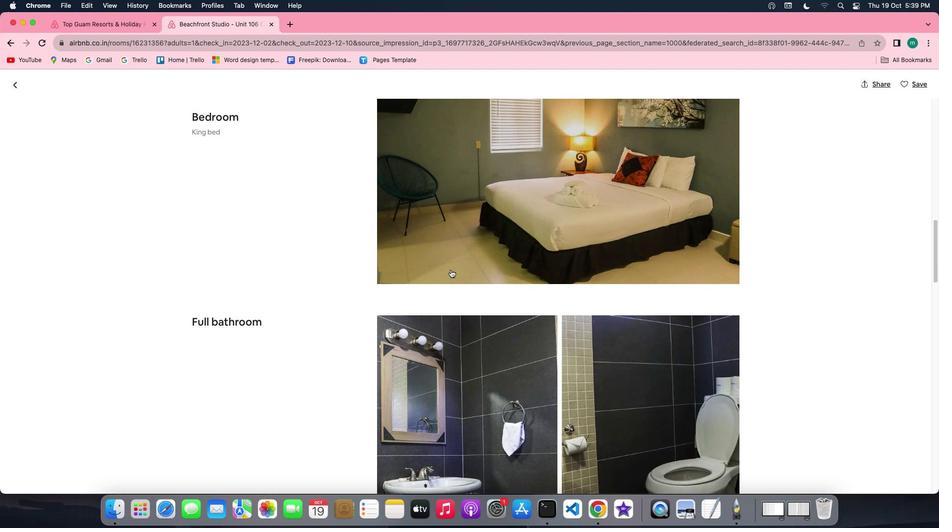 
Action: Mouse scrolled (451, 270) with delta (0, 0)
Screenshot: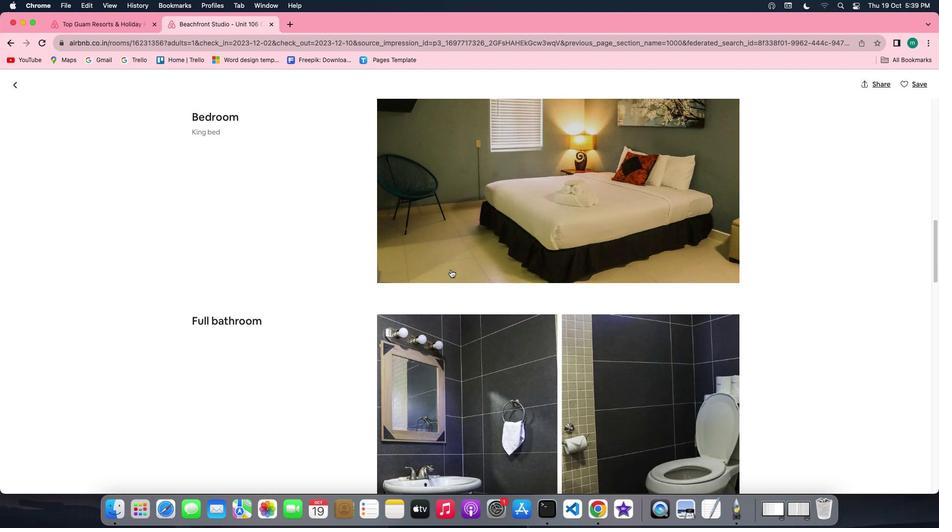
Action: Mouse scrolled (451, 270) with delta (0, 0)
Screenshot: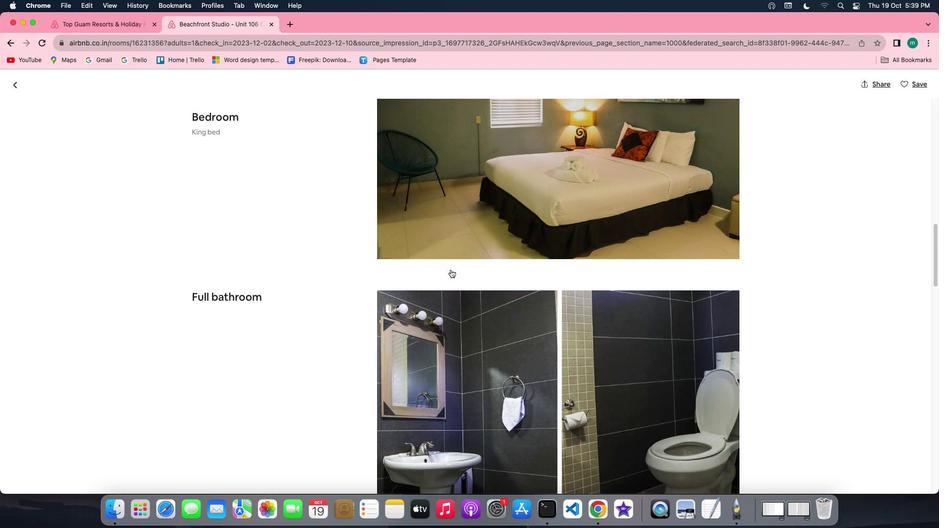 
Action: Mouse scrolled (451, 270) with delta (0, -1)
Screenshot: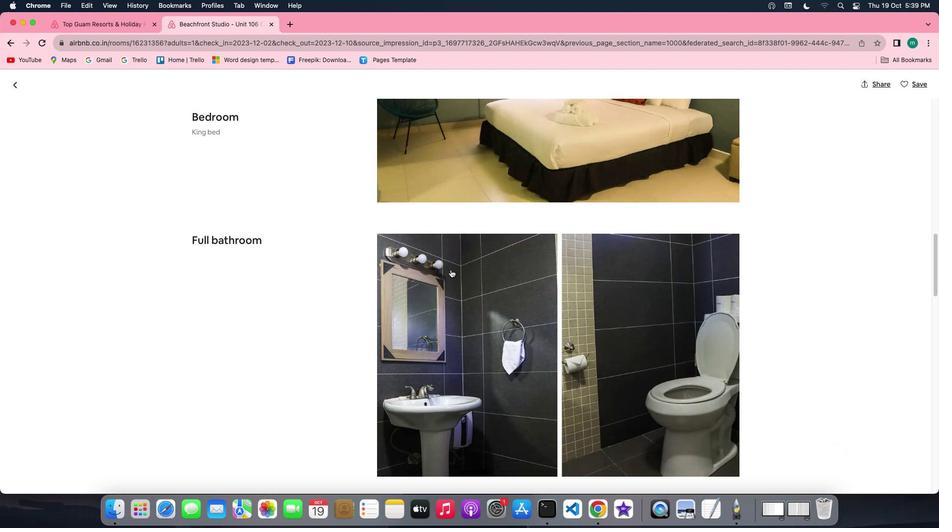 
Action: Mouse scrolled (451, 270) with delta (0, 0)
Screenshot: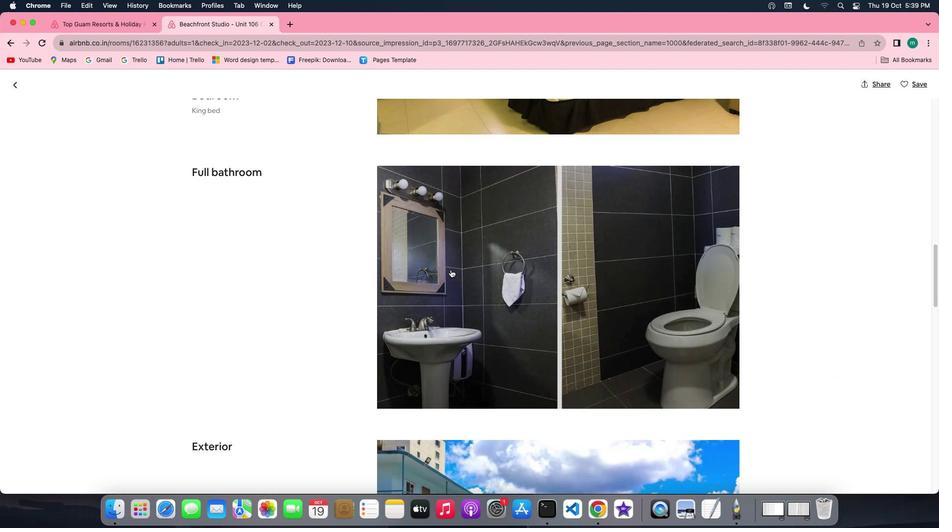 
Action: Mouse scrolled (451, 270) with delta (0, 0)
Screenshot: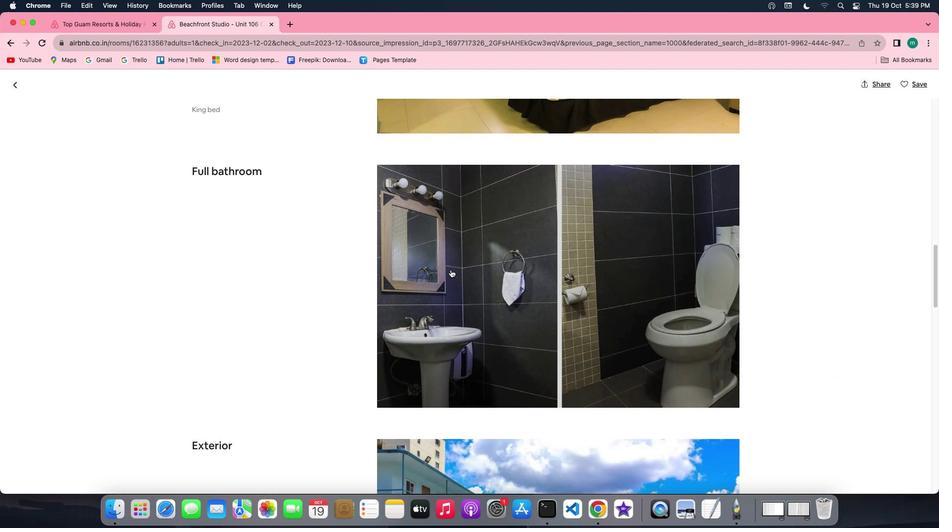 
Action: Mouse scrolled (451, 270) with delta (0, 0)
Screenshot: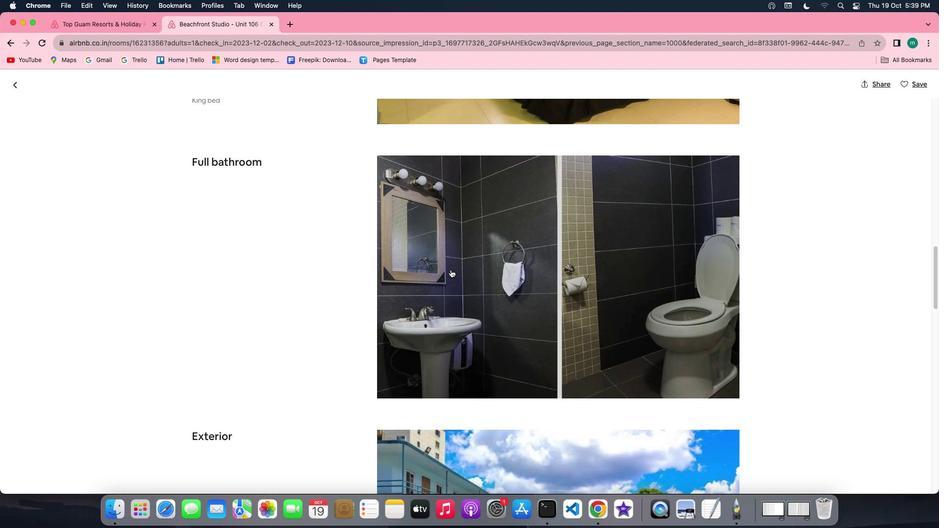 
Action: Mouse scrolled (451, 270) with delta (0, 0)
Screenshot: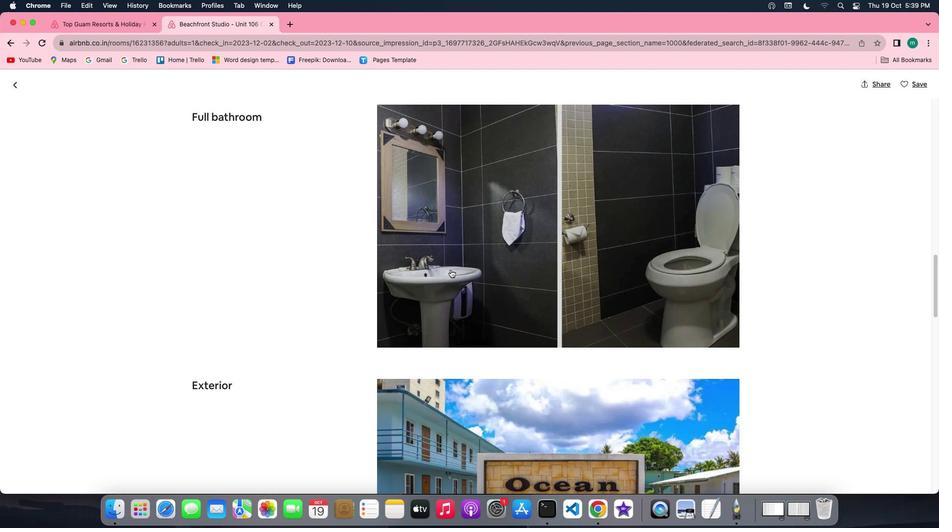 
Action: Mouse scrolled (451, 270) with delta (0, 0)
Screenshot: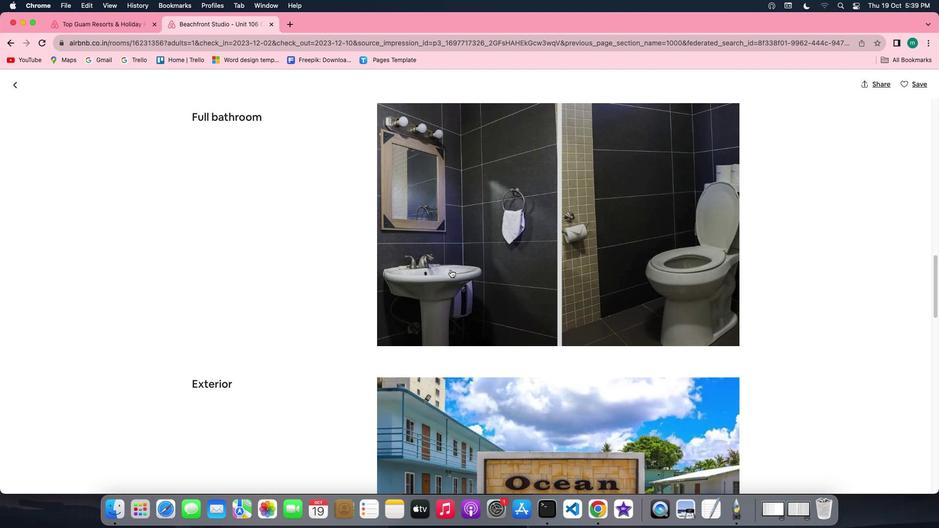 
Action: Mouse scrolled (451, 270) with delta (0, 0)
Screenshot: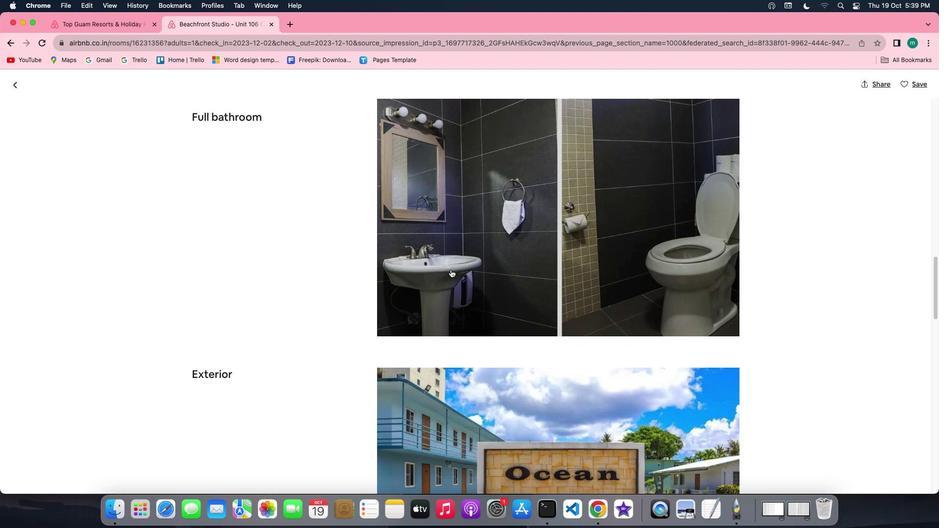 
Action: Mouse scrolled (451, 270) with delta (0, 0)
Screenshot: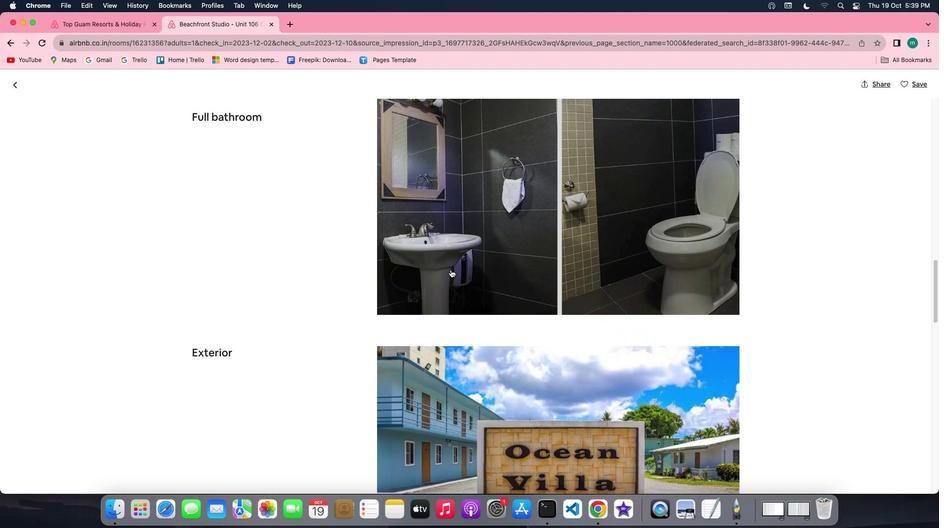 
Action: Mouse scrolled (451, 270) with delta (0, 0)
Screenshot: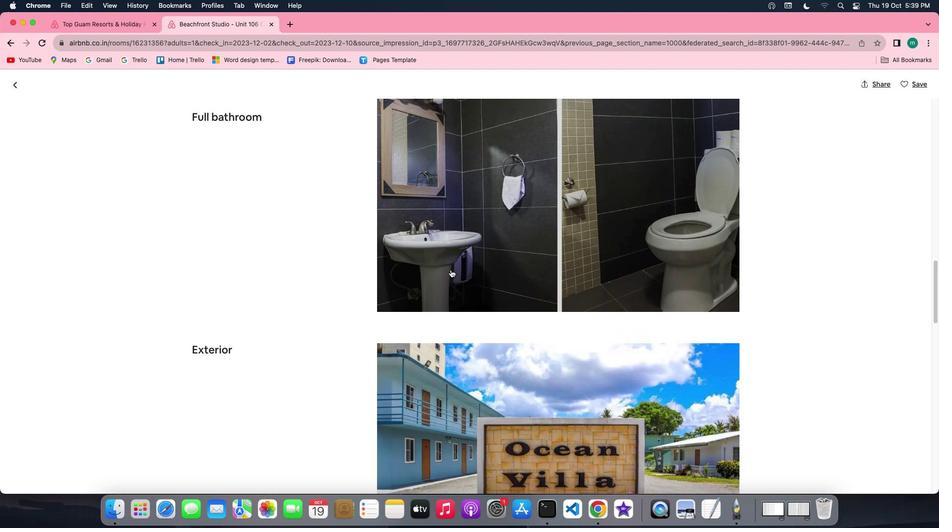 
Action: Mouse scrolled (451, 270) with delta (0, 0)
Screenshot: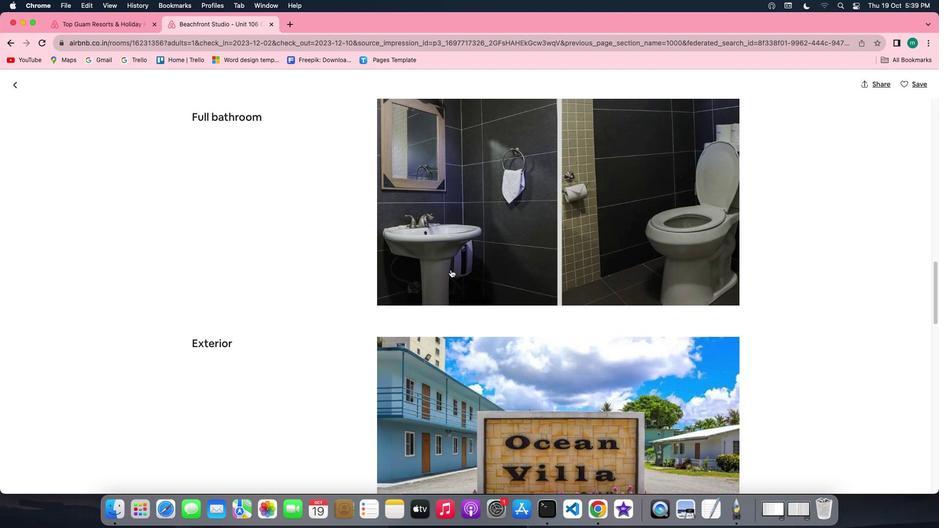 
Action: Mouse scrolled (451, 270) with delta (0, 0)
Screenshot: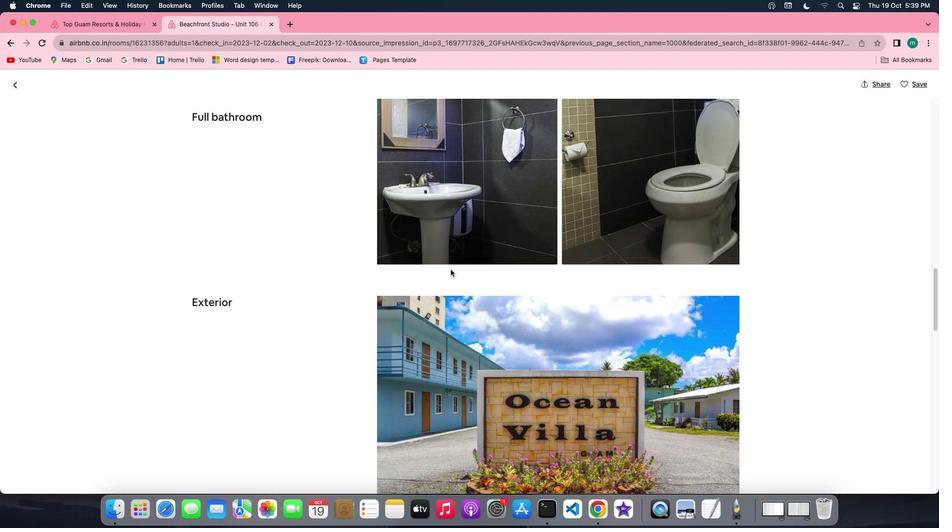 
Action: Mouse scrolled (451, 270) with delta (0, 0)
Screenshot: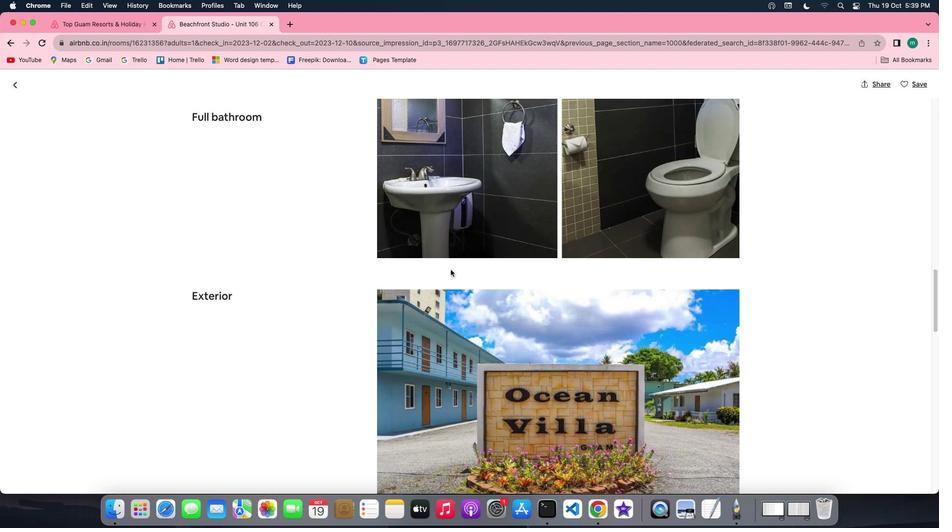 
Action: Mouse scrolled (451, 270) with delta (0, -1)
Screenshot: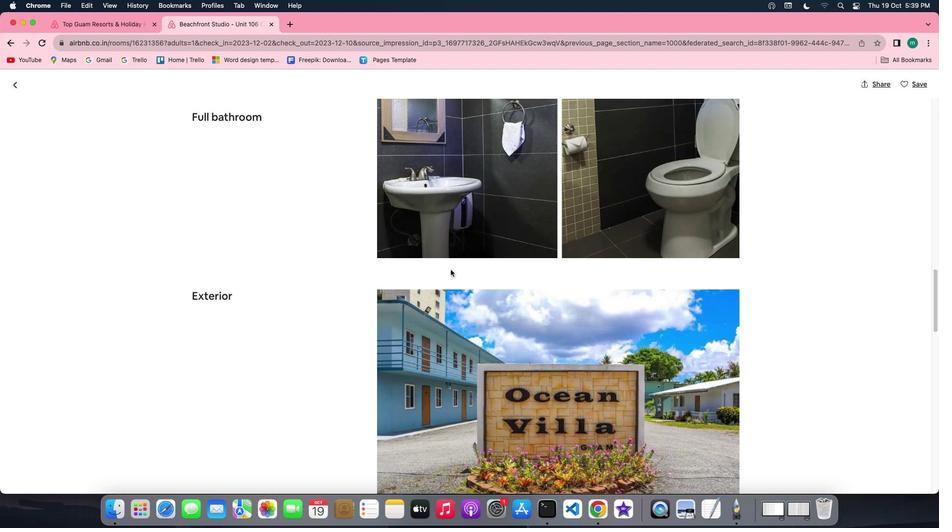 
Action: Mouse scrolled (451, 270) with delta (0, -1)
Screenshot: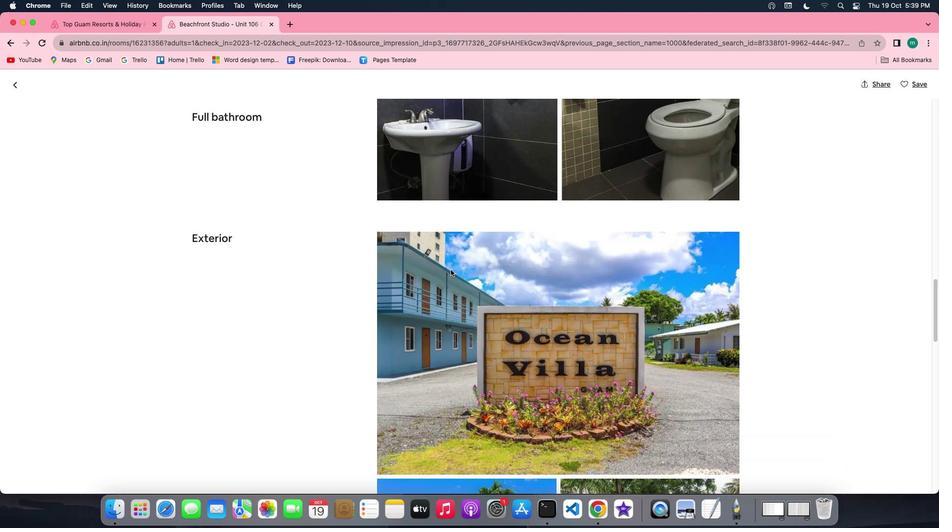 
Action: Mouse scrolled (451, 270) with delta (0, 0)
Screenshot: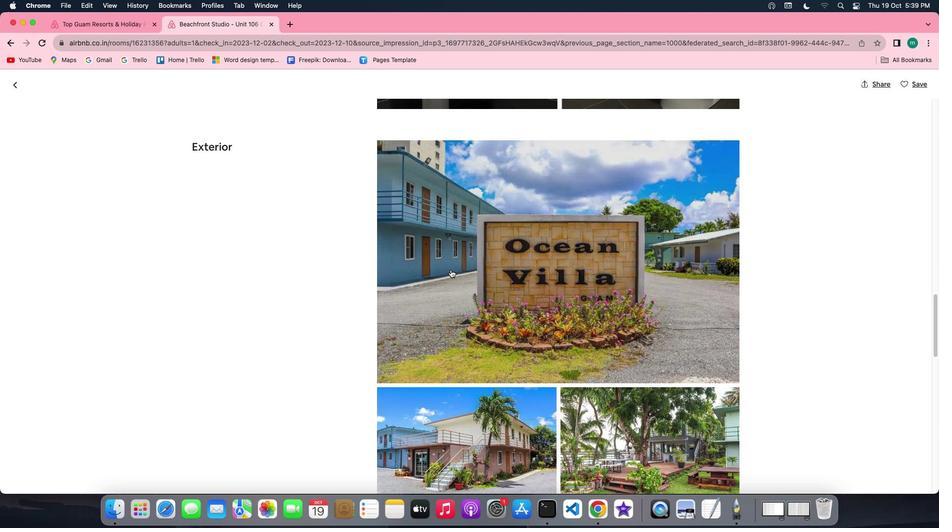 
Action: Mouse scrolled (451, 270) with delta (0, 0)
Screenshot: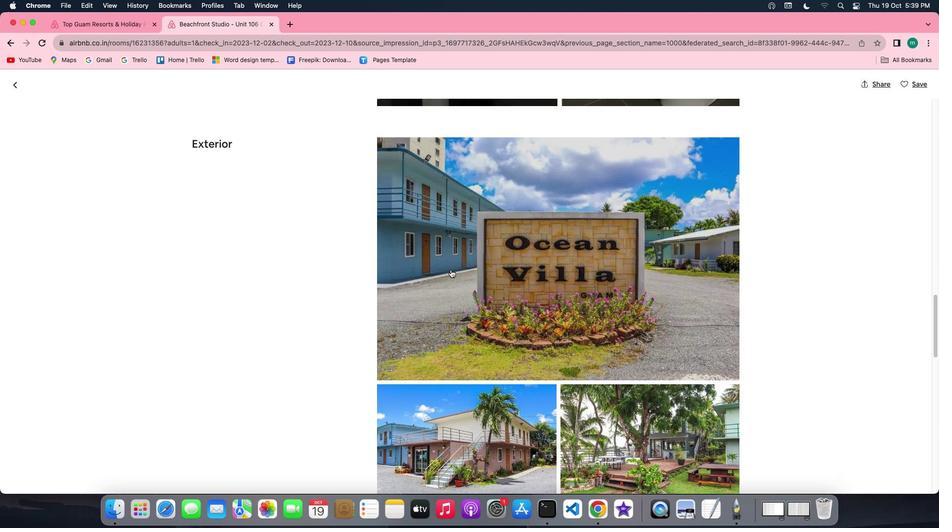 
Action: Mouse scrolled (451, 270) with delta (0, -1)
Screenshot: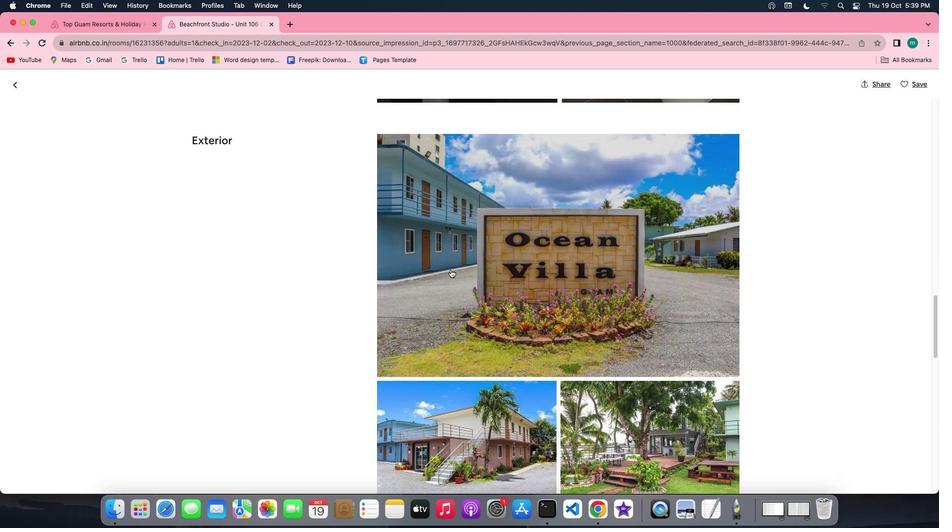 
Action: Mouse scrolled (451, 270) with delta (0, -1)
Screenshot: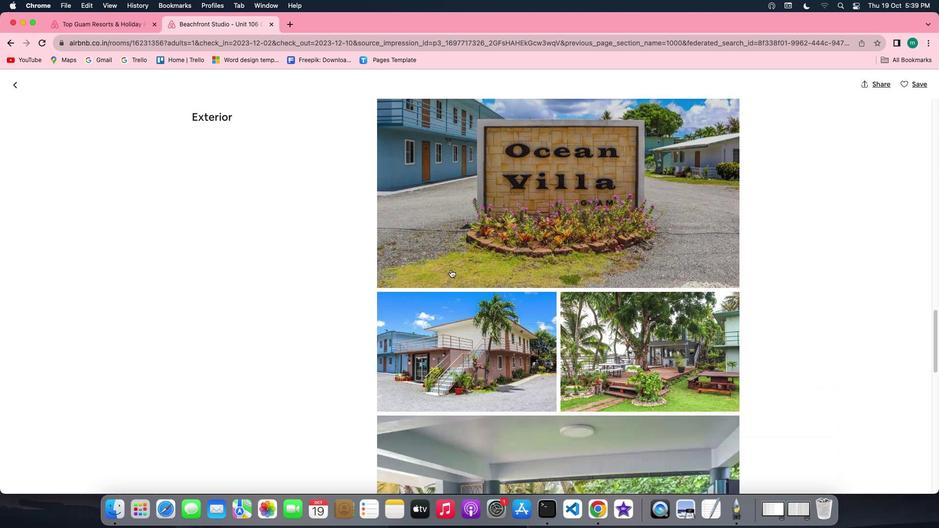 
Action: Mouse scrolled (451, 270) with delta (0, 0)
Screenshot: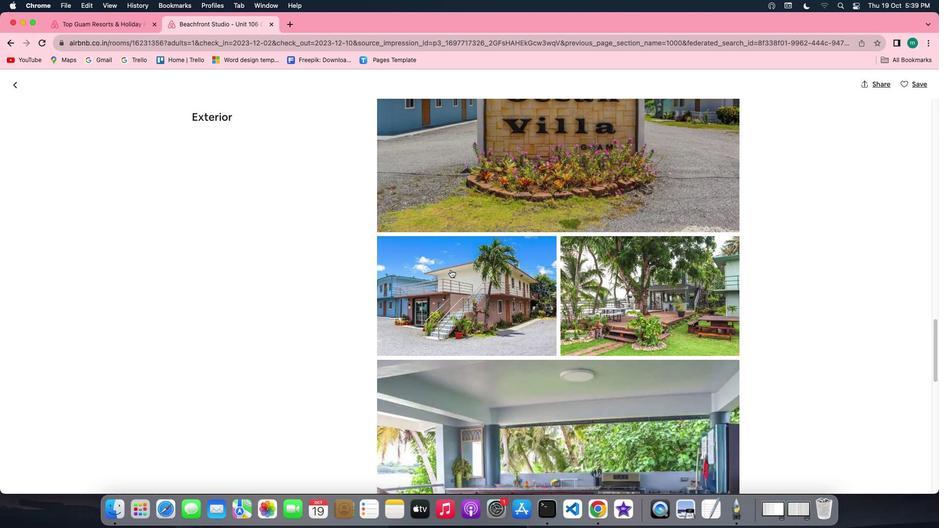 
Action: Mouse scrolled (451, 270) with delta (0, 0)
Screenshot: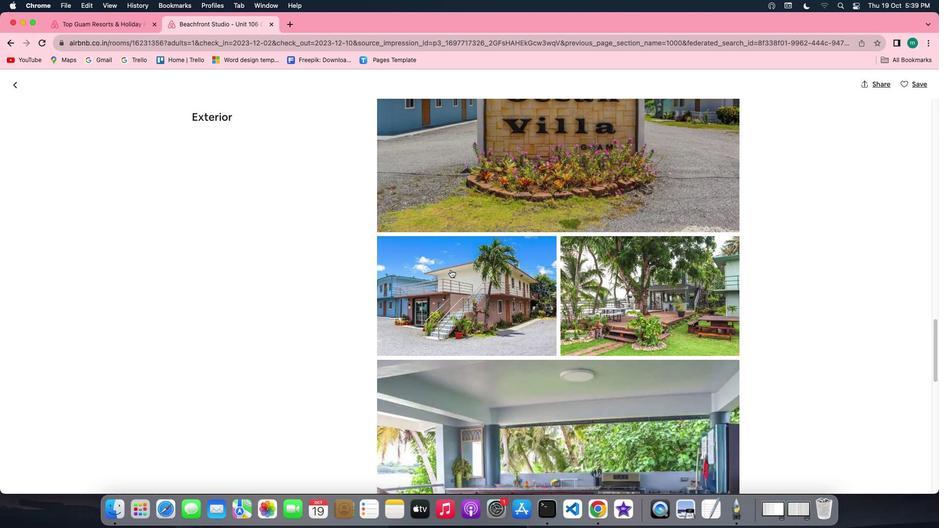 
Action: Mouse scrolled (451, 270) with delta (0, -1)
Screenshot: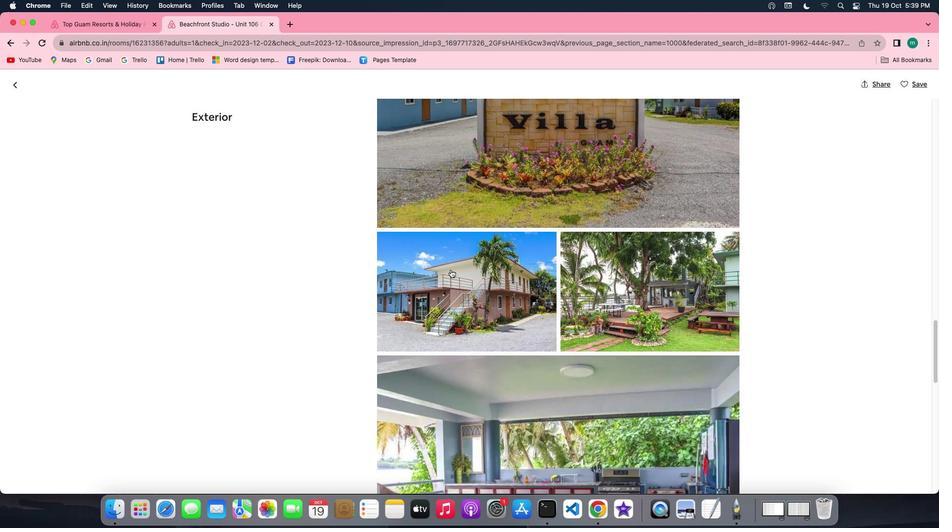
Action: Mouse scrolled (451, 270) with delta (0, -1)
Screenshot: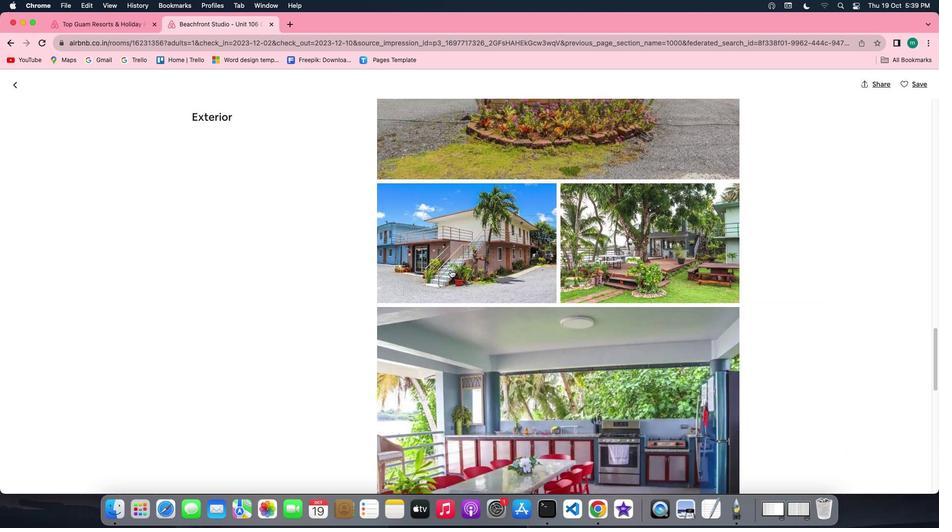 
Action: Mouse scrolled (451, 270) with delta (0, 0)
Screenshot: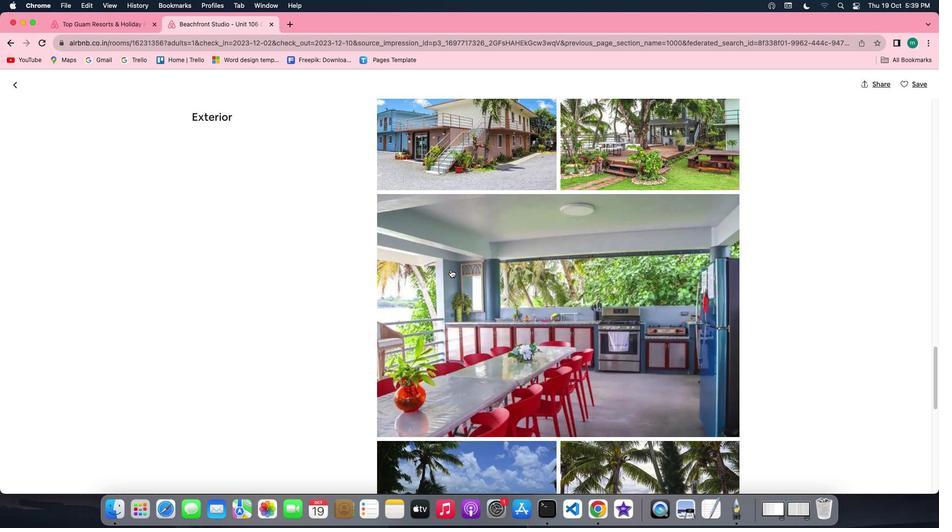 
Action: Mouse scrolled (451, 270) with delta (0, 0)
Screenshot: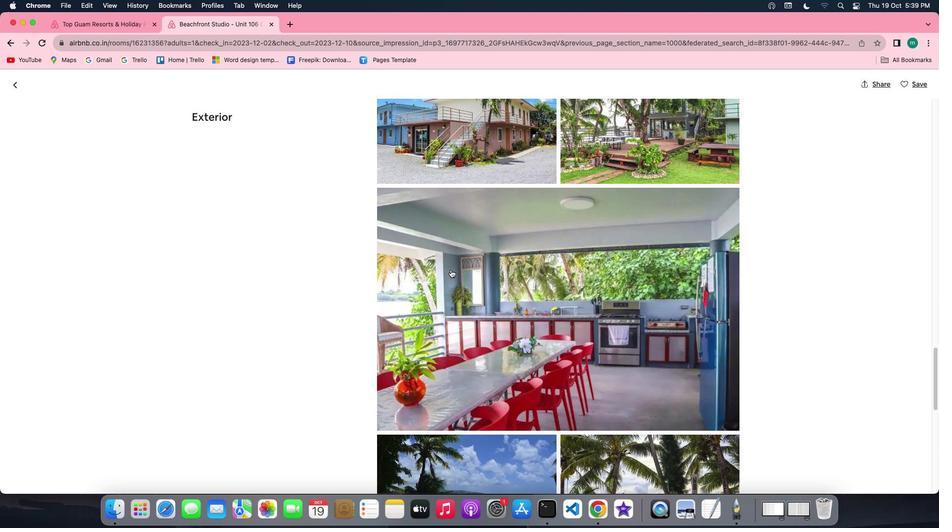 
Action: Mouse scrolled (451, 270) with delta (0, -1)
Screenshot: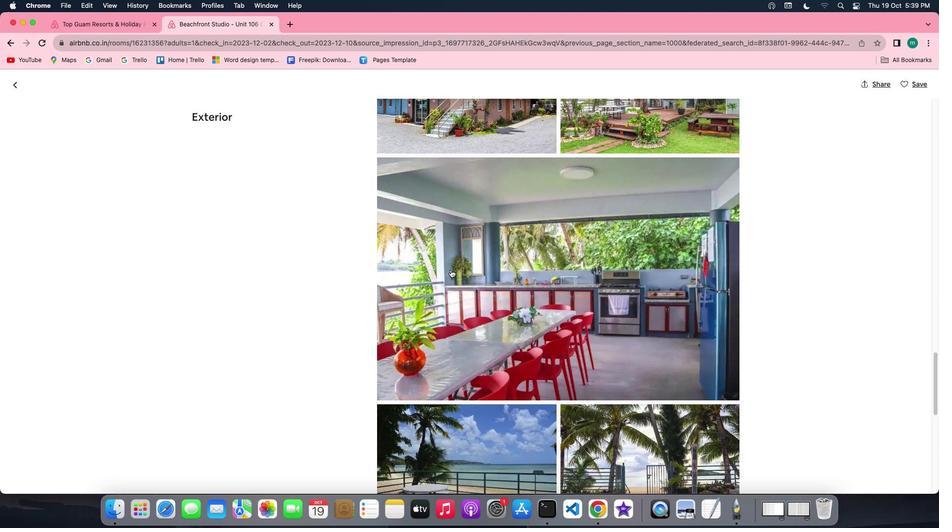 
Action: Mouse scrolled (451, 270) with delta (0, -1)
Screenshot: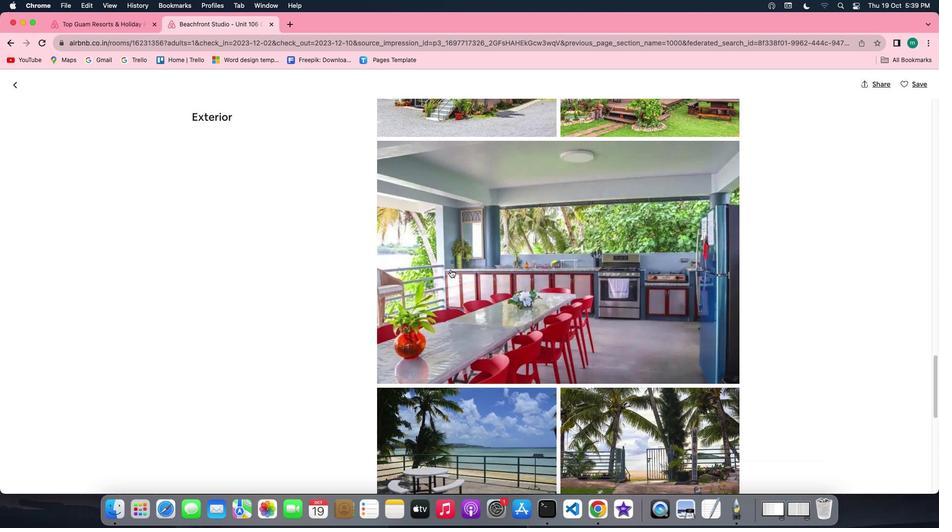 
Action: Mouse scrolled (451, 270) with delta (0, 0)
Screenshot: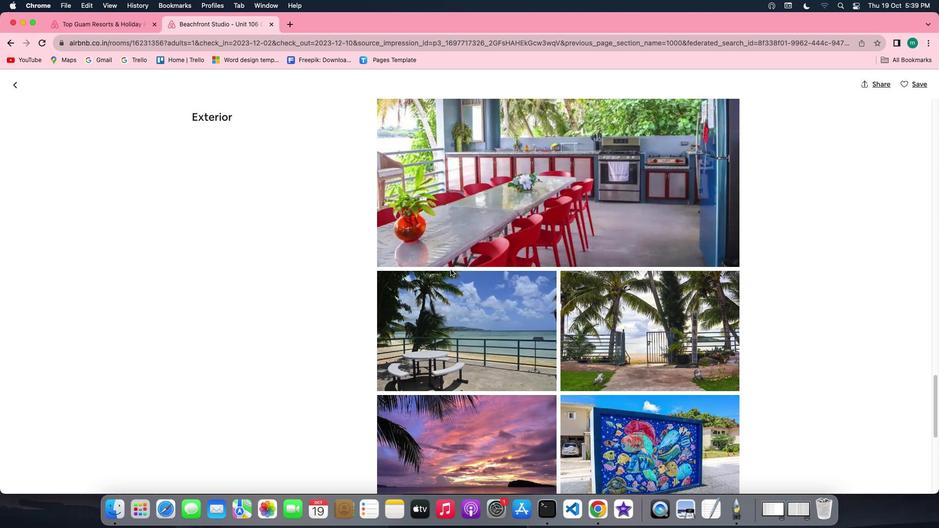 
Action: Mouse scrolled (451, 270) with delta (0, 0)
Screenshot: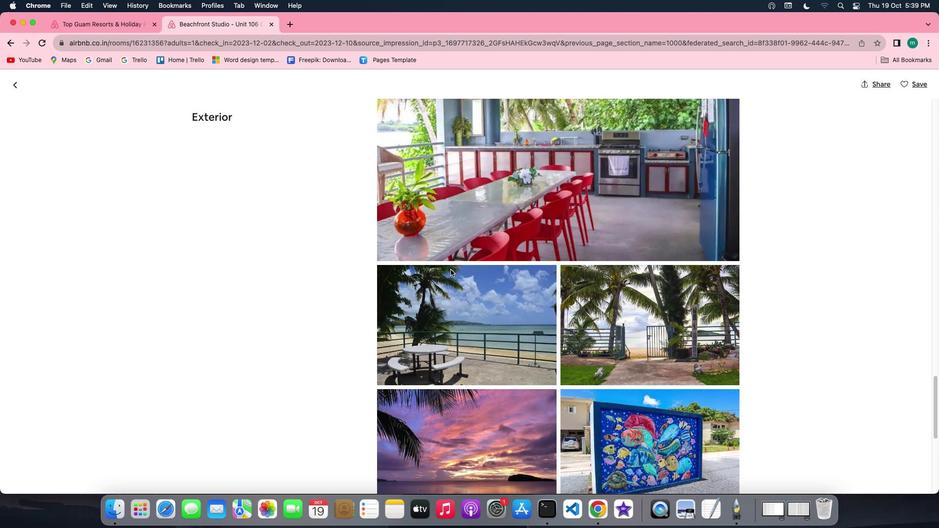 
Action: Mouse scrolled (451, 270) with delta (0, -1)
Screenshot: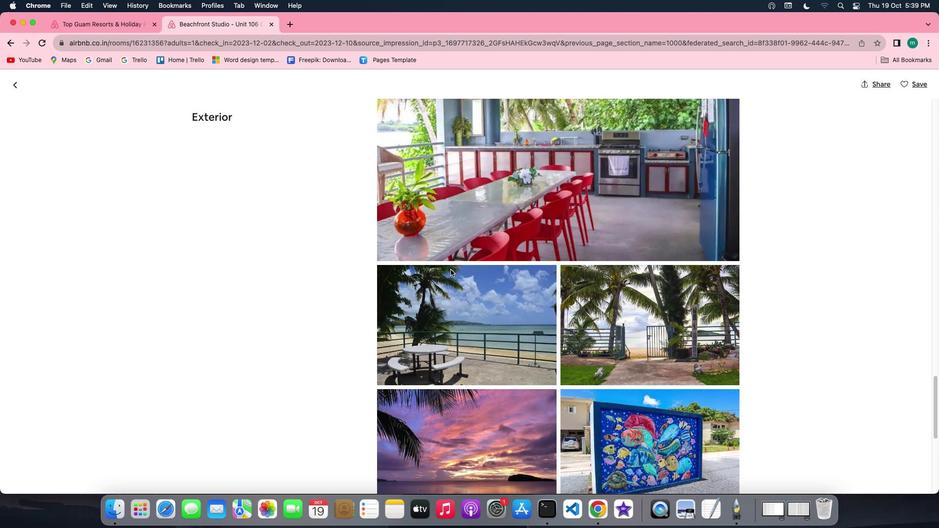 
Action: Mouse scrolled (451, 270) with delta (0, -1)
Screenshot: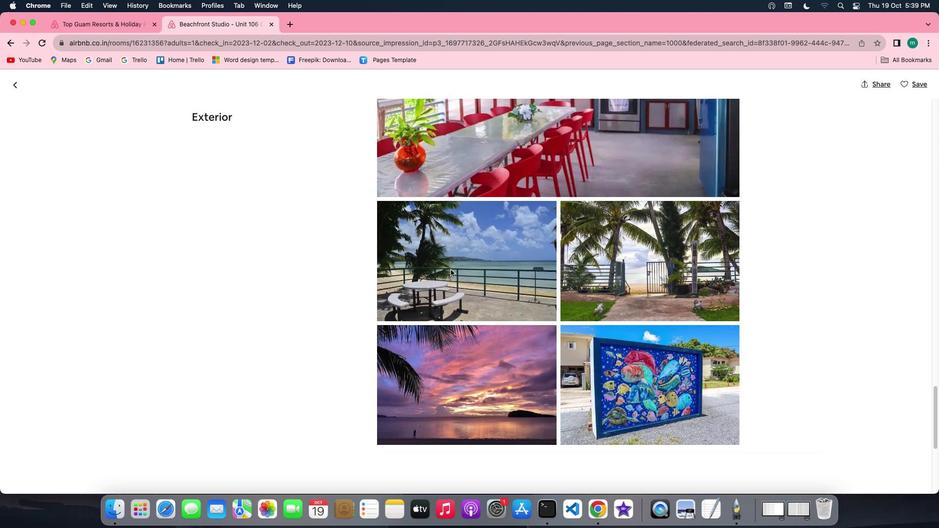
Action: Mouse scrolled (451, 270) with delta (0, 0)
Screenshot: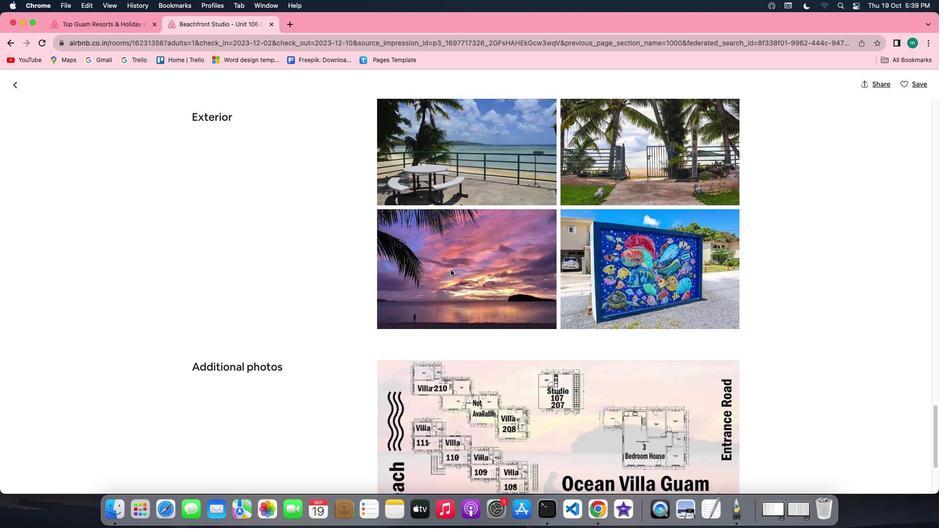 
Action: Mouse scrolled (451, 270) with delta (0, 0)
Screenshot: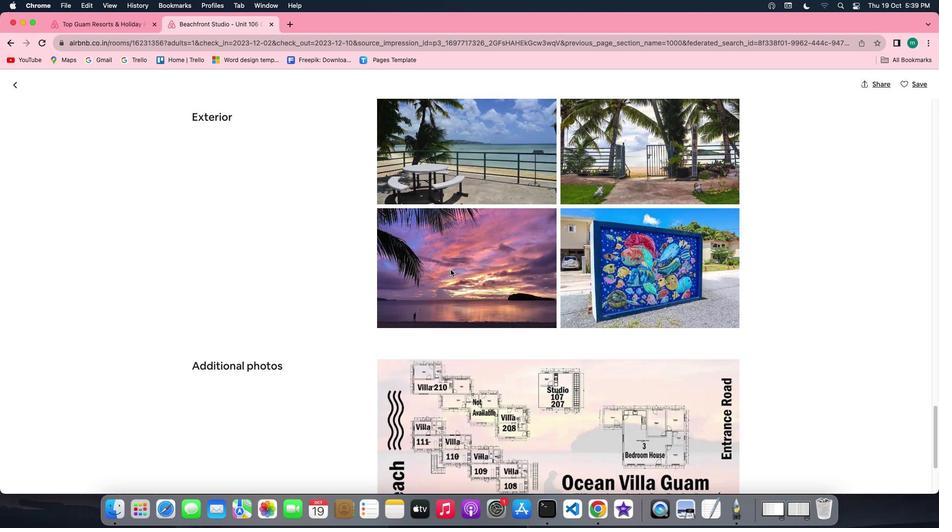 
Action: Mouse scrolled (451, 270) with delta (0, -1)
Screenshot: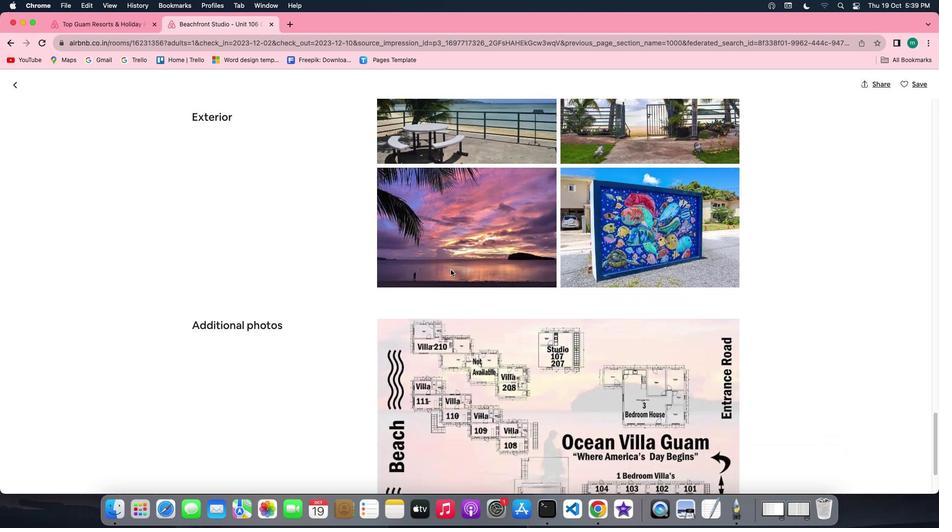 
Action: Mouse scrolled (451, 270) with delta (0, -1)
Screenshot: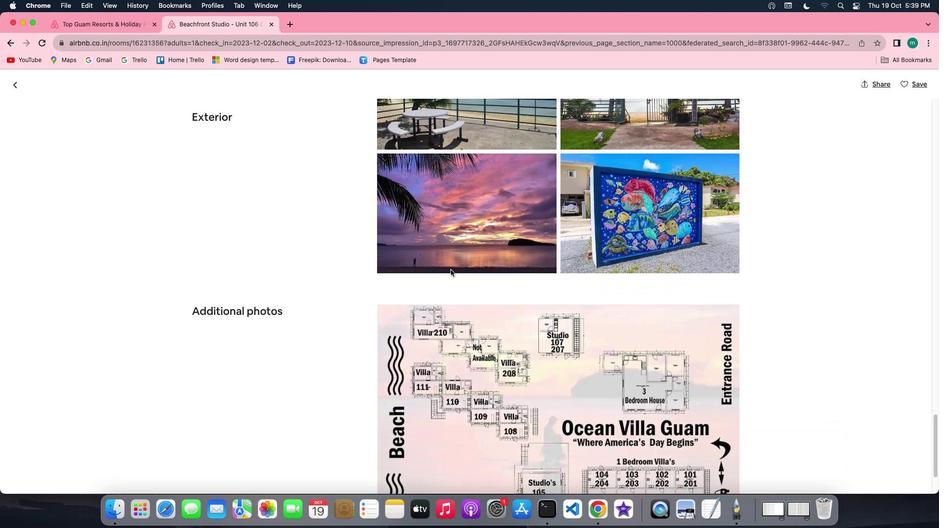 
Action: Mouse scrolled (451, 270) with delta (0, 0)
Screenshot: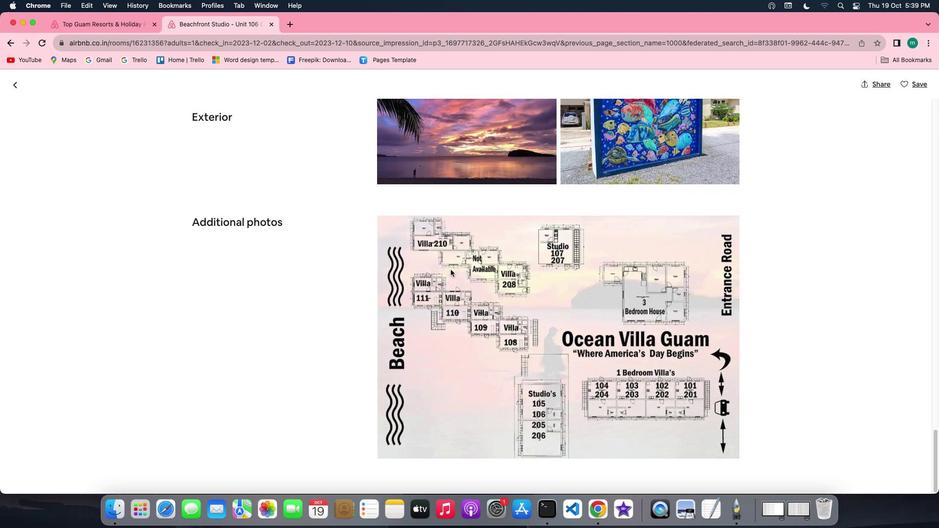 
Action: Mouse scrolled (451, 270) with delta (0, 0)
Screenshot: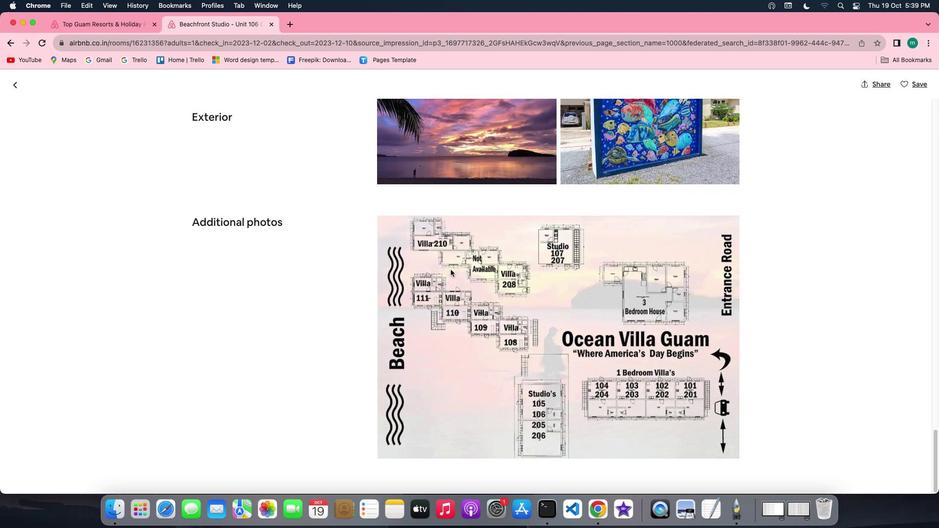 
Action: Mouse scrolled (451, 270) with delta (0, -1)
Screenshot: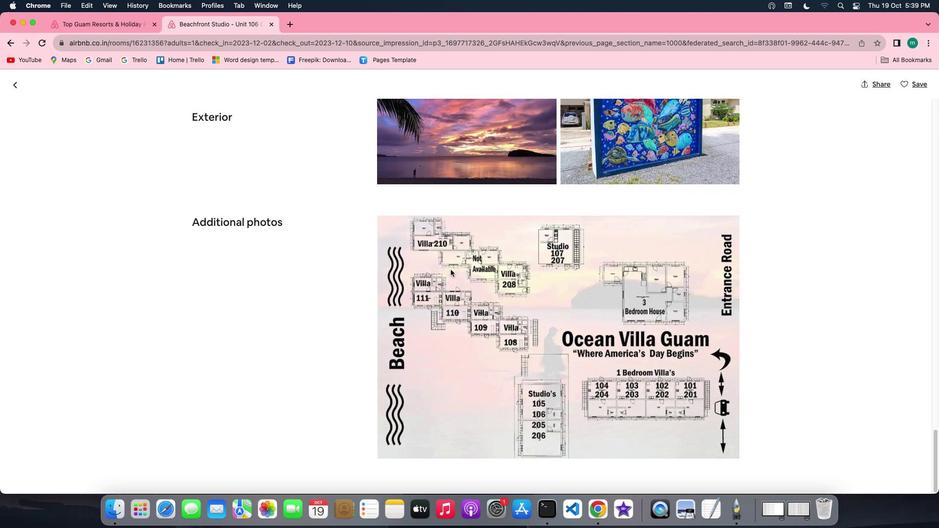 
Action: Mouse scrolled (451, 270) with delta (0, -1)
Screenshot: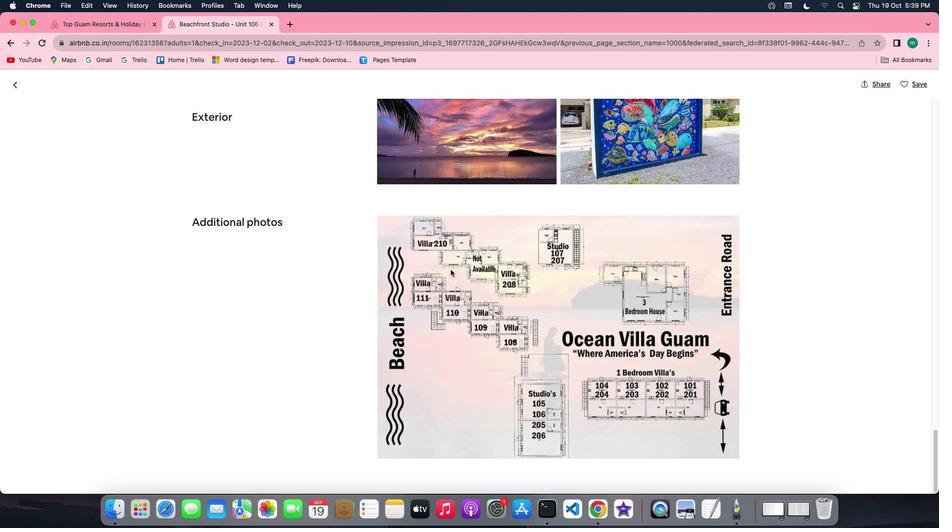 
Action: Mouse moved to (20, 88)
Screenshot: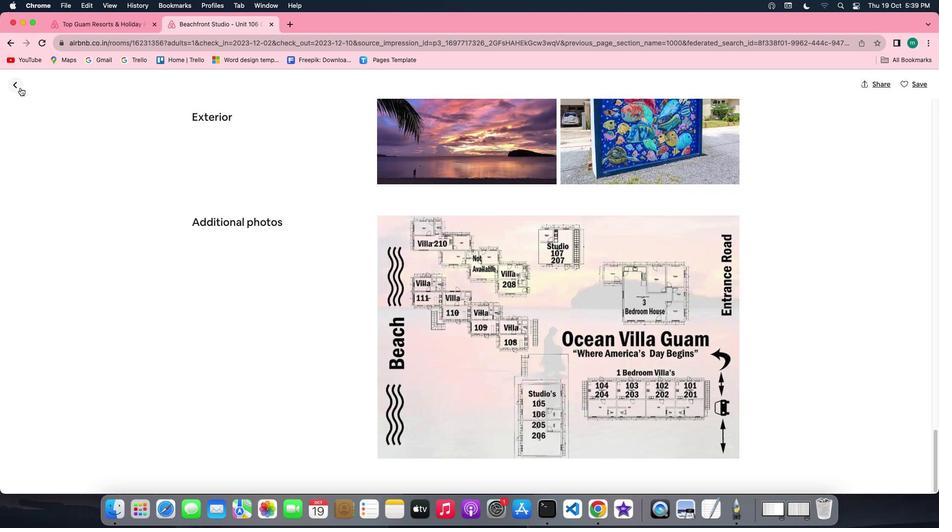 
Action: Mouse pressed left at (20, 88)
Screenshot: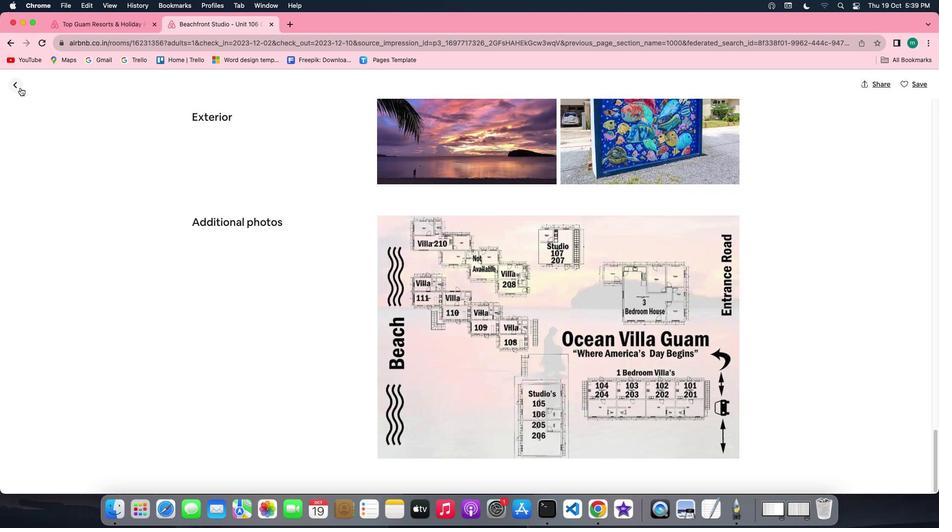 
Action: Mouse moved to (679, 345)
Screenshot: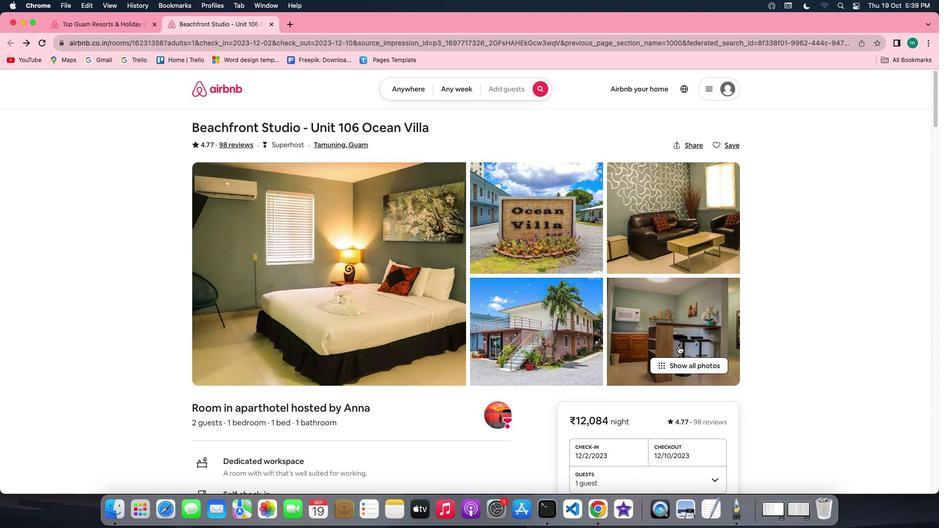 
Action: Mouse scrolled (679, 345) with delta (0, 0)
Screenshot: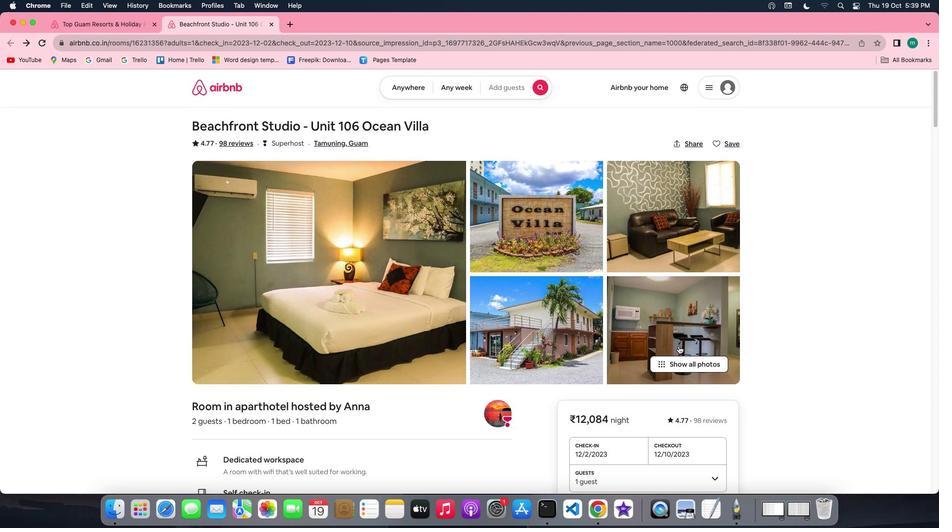 
Action: Mouse scrolled (679, 345) with delta (0, 0)
Screenshot: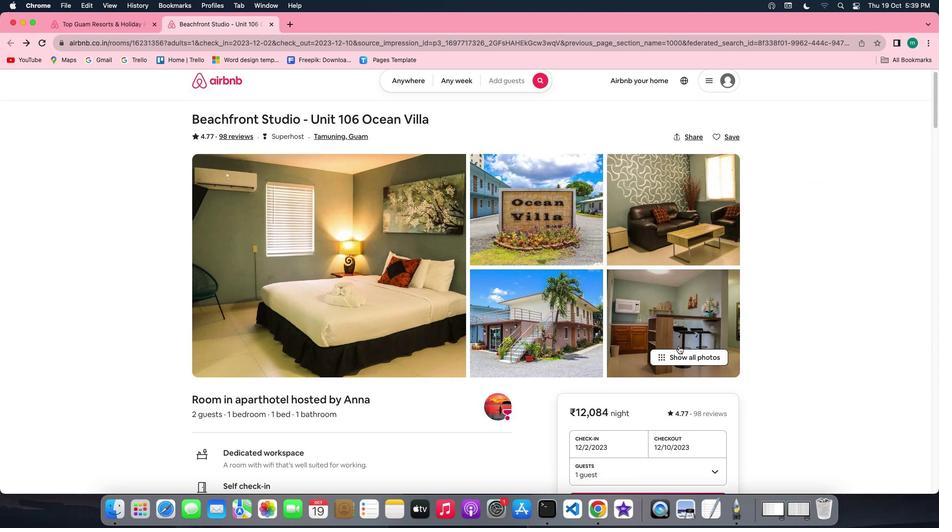 
Action: Mouse scrolled (679, 345) with delta (0, -1)
Screenshot: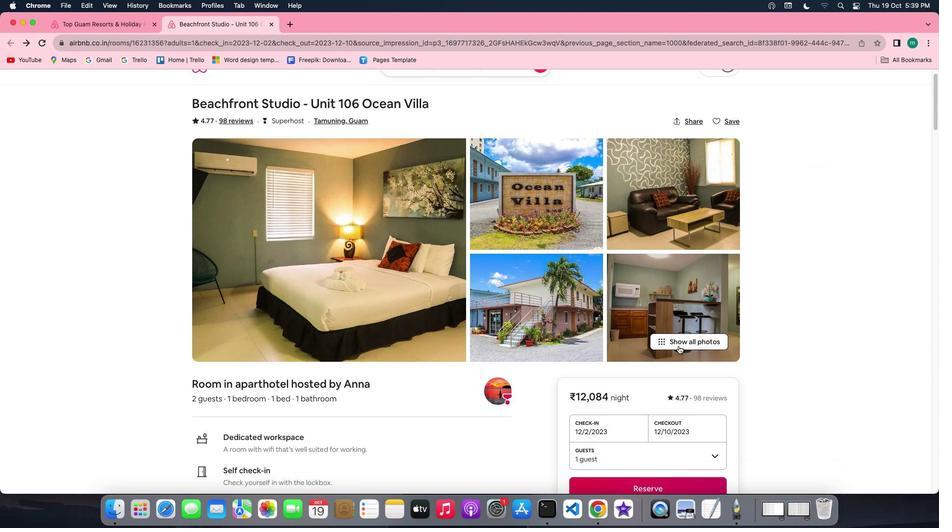 
Action: Mouse scrolled (679, 345) with delta (0, -1)
Screenshot: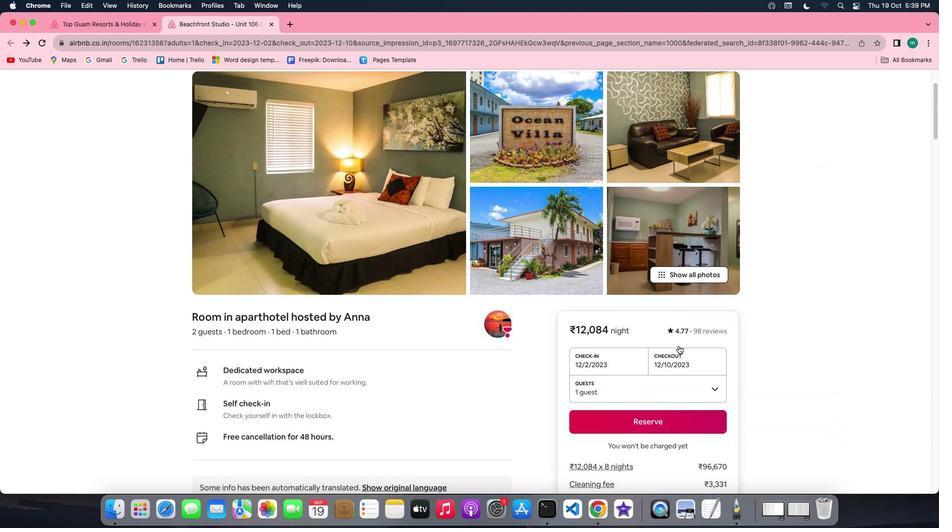 
Action: Mouse moved to (673, 346)
Screenshot: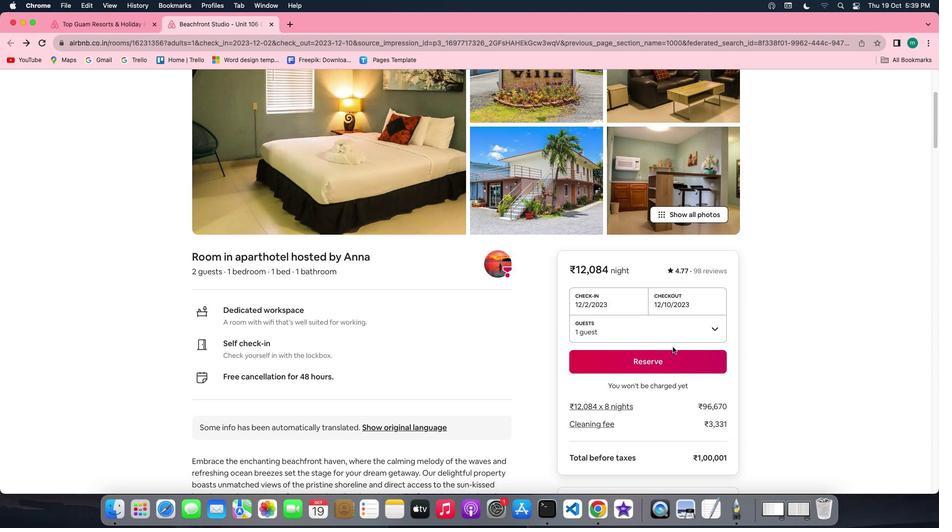 
Action: Mouse scrolled (673, 346) with delta (0, 0)
Screenshot: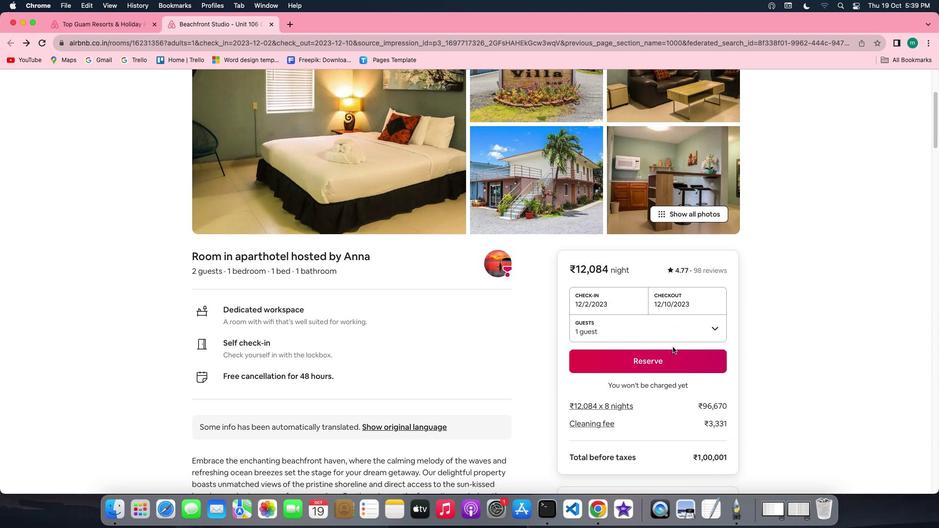
Action: Mouse scrolled (673, 346) with delta (0, 0)
Screenshot: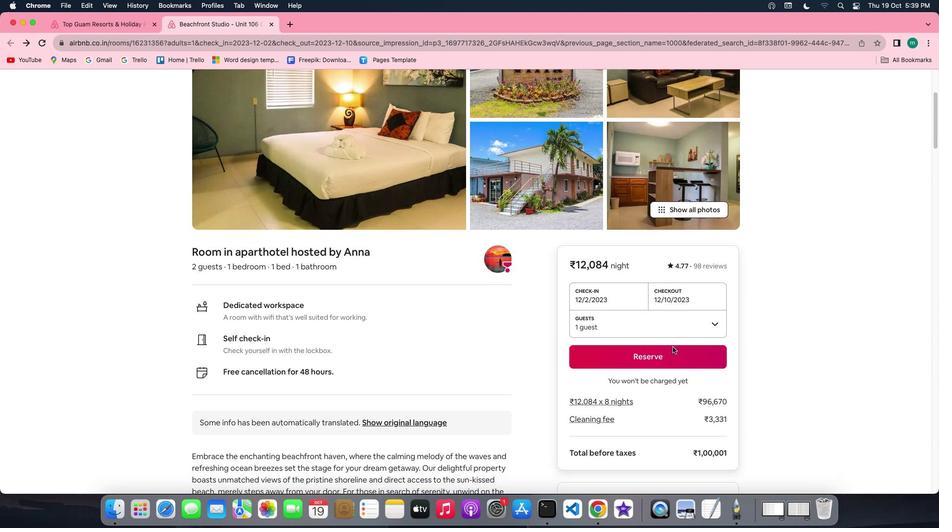 
Action: Mouse scrolled (673, 346) with delta (0, 0)
Screenshot: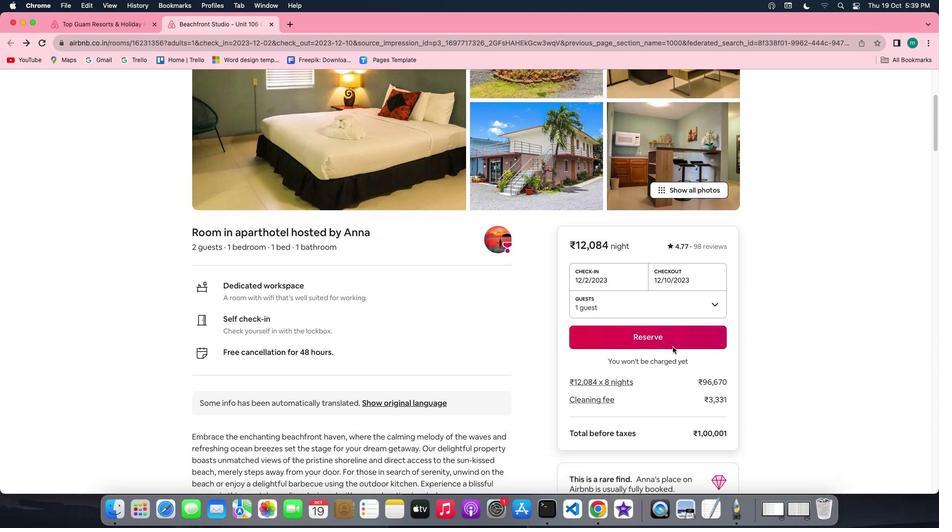 
Action: Mouse scrolled (673, 346) with delta (0, 0)
Screenshot: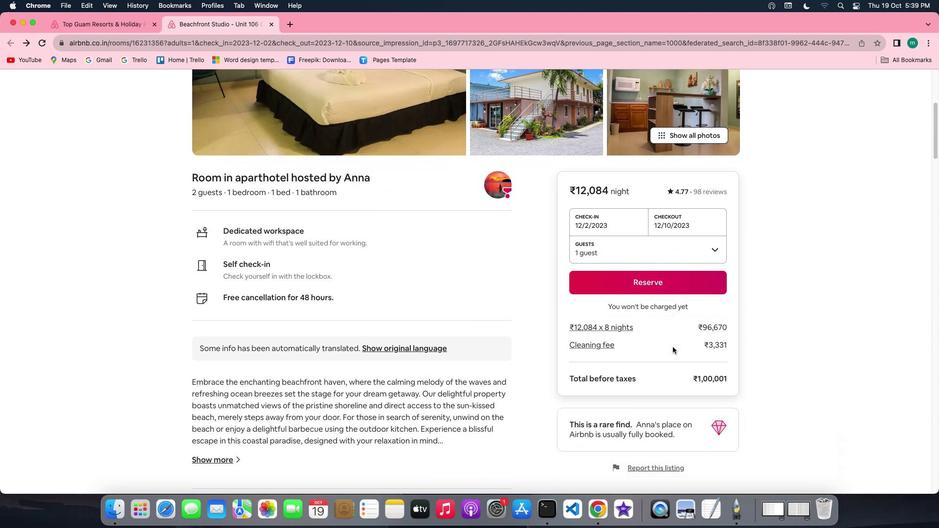 
Action: Mouse scrolled (673, 346) with delta (0, 0)
Screenshot: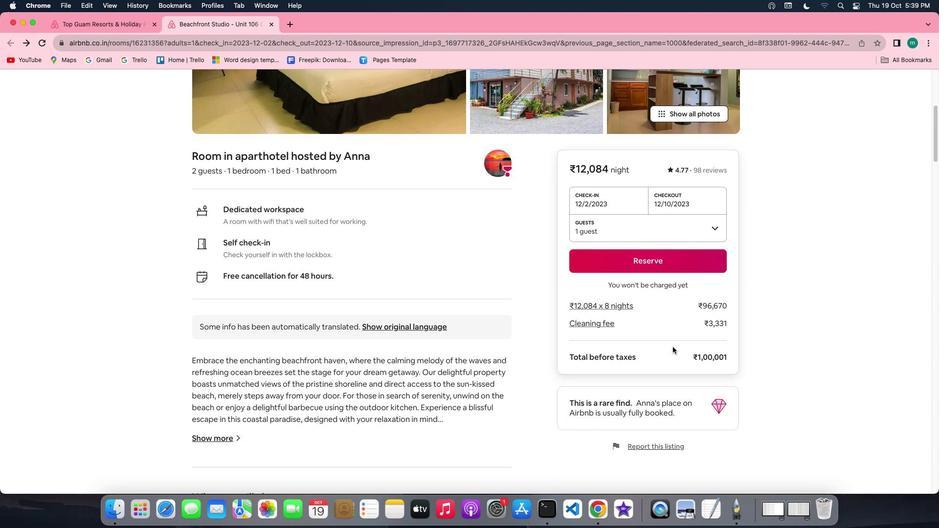 
Action: Mouse scrolled (673, 346) with delta (0, 0)
Screenshot: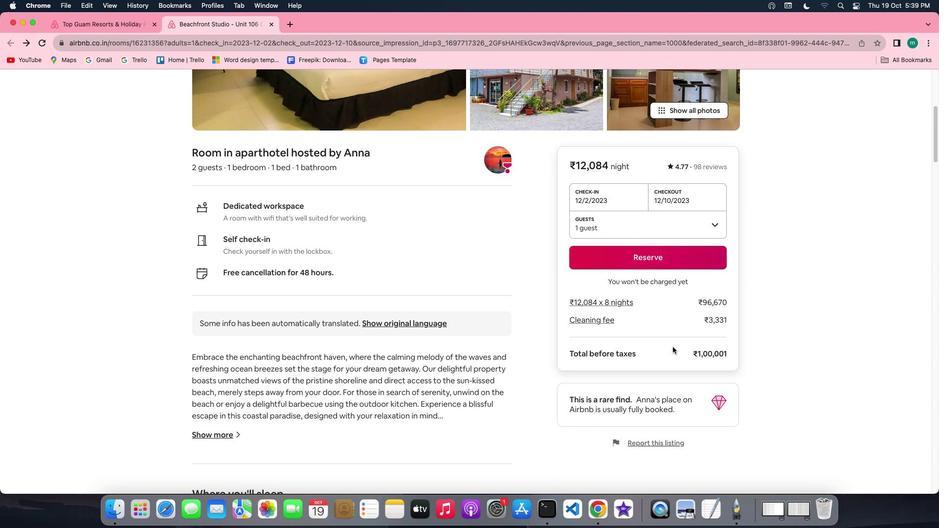 
Action: Mouse scrolled (673, 346) with delta (0, 0)
Screenshot: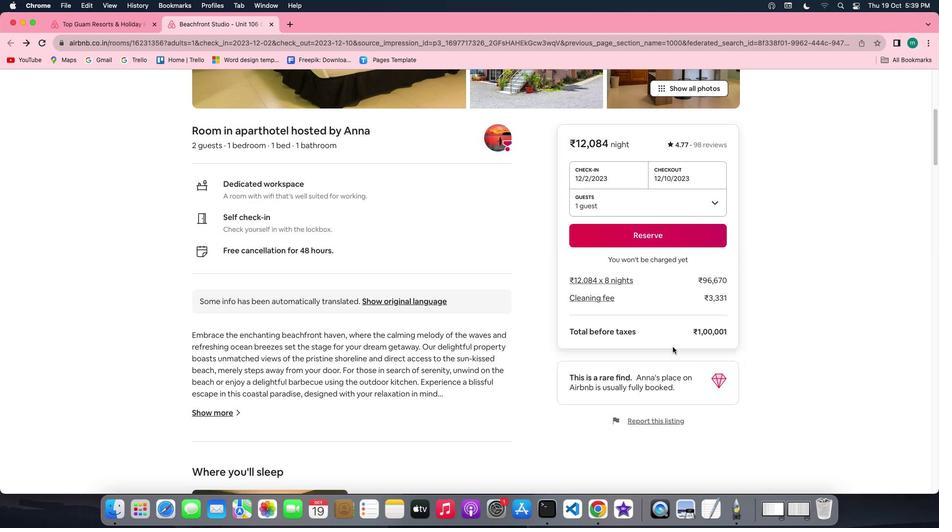 
Action: Mouse scrolled (673, 346) with delta (0, 0)
Screenshot: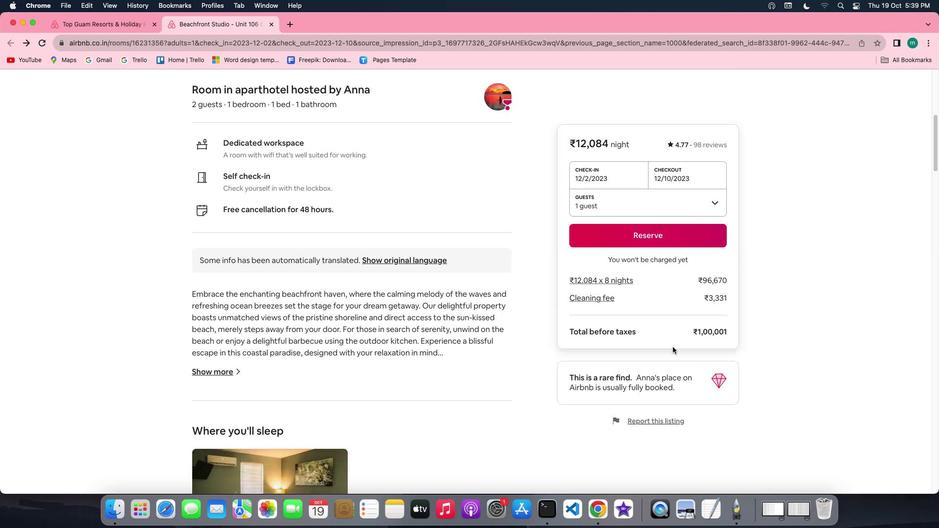 
Action: Mouse moved to (599, 356)
Screenshot: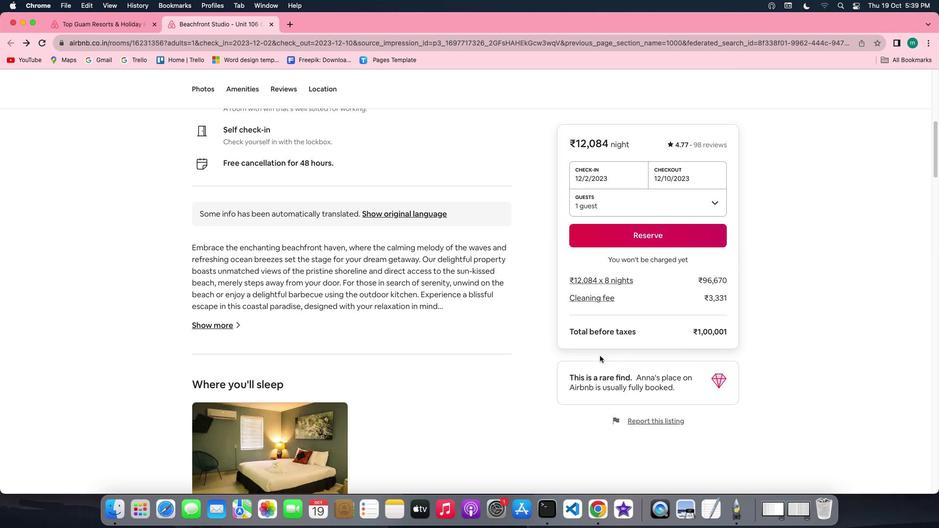 
Action: Mouse scrolled (599, 356) with delta (0, 0)
Screenshot: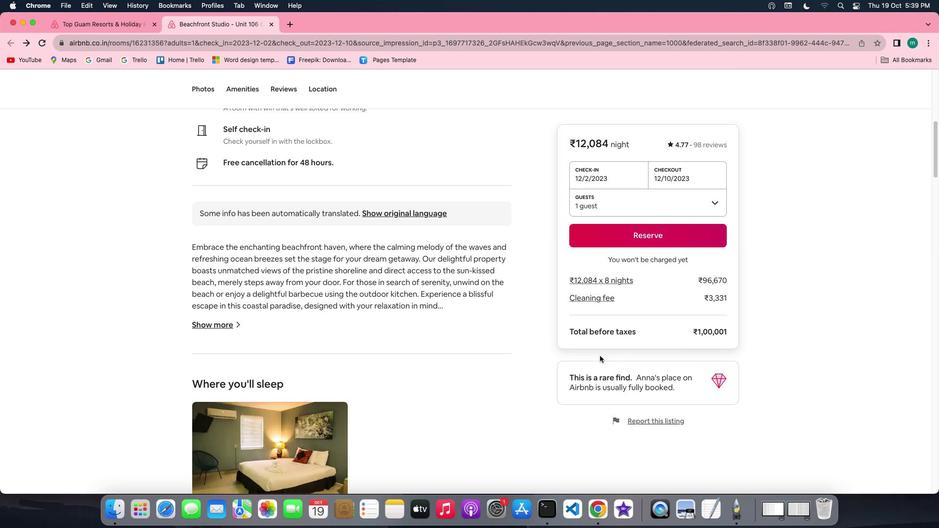 
Action: Mouse scrolled (599, 356) with delta (0, 0)
Screenshot: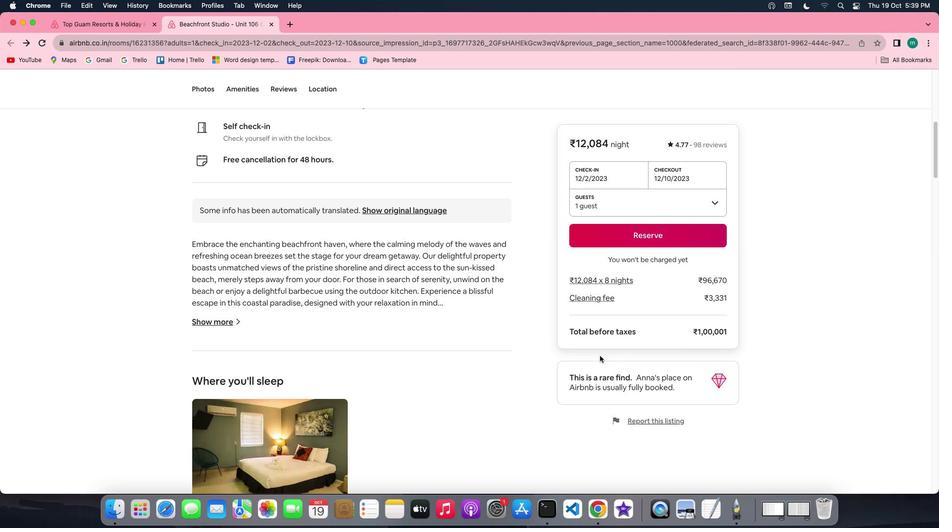 
Action: Mouse scrolled (599, 356) with delta (0, 0)
Screenshot: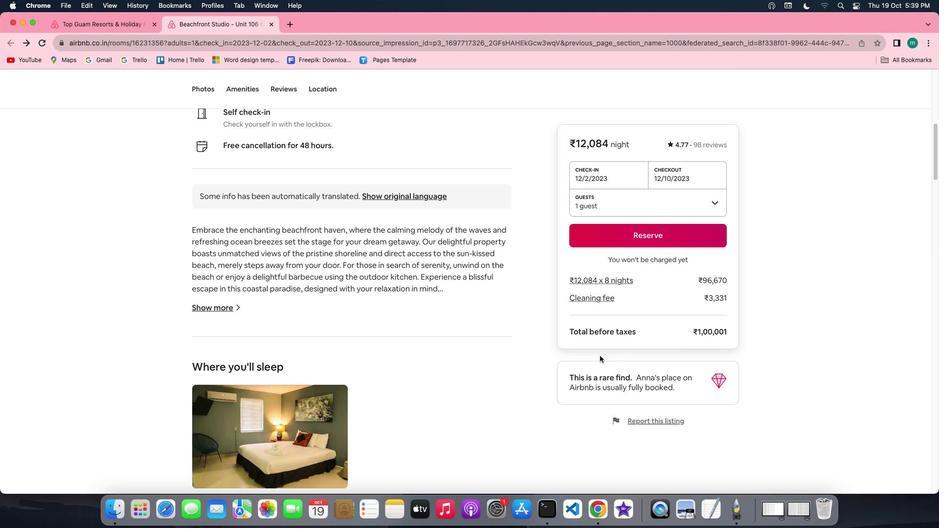 
Action: Mouse moved to (208, 291)
Screenshot: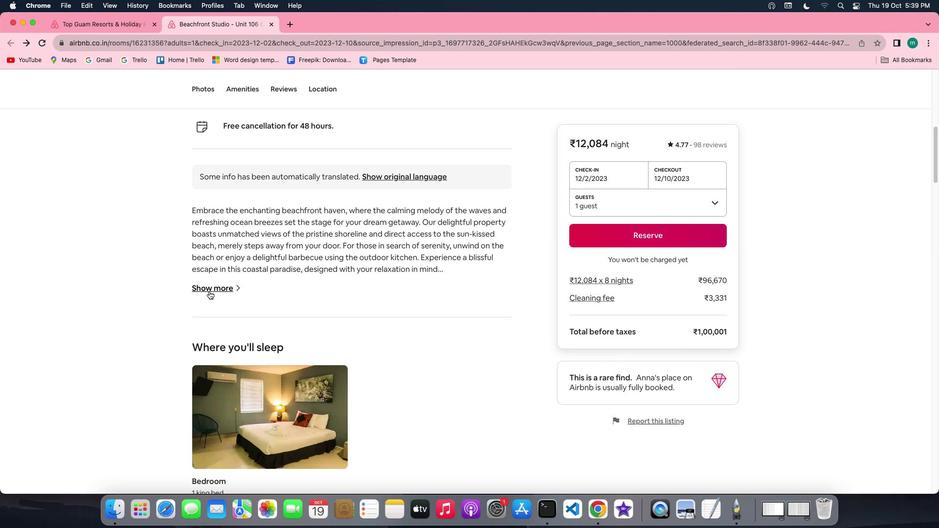 
Action: Mouse pressed left at (208, 291)
Screenshot: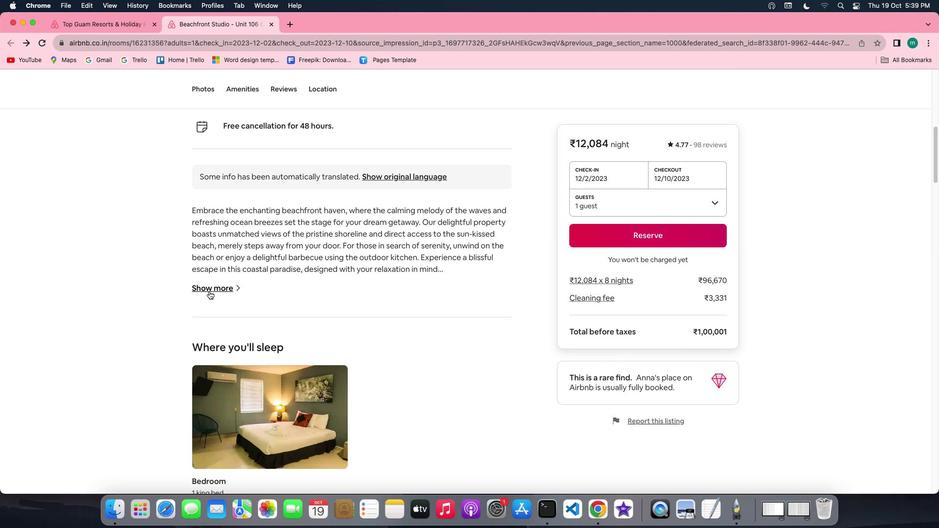 
Action: Mouse moved to (471, 320)
Screenshot: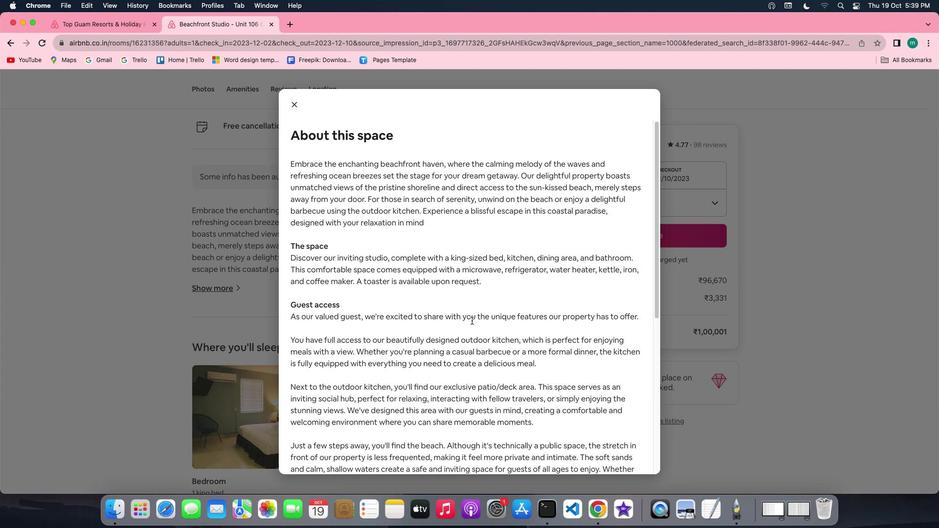 
Action: Mouse scrolled (471, 320) with delta (0, 0)
Screenshot: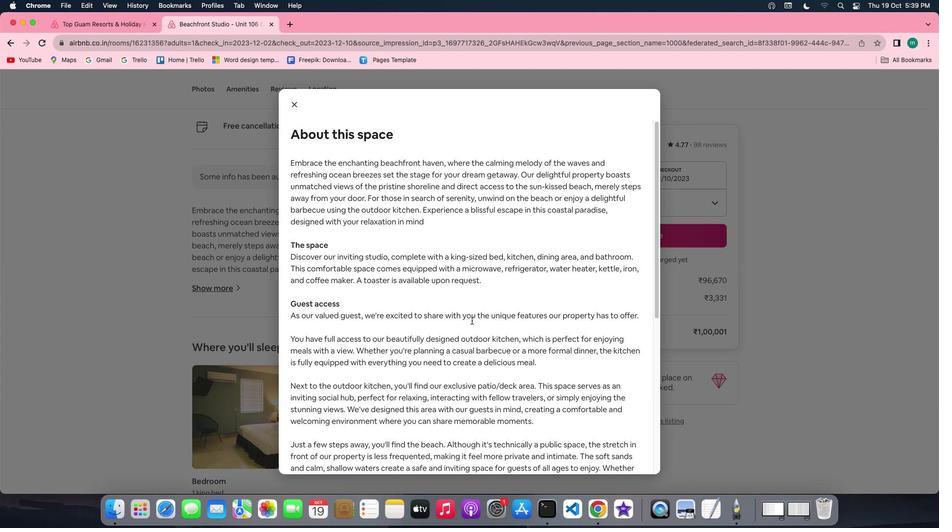 
Action: Mouse scrolled (471, 320) with delta (0, 0)
Screenshot: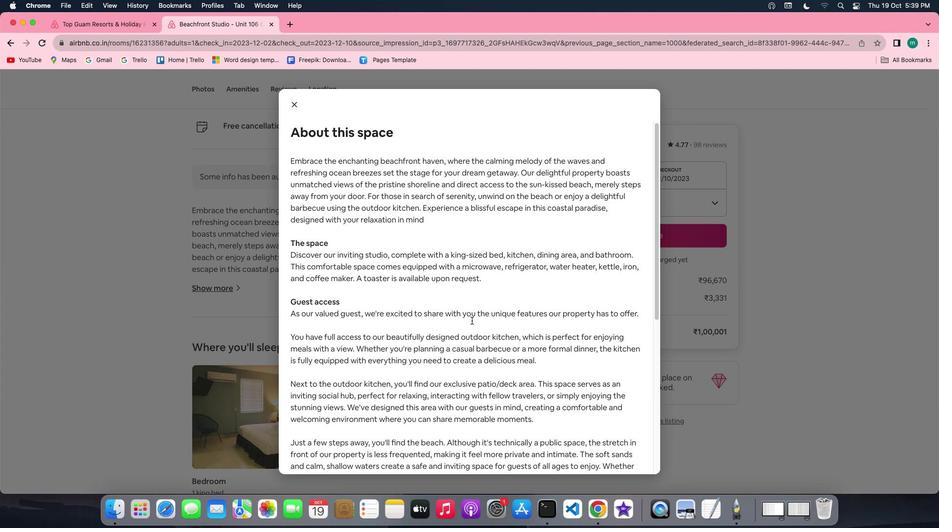 
Action: Mouse scrolled (471, 320) with delta (0, 0)
Screenshot: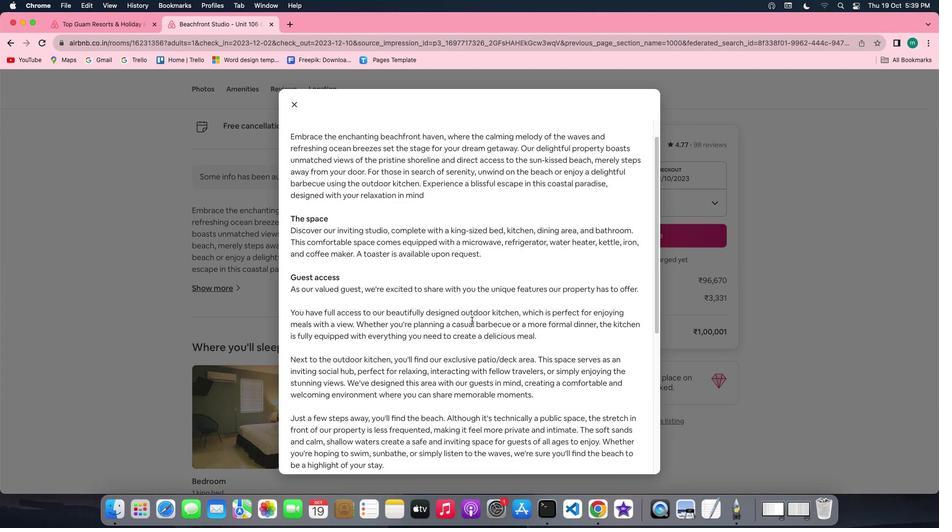 
Action: Mouse scrolled (471, 320) with delta (0, 0)
Screenshot: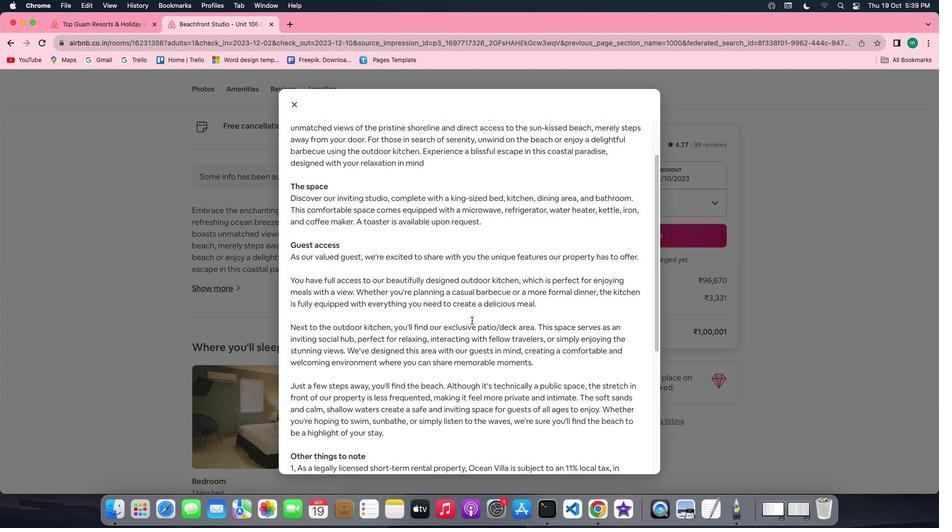
Action: Mouse scrolled (471, 320) with delta (0, 0)
Screenshot: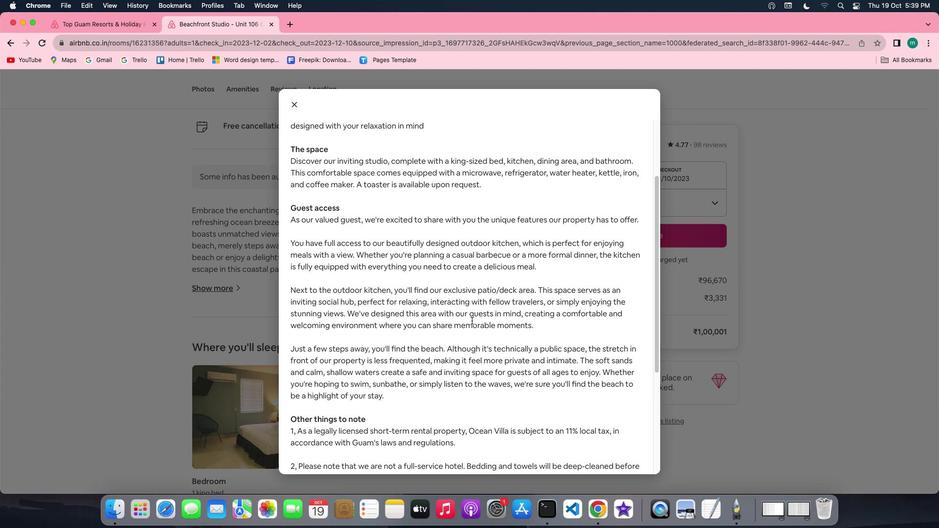 
Action: Mouse scrolled (471, 320) with delta (0, 0)
Screenshot: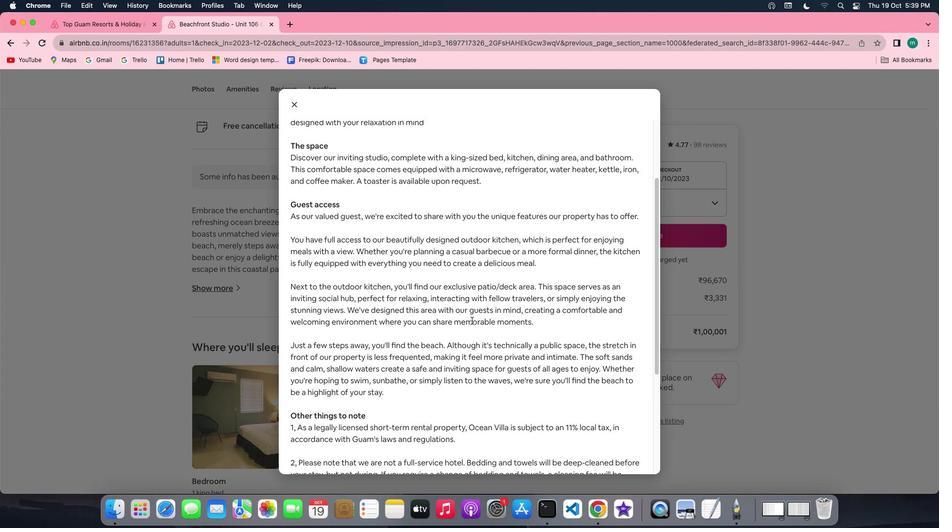 
Action: Mouse scrolled (471, 320) with delta (0, 0)
Screenshot: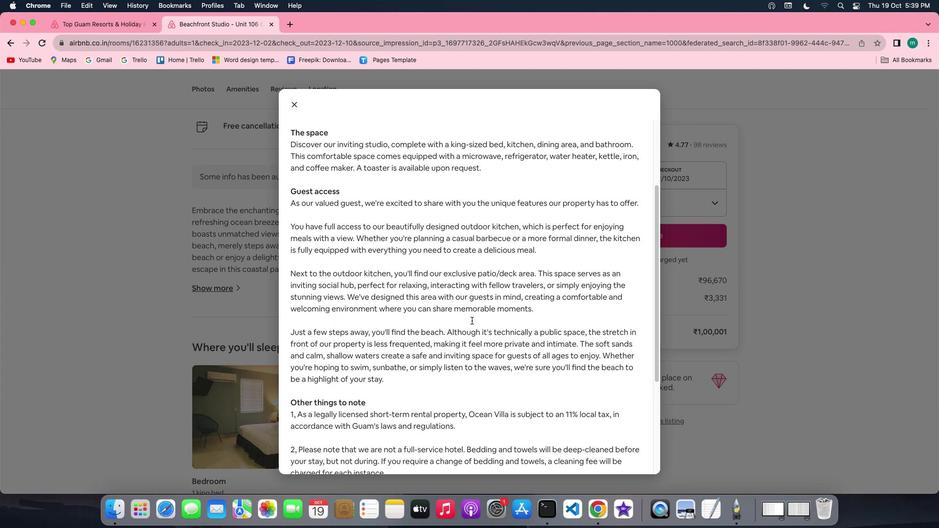 
Action: Mouse scrolled (471, 320) with delta (0, 0)
Screenshot: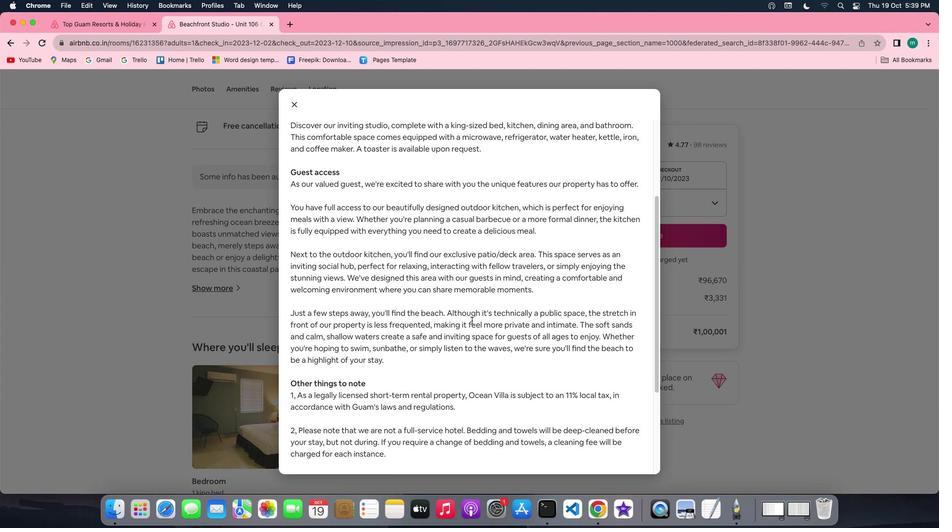 
Action: Mouse scrolled (471, 320) with delta (0, 0)
Screenshot: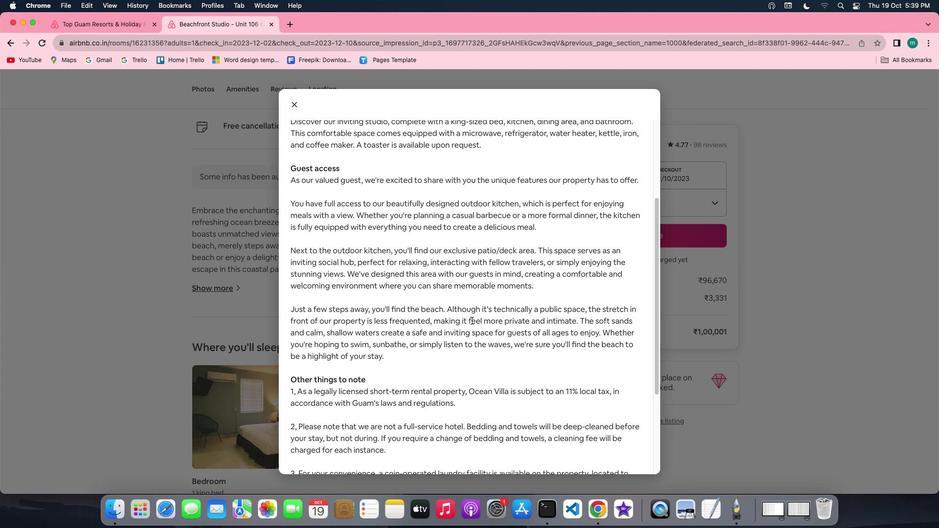 
Action: Mouse scrolled (471, 320) with delta (0, 0)
Screenshot: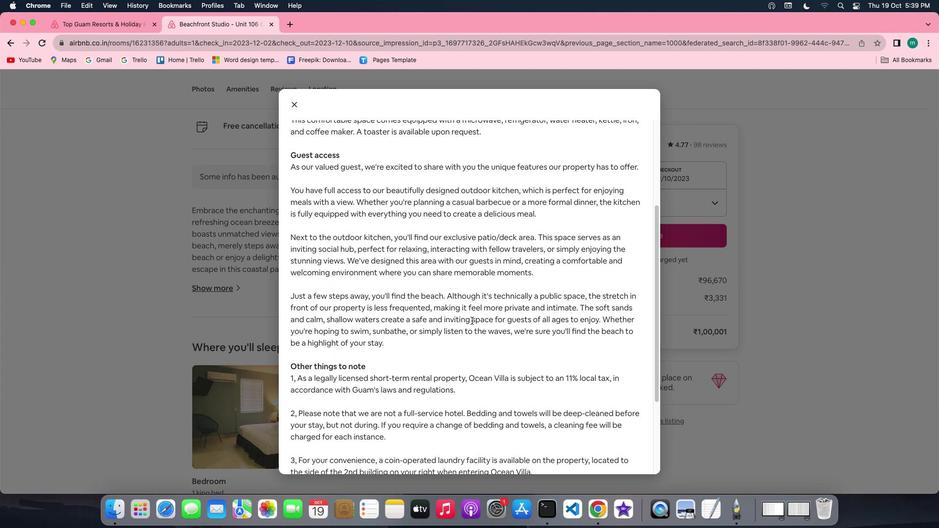 
Action: Mouse scrolled (471, 320) with delta (0, 0)
Screenshot: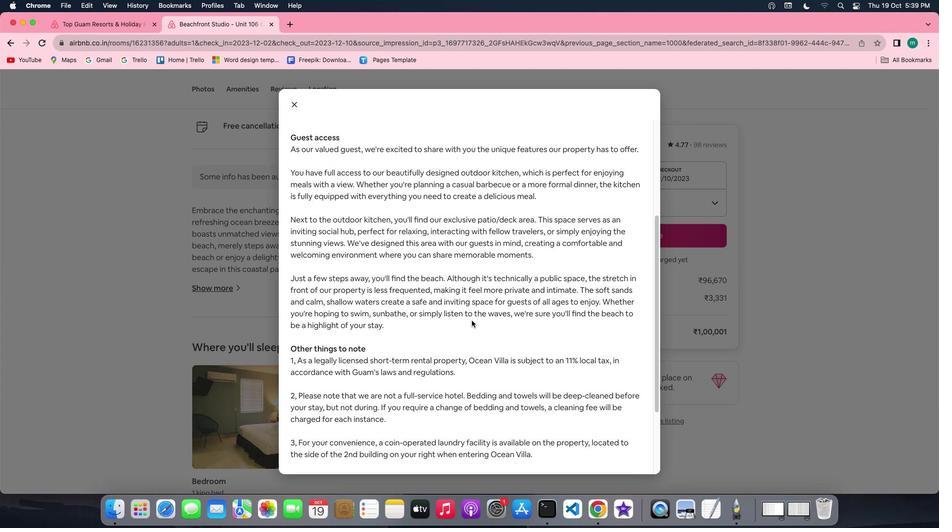 
Action: Mouse scrolled (471, 320) with delta (0, 0)
Screenshot: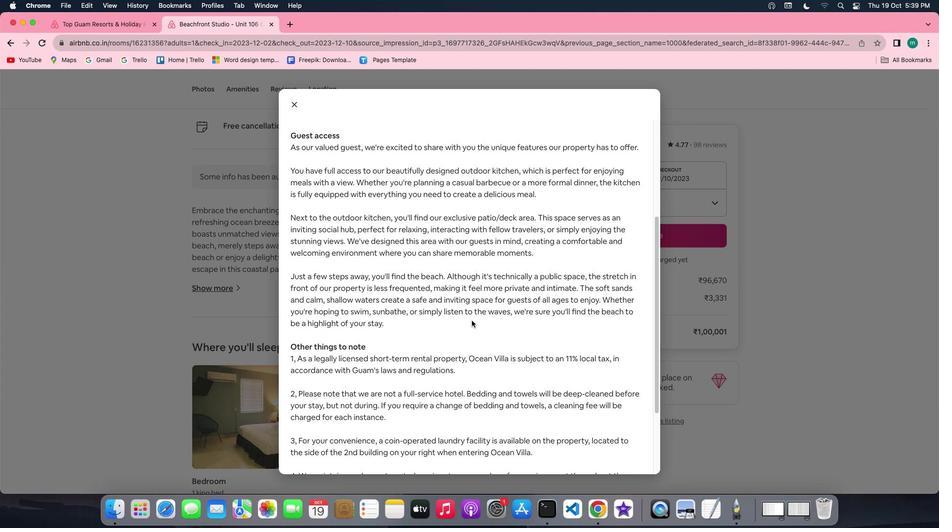 
Action: Mouse scrolled (471, 320) with delta (0, 0)
Screenshot: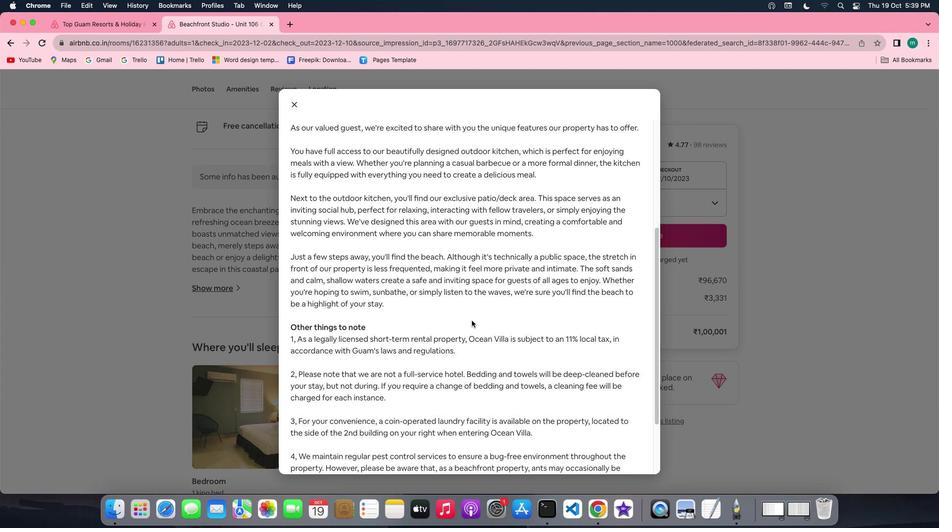 
Action: Mouse scrolled (471, 320) with delta (0, 0)
Screenshot: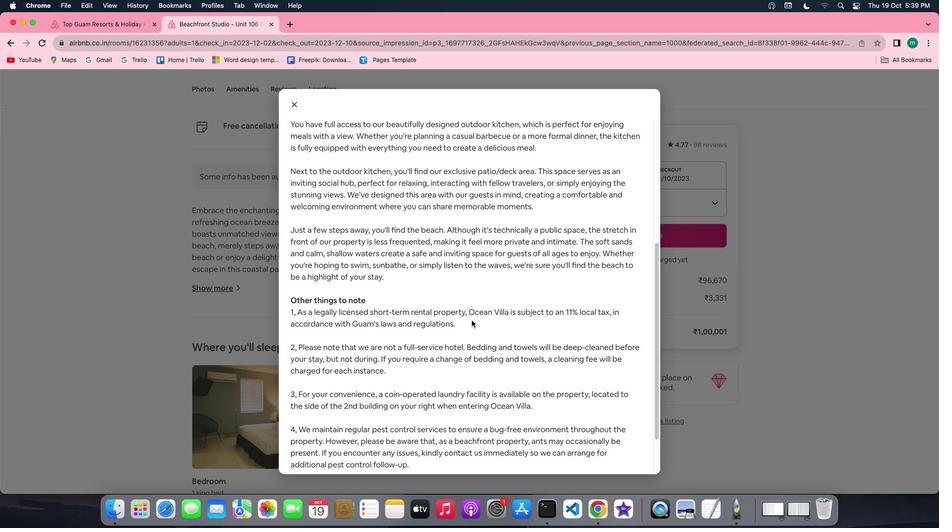 
Action: Mouse scrolled (471, 320) with delta (0, 0)
Screenshot: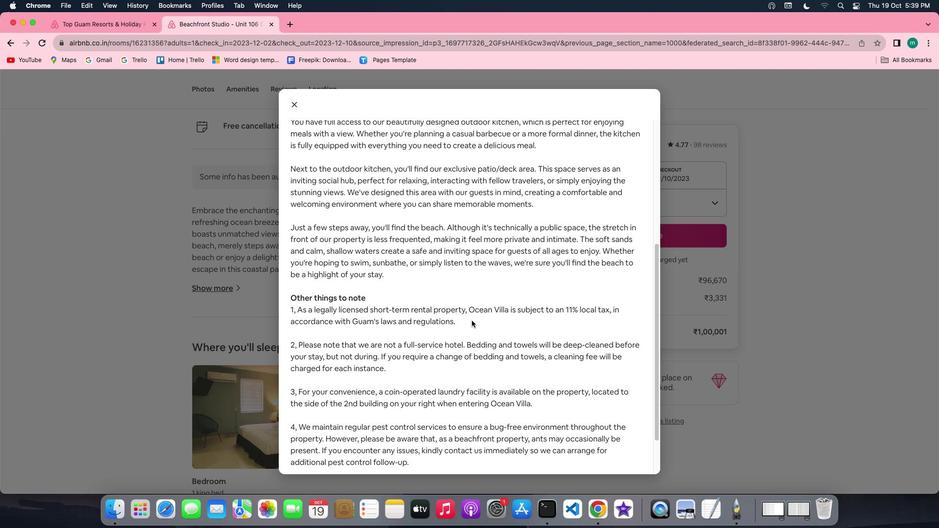 
Action: Mouse scrolled (471, 320) with delta (0, 0)
Screenshot: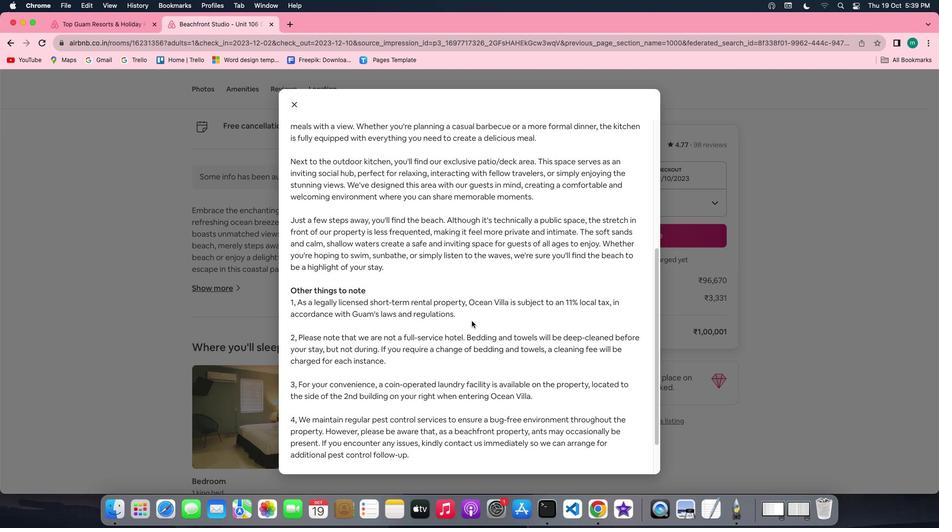 
Action: Mouse moved to (471, 320)
Screenshot: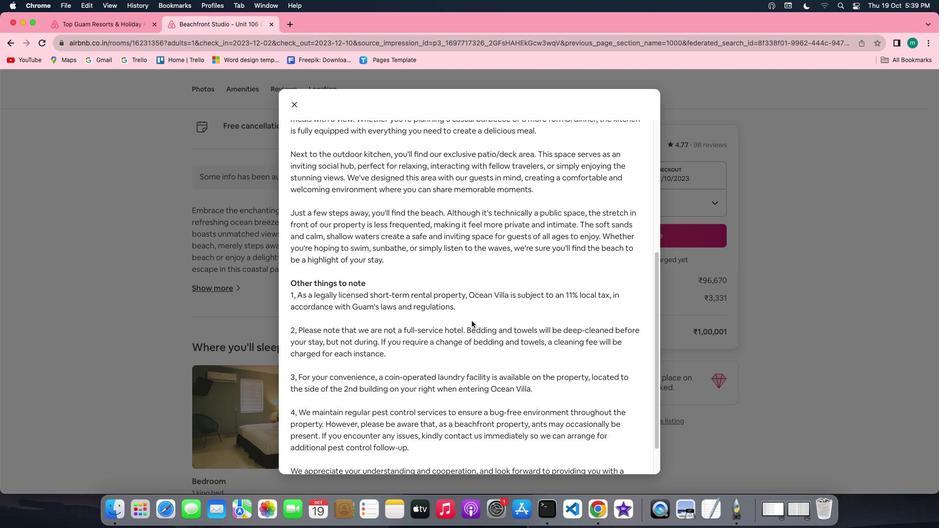 
Action: Mouse scrolled (471, 320) with delta (0, 0)
Screenshot: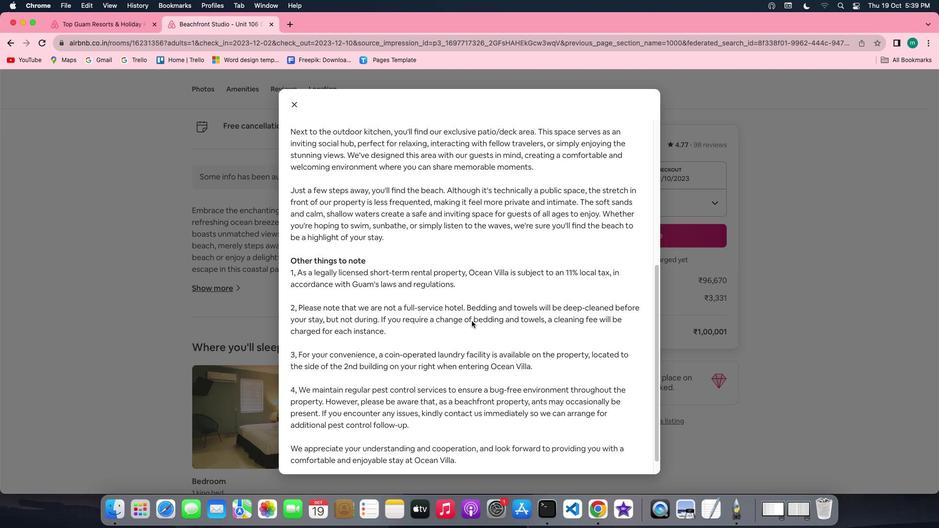 
Action: Mouse scrolled (471, 320) with delta (0, 0)
Screenshot: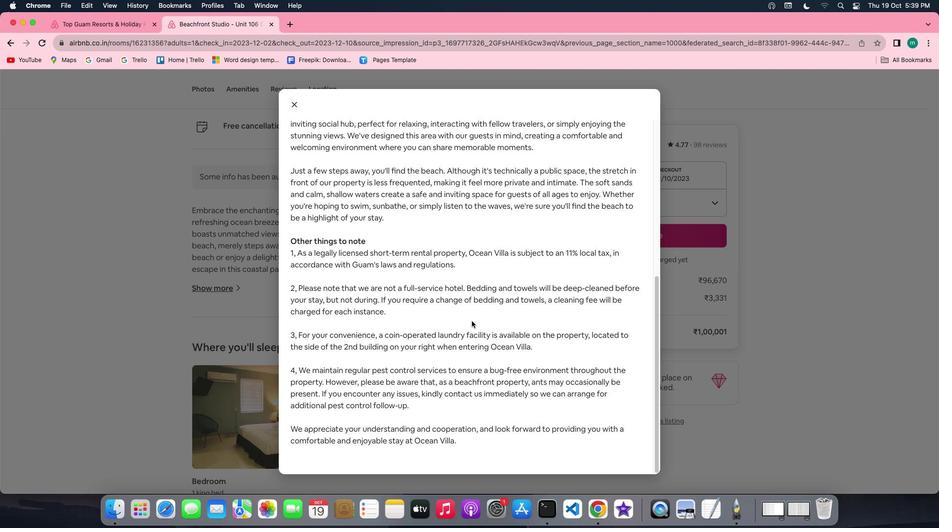 
Action: Mouse scrolled (471, 320) with delta (0, 0)
Screenshot: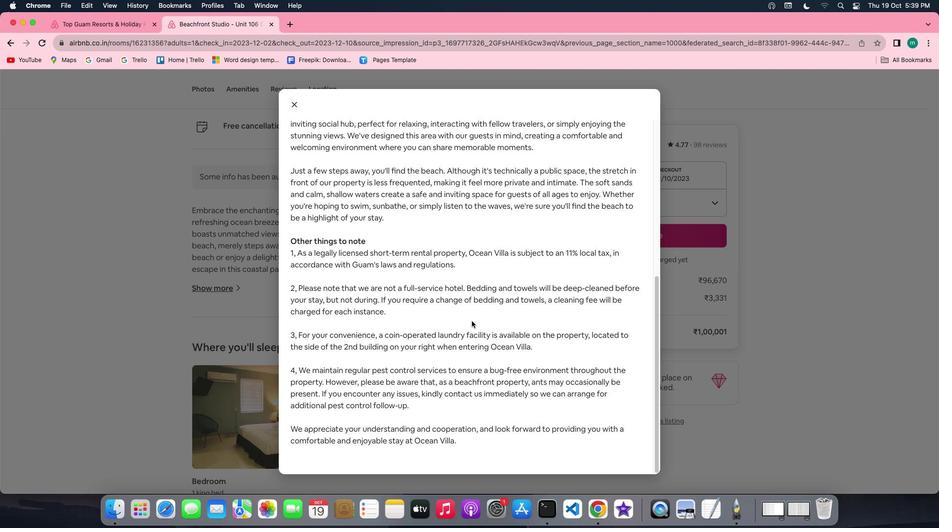 
Action: Mouse scrolled (471, 320) with delta (0, 0)
Screenshot: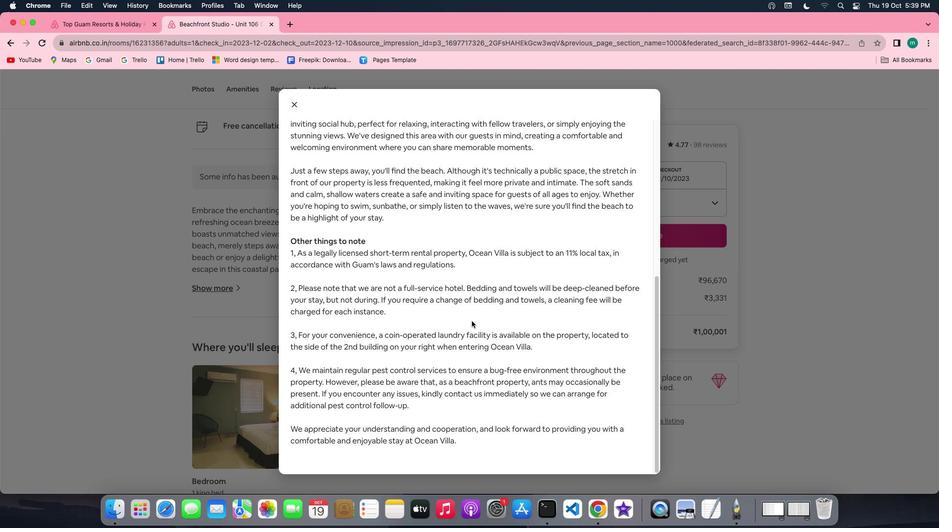 
Action: Mouse scrolled (471, 320) with delta (0, 0)
Screenshot: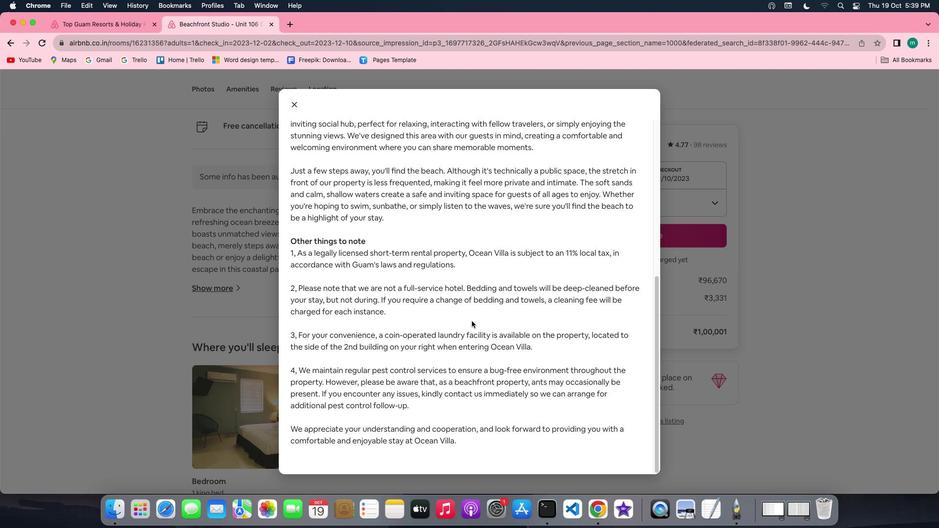 
Action: Mouse scrolled (471, 320) with delta (0, 0)
Screenshot: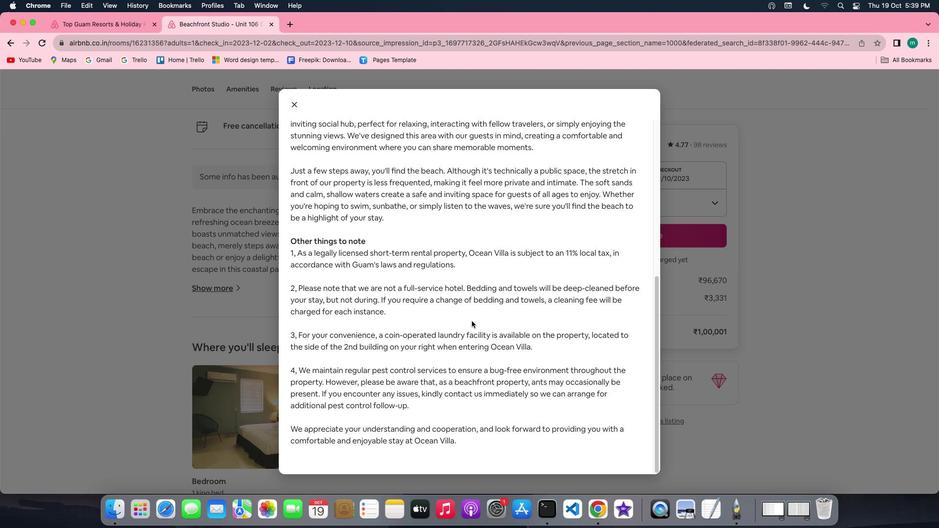 
Action: Mouse scrolled (471, 320) with delta (0, 0)
Screenshot: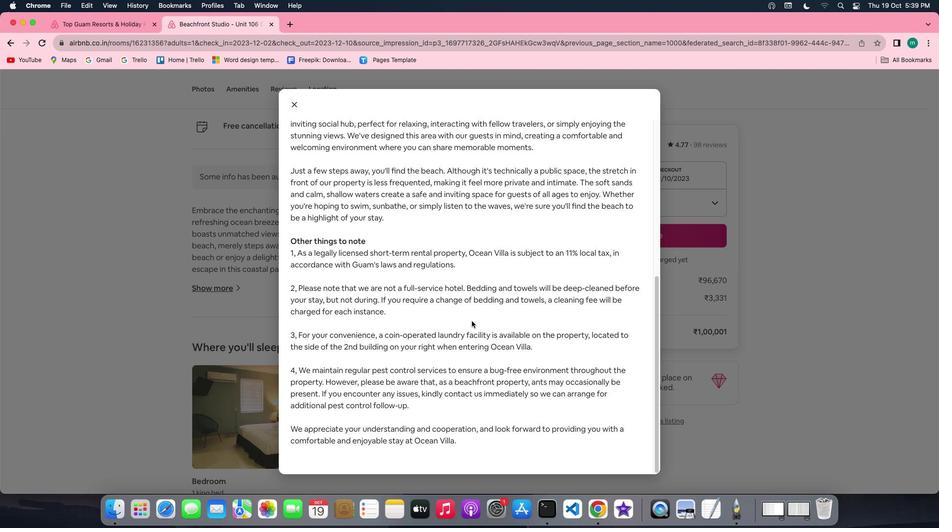 
Action: Mouse scrolled (471, 320) with delta (0, 0)
Screenshot: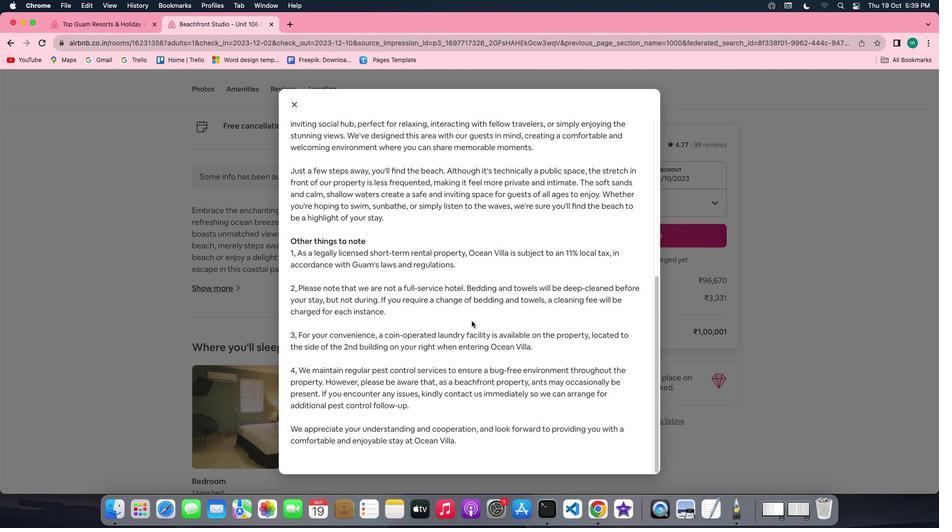 
Action: Mouse scrolled (471, 320) with delta (0, 0)
Screenshot: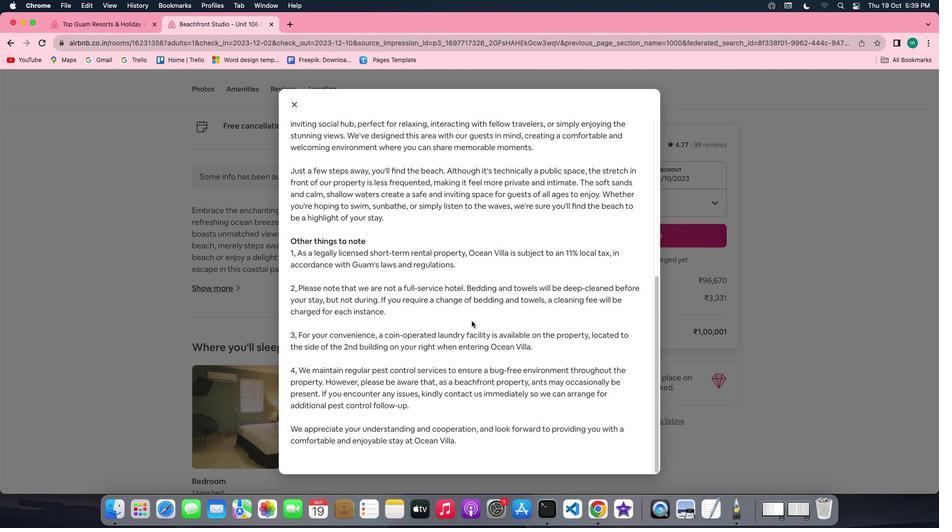 
Action: Mouse scrolled (471, 320) with delta (0, -1)
Screenshot: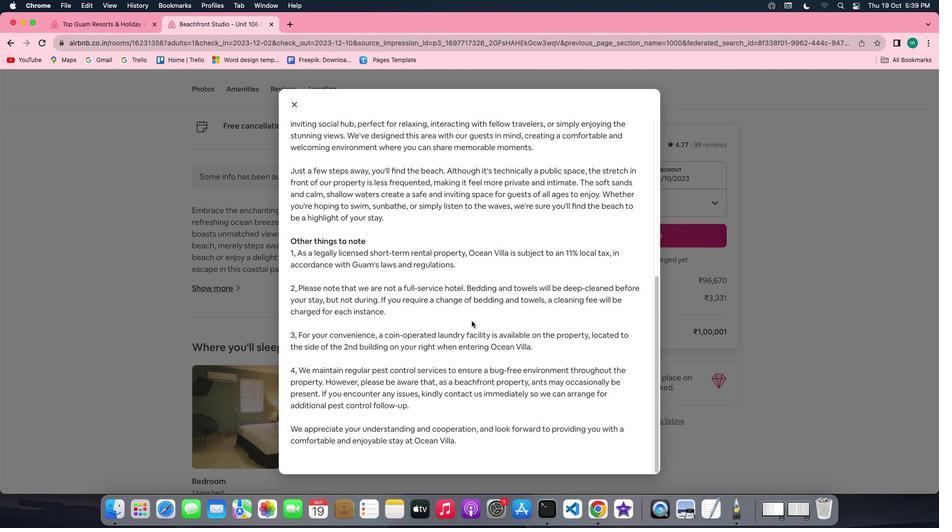 
Action: Mouse moved to (289, 105)
Screenshot: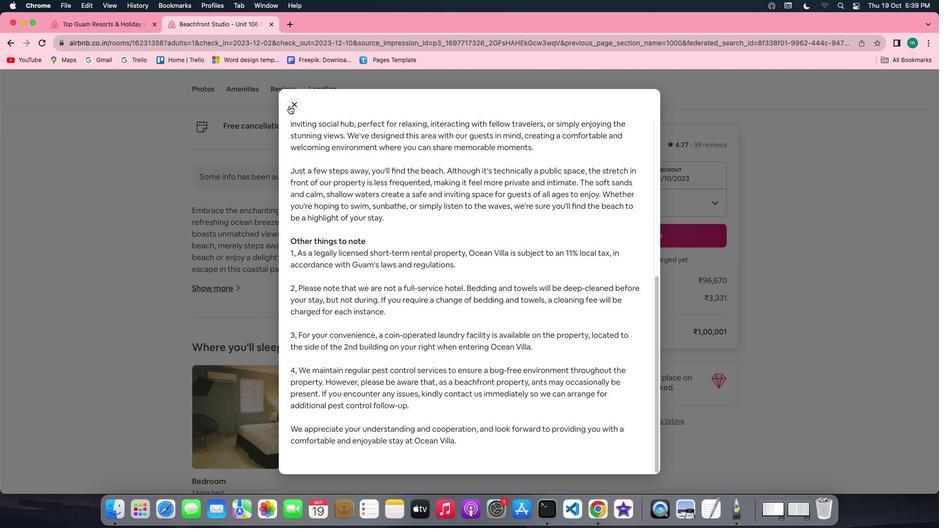
Action: Mouse pressed left at (289, 105)
Screenshot: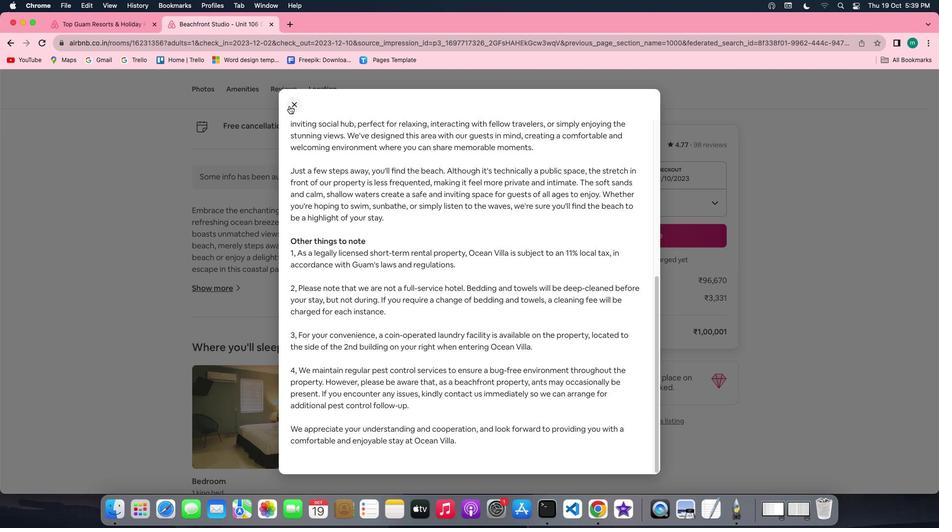 
Action: Mouse moved to (363, 323)
Screenshot: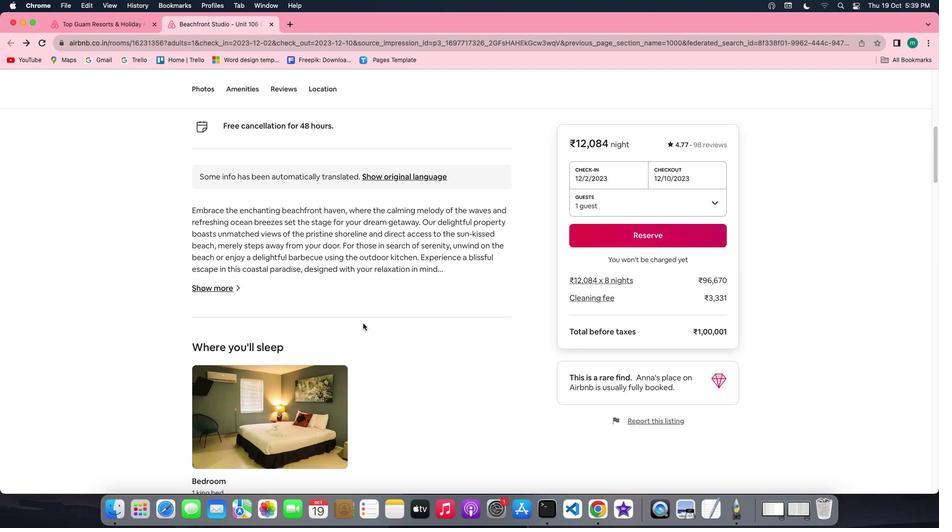 
Action: Mouse scrolled (363, 323) with delta (0, 0)
Screenshot: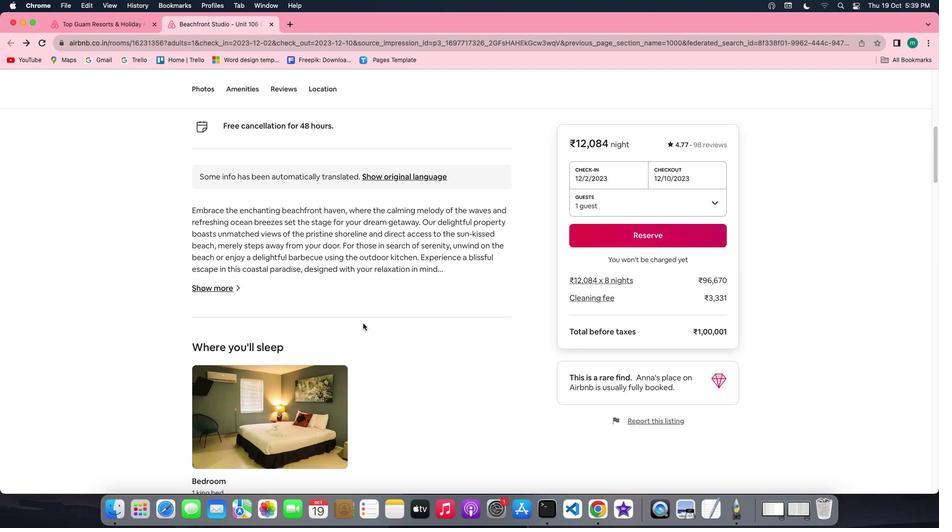 
Action: Mouse scrolled (363, 323) with delta (0, 0)
Screenshot: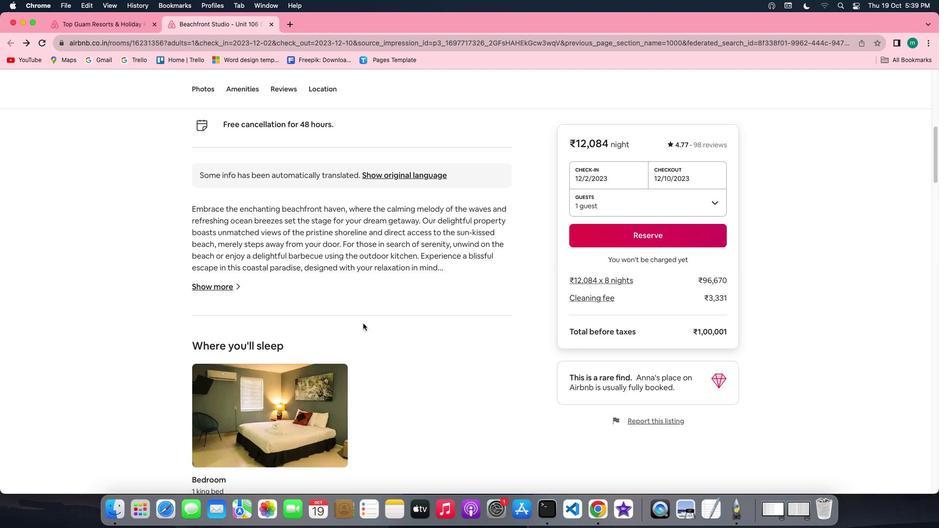 
Action: Mouse scrolled (363, 323) with delta (0, 0)
Screenshot: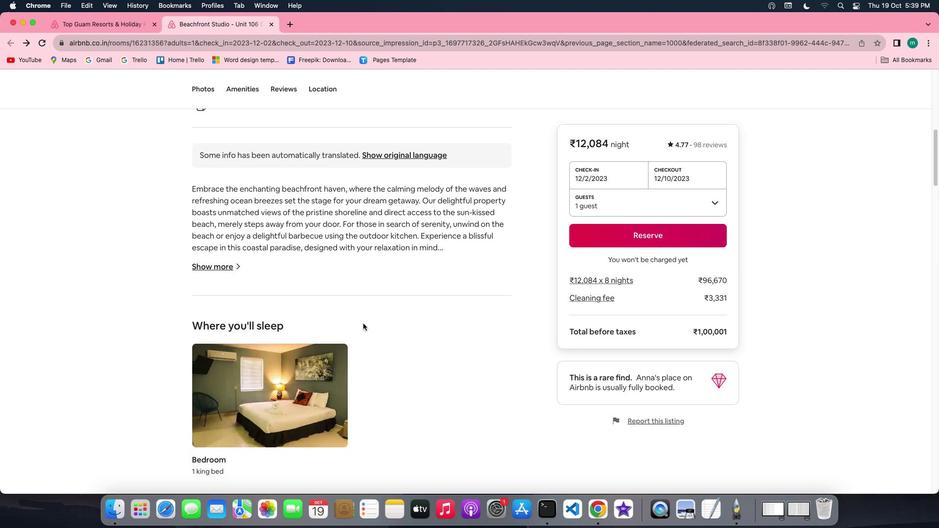 
Action: Mouse scrolled (363, 323) with delta (0, -1)
Screenshot: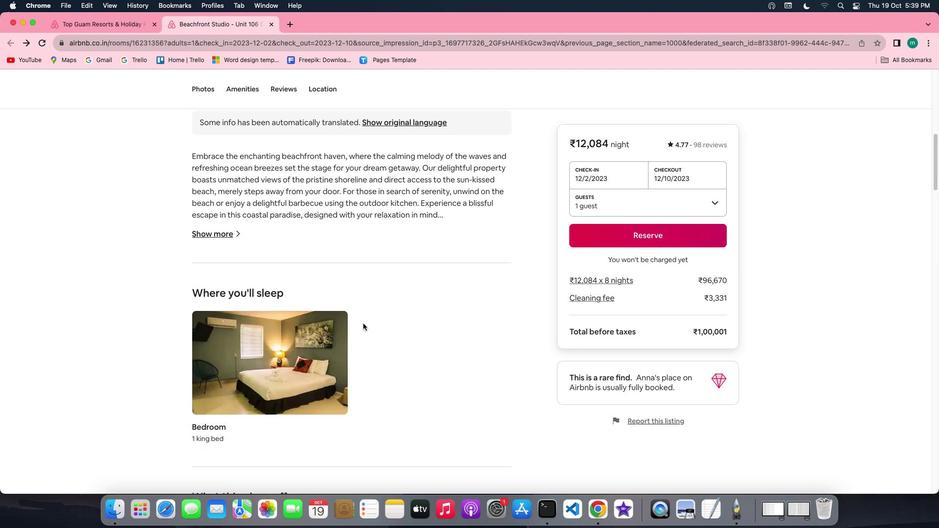 
Action: Mouse scrolled (363, 323) with delta (0, 0)
Screenshot: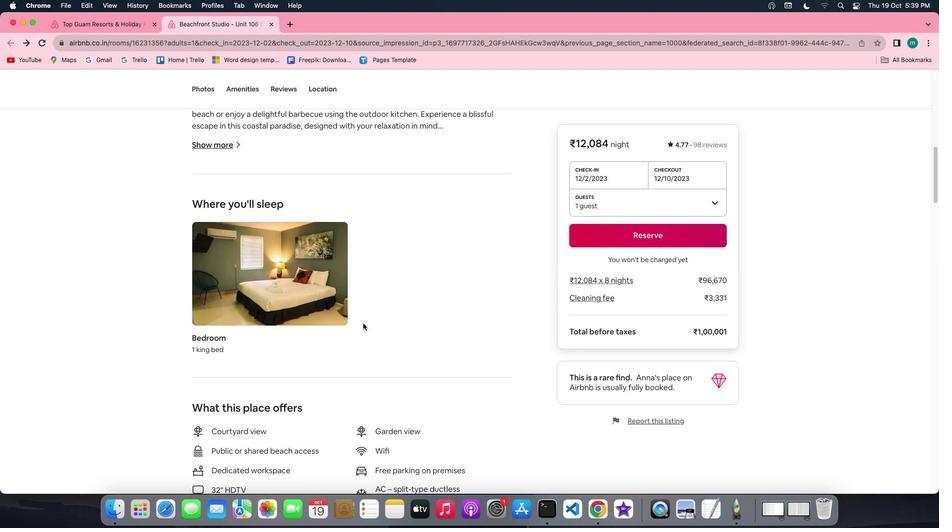 
Action: Mouse scrolled (363, 323) with delta (0, 0)
Screenshot: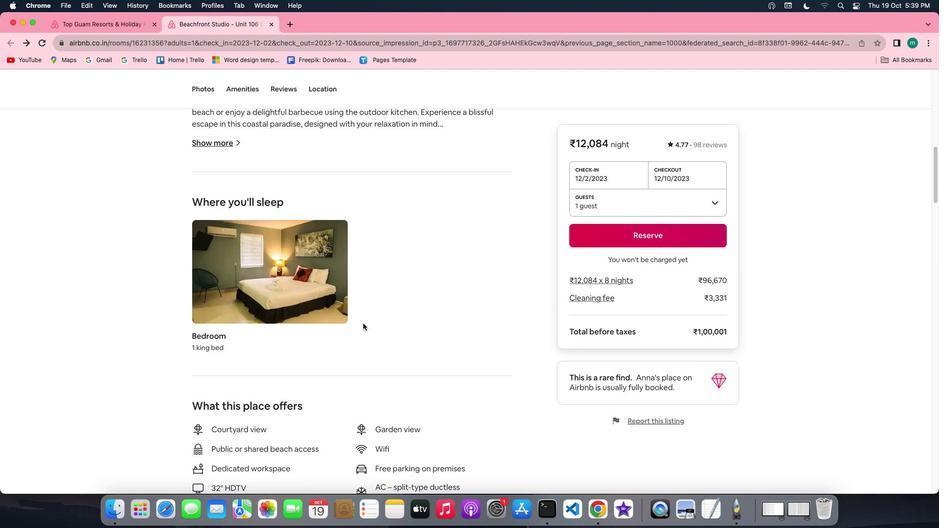 
Action: Mouse scrolled (363, 323) with delta (0, 0)
Screenshot: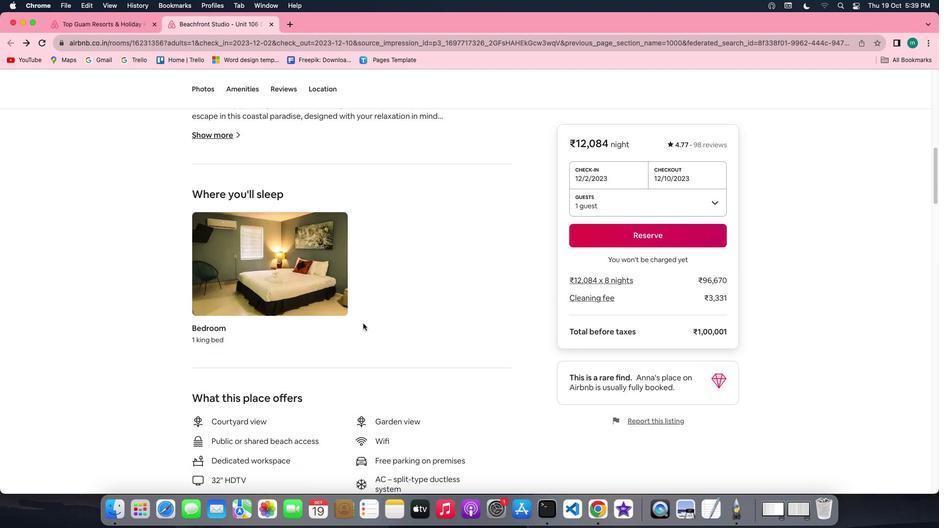 
Action: Mouse scrolled (363, 323) with delta (0, -1)
Screenshot: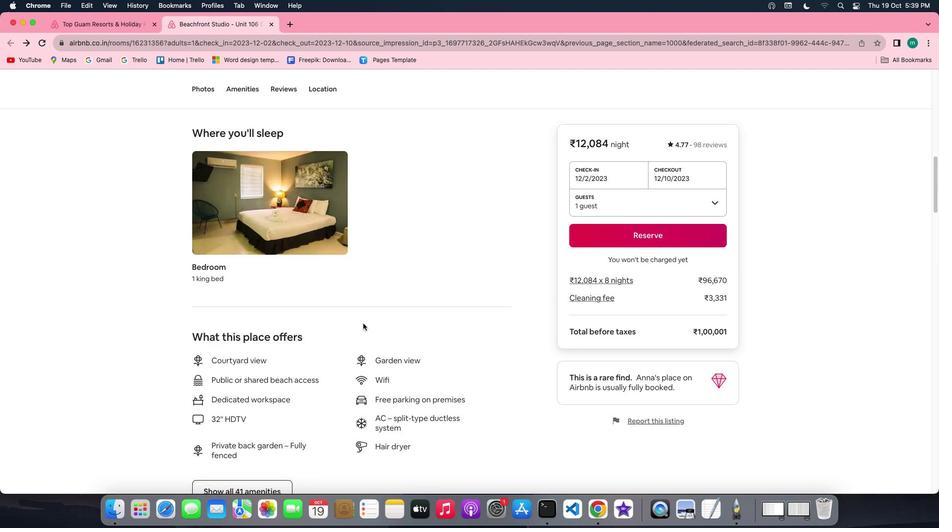
Action: Mouse scrolled (363, 323) with delta (0, 0)
Screenshot: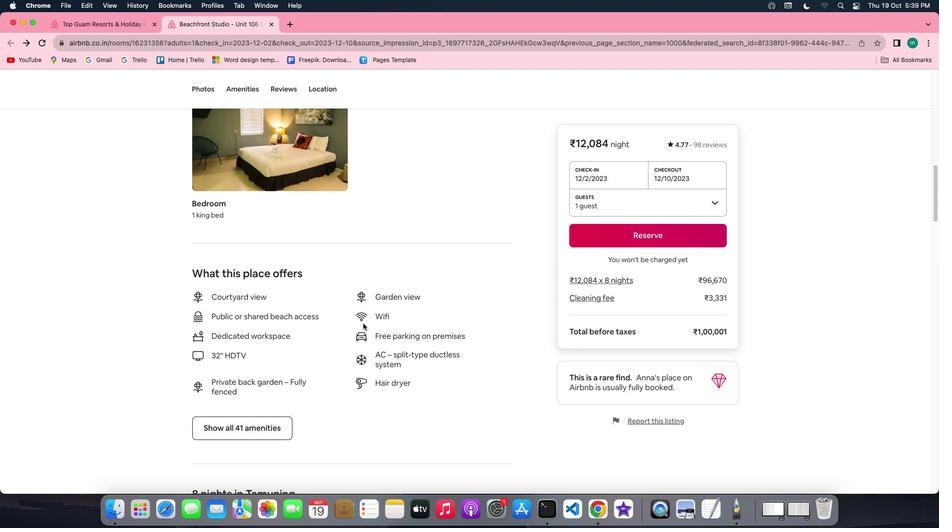 
Action: Mouse scrolled (363, 323) with delta (0, 0)
Screenshot: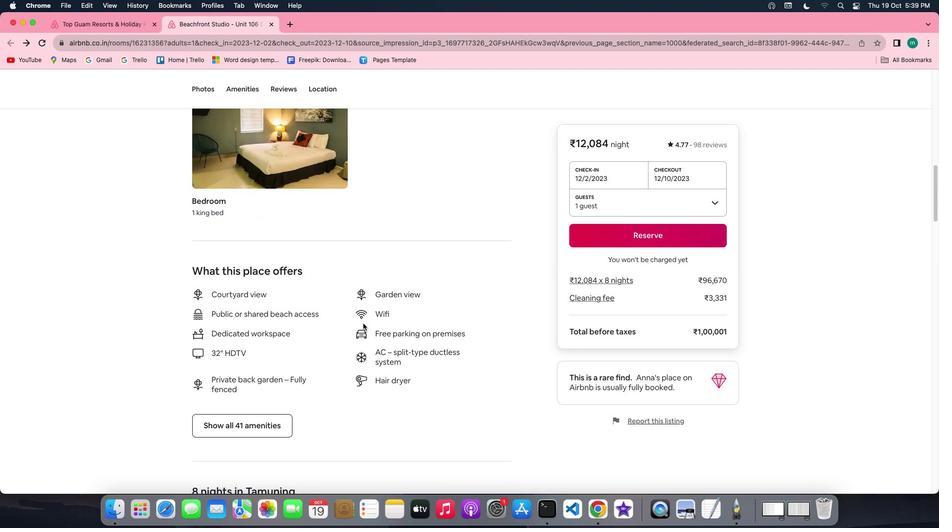 
Action: Mouse scrolled (363, 323) with delta (0, 0)
Screenshot: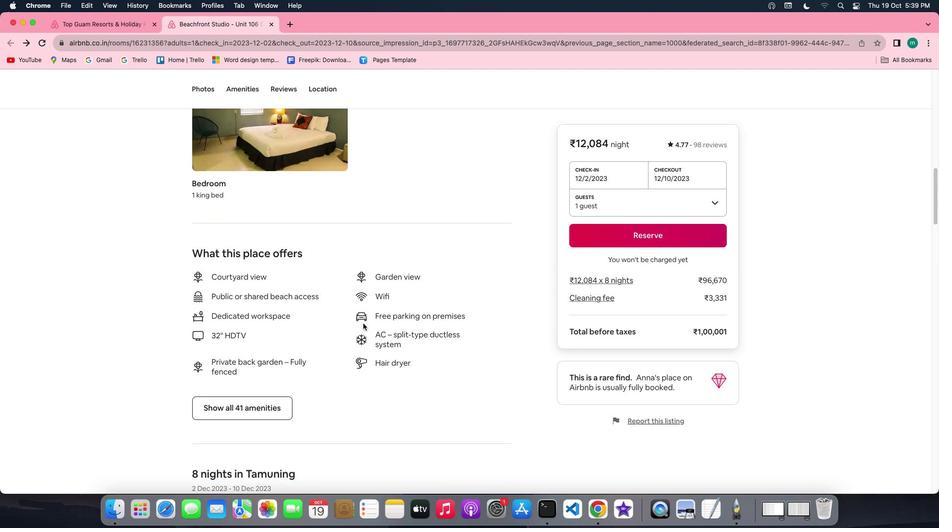 
Action: Mouse scrolled (363, 323) with delta (0, 0)
Screenshot: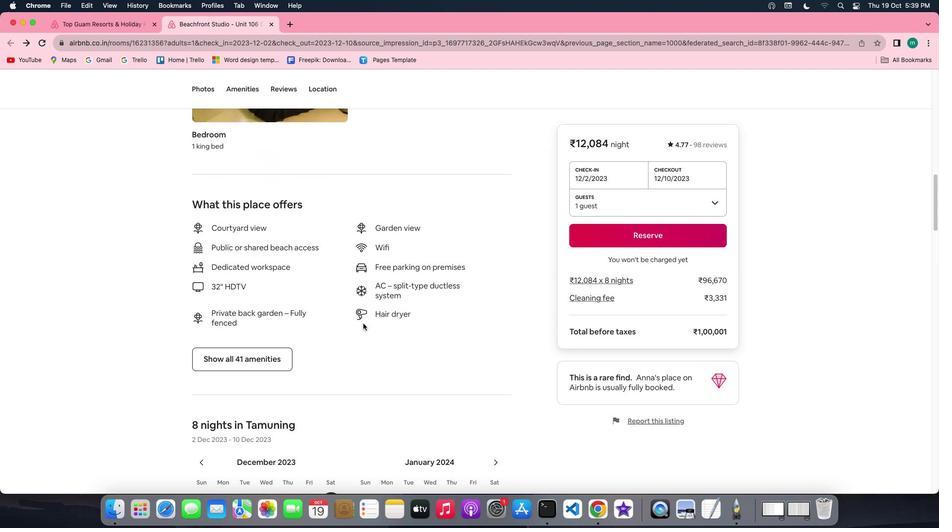 
Action: Mouse moved to (287, 319)
Screenshot: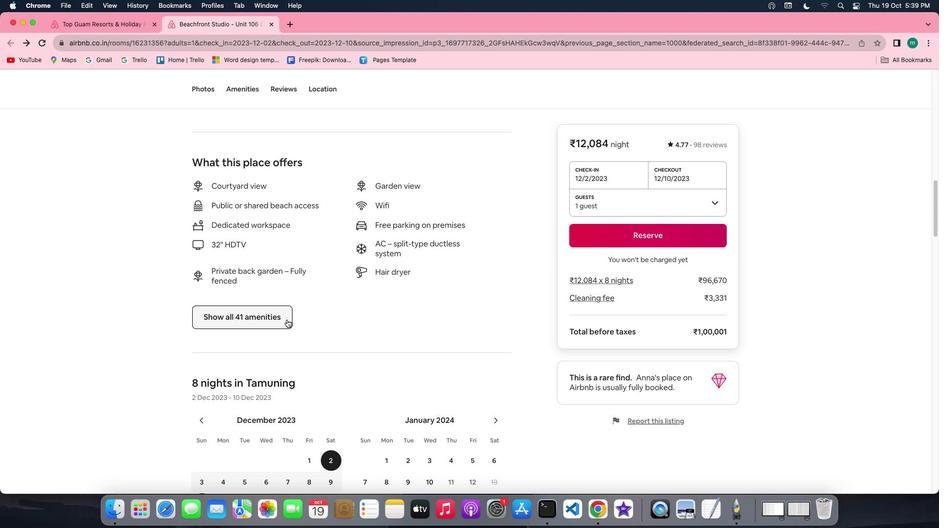 
Action: Mouse pressed left at (287, 319)
Screenshot: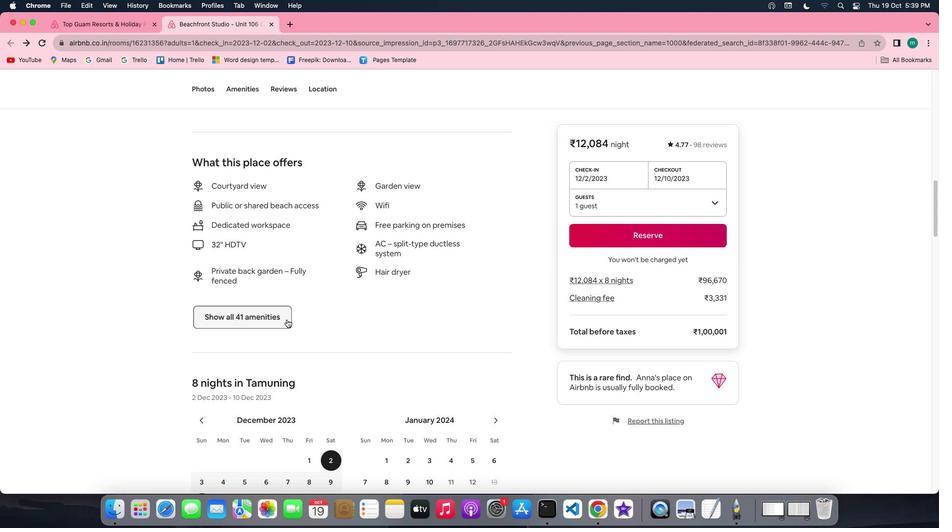 
Action: Mouse moved to (452, 342)
Screenshot: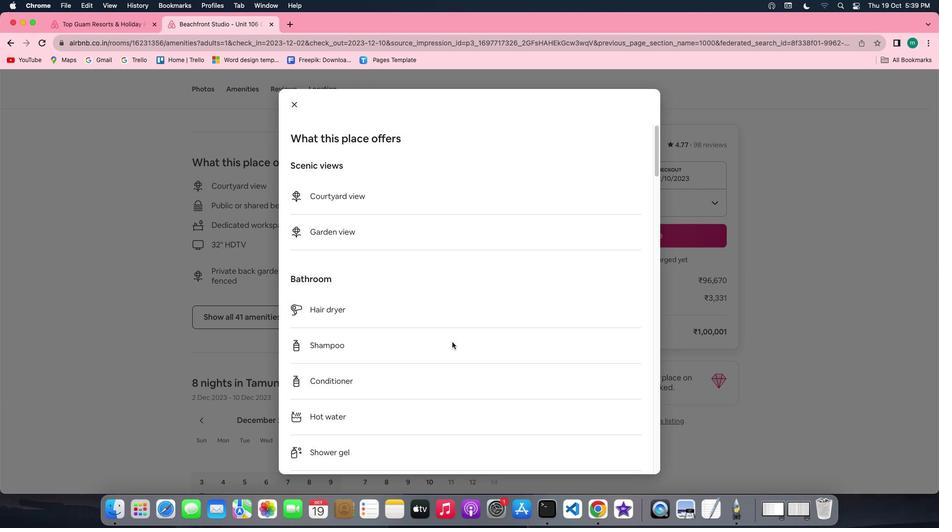
Action: Mouse scrolled (452, 342) with delta (0, 0)
Screenshot: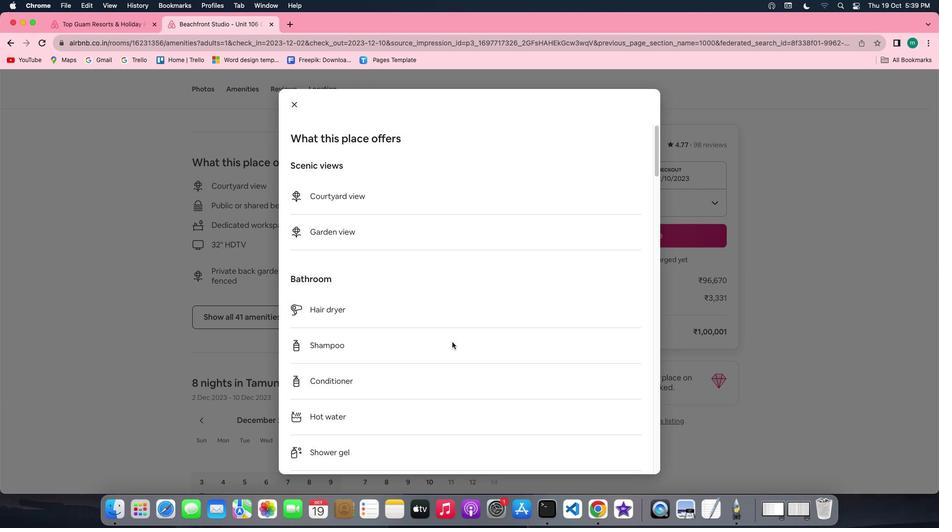 
Action: Mouse scrolled (452, 342) with delta (0, 0)
Screenshot: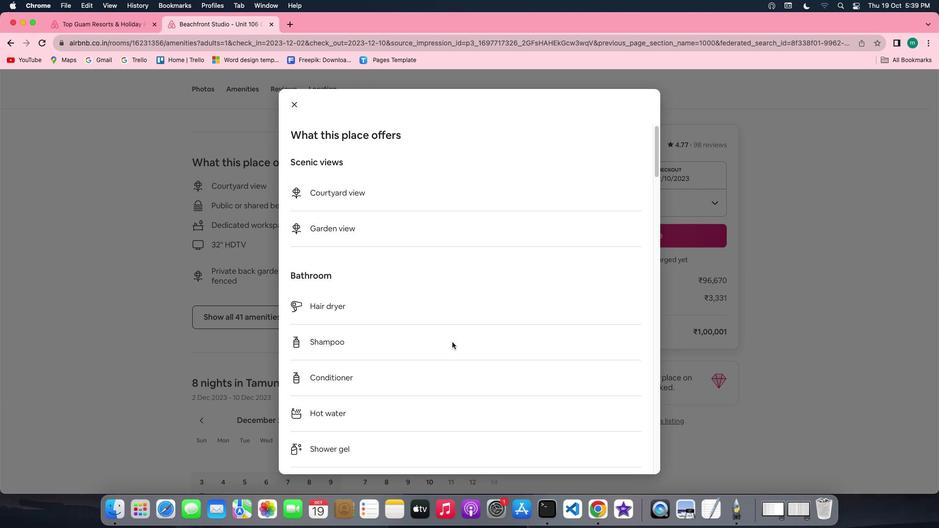
Action: Mouse scrolled (452, 342) with delta (0, -1)
Screenshot: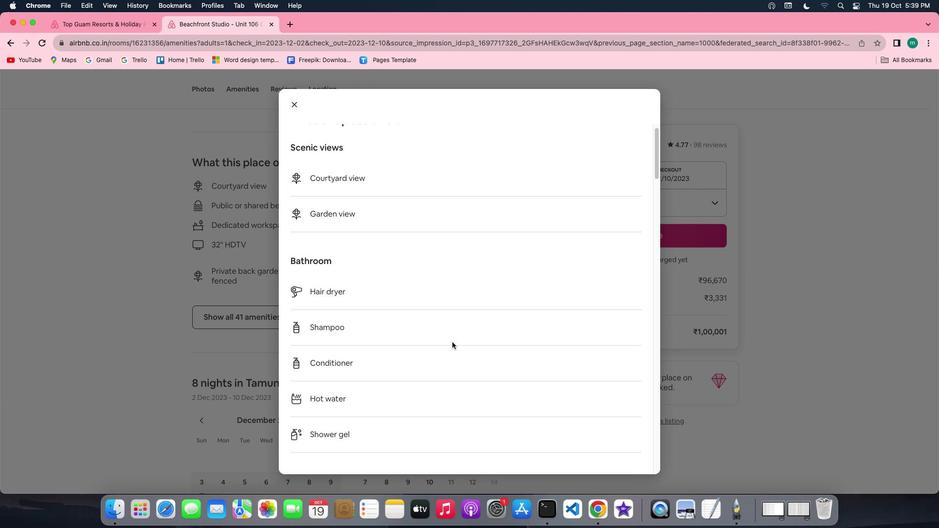 
Action: Mouse scrolled (452, 342) with delta (0, -1)
